 Task: Search one way flight ticket for 4 adults, 1 infant in seat and 1 infant on lap in premium economy from Minneapolis-st. Paul: Minneapolis-st. Paul International/wold-chamberlain Airport to Riverton: Central Wyoming Regional Airport (was Riverton Regional) on 5-4-2023. Choice of flights is Alaska. Number of bags: 3 checked bags. Price is upto 83000. Outbound departure time preference is 11:00.
Action: Mouse moved to (294, 112)
Screenshot: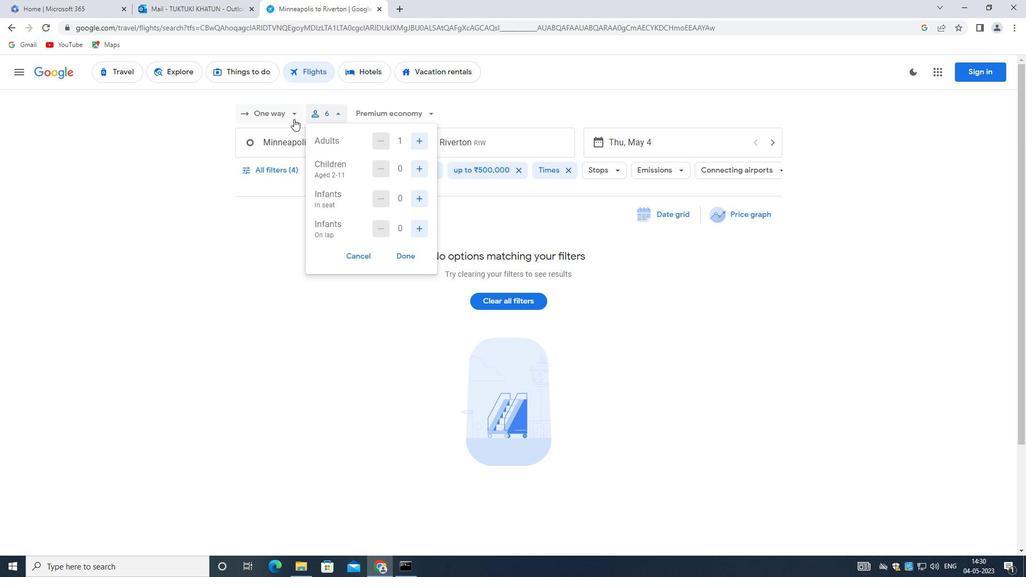 
Action: Mouse pressed left at (294, 112)
Screenshot: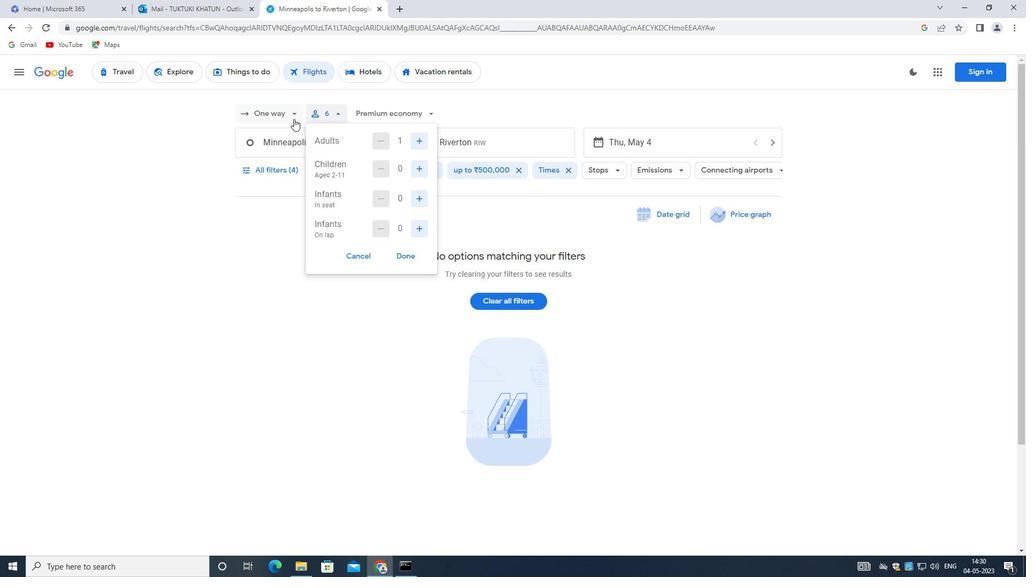 
Action: Mouse moved to (285, 161)
Screenshot: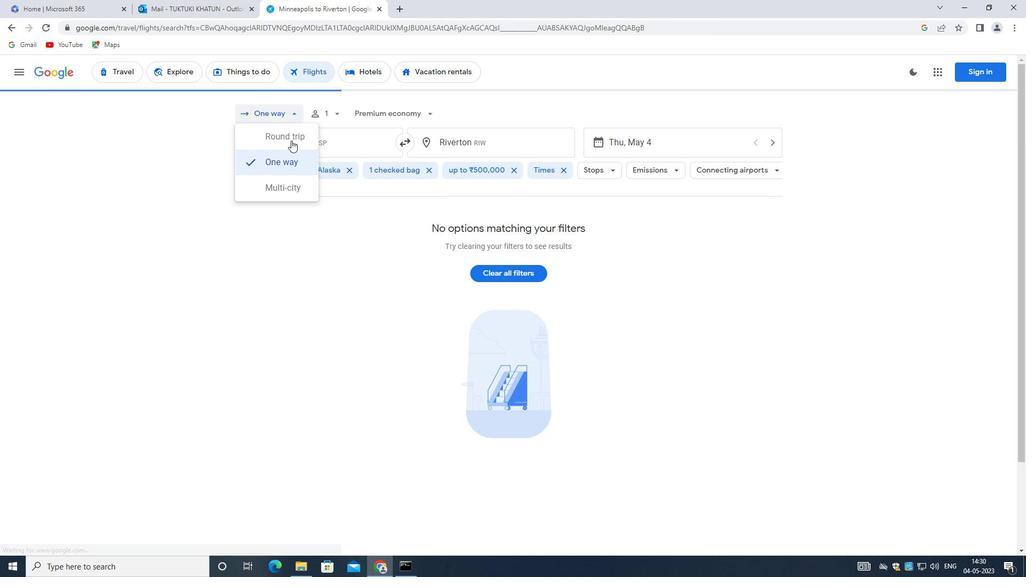 
Action: Mouse pressed left at (285, 161)
Screenshot: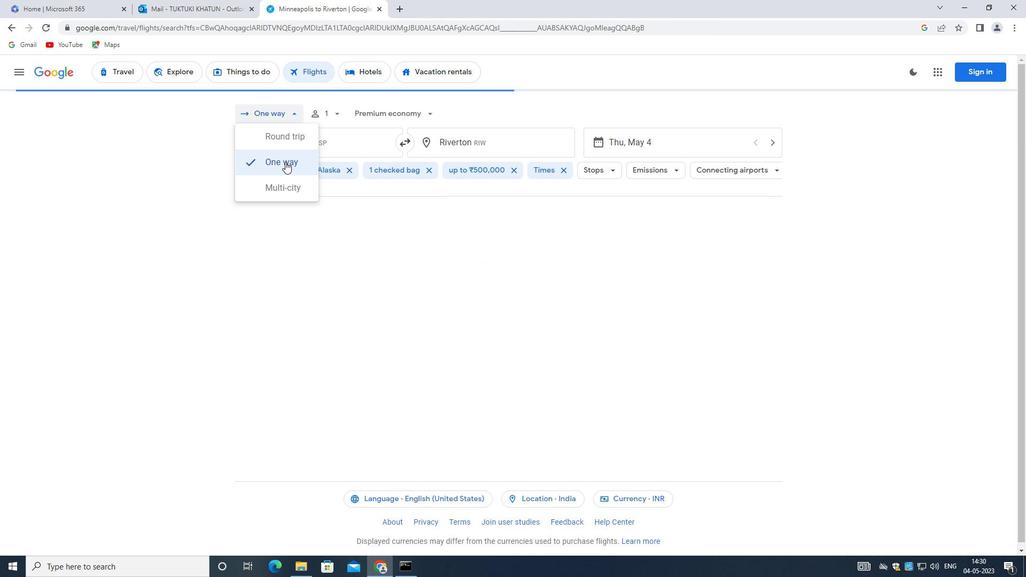 
Action: Mouse moved to (339, 115)
Screenshot: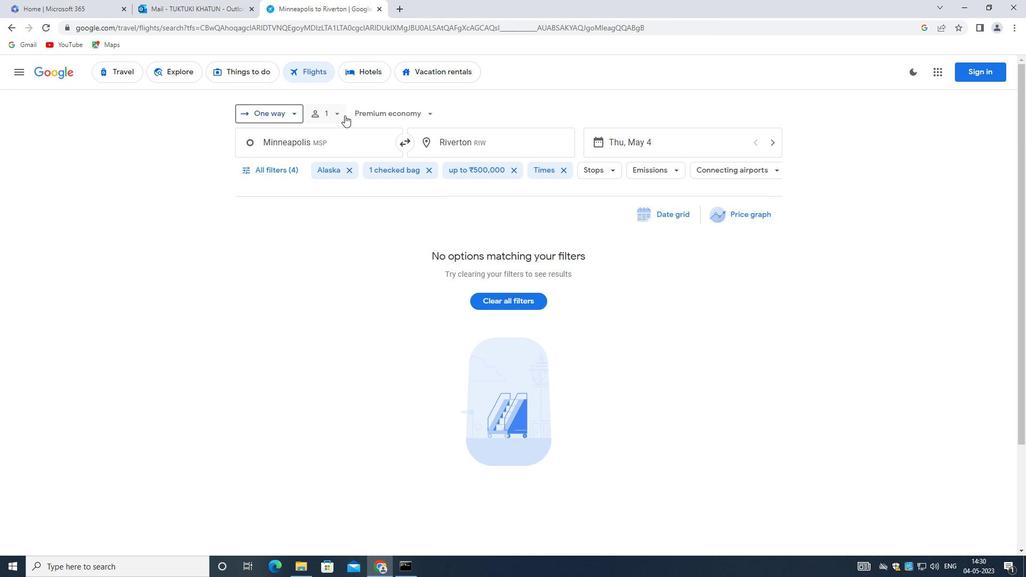 
Action: Mouse pressed left at (339, 115)
Screenshot: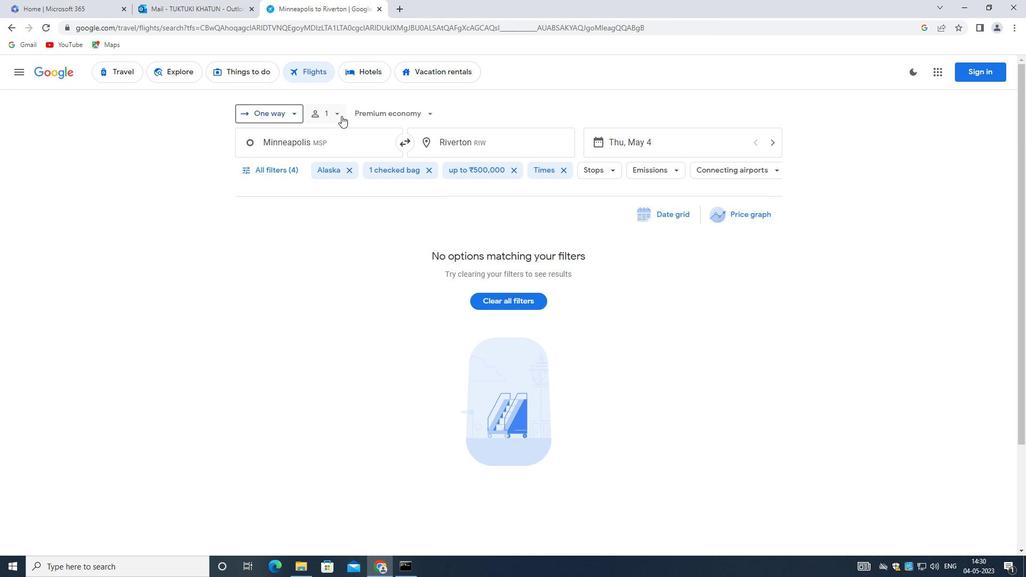 
Action: Mouse moved to (421, 141)
Screenshot: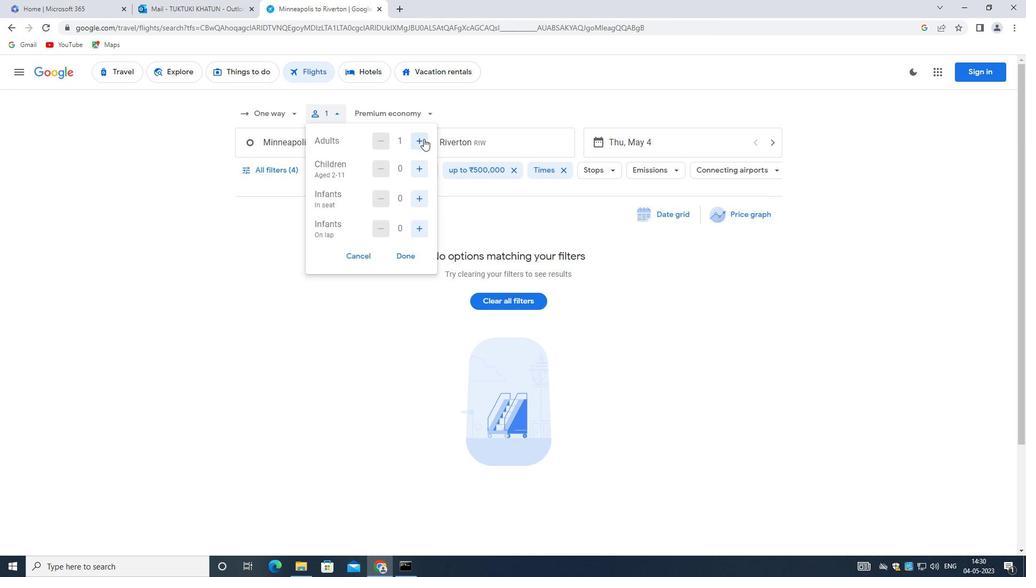 
Action: Mouse pressed left at (421, 141)
Screenshot: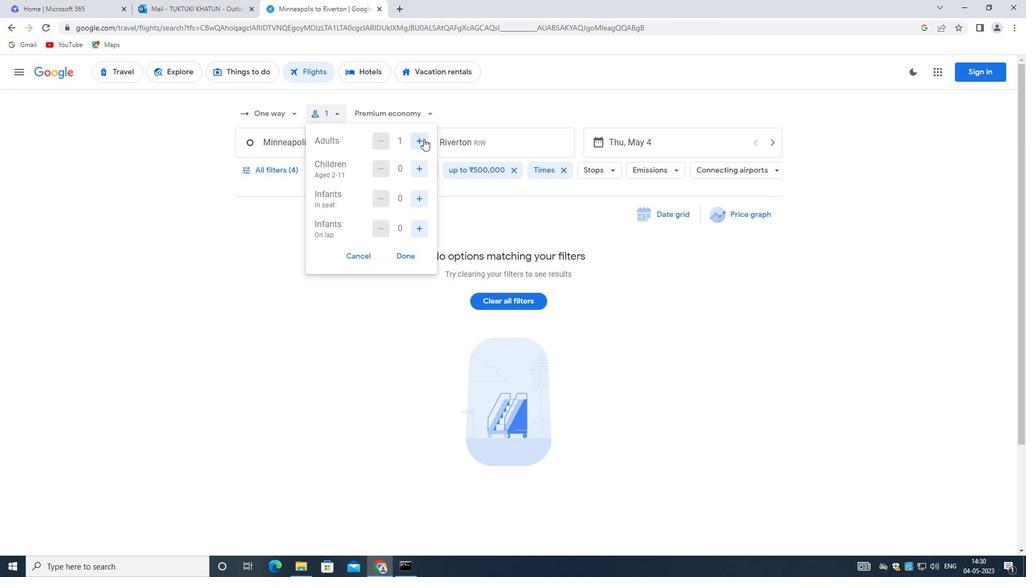 
Action: Mouse pressed left at (421, 141)
Screenshot: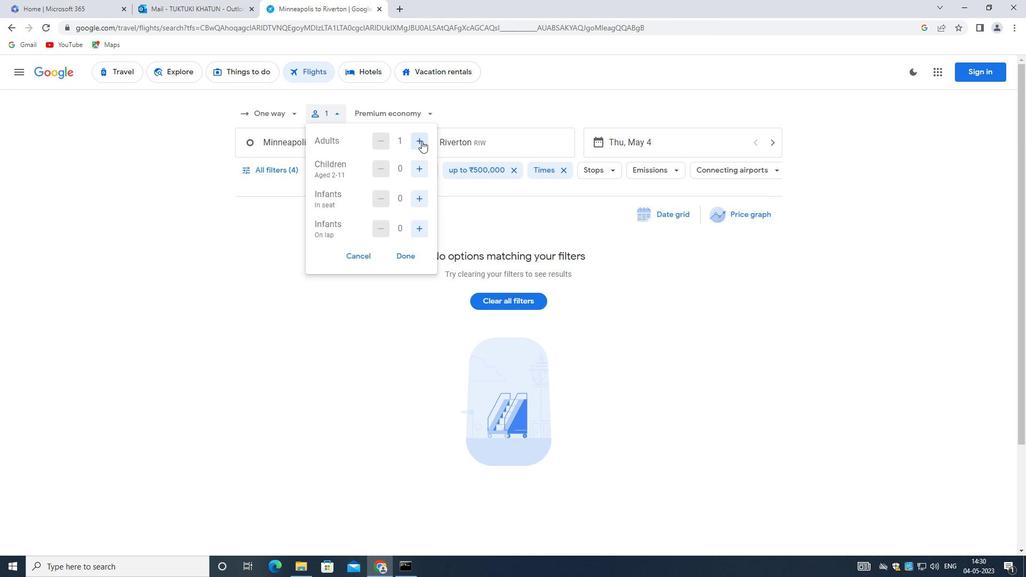 
Action: Mouse pressed left at (421, 141)
Screenshot: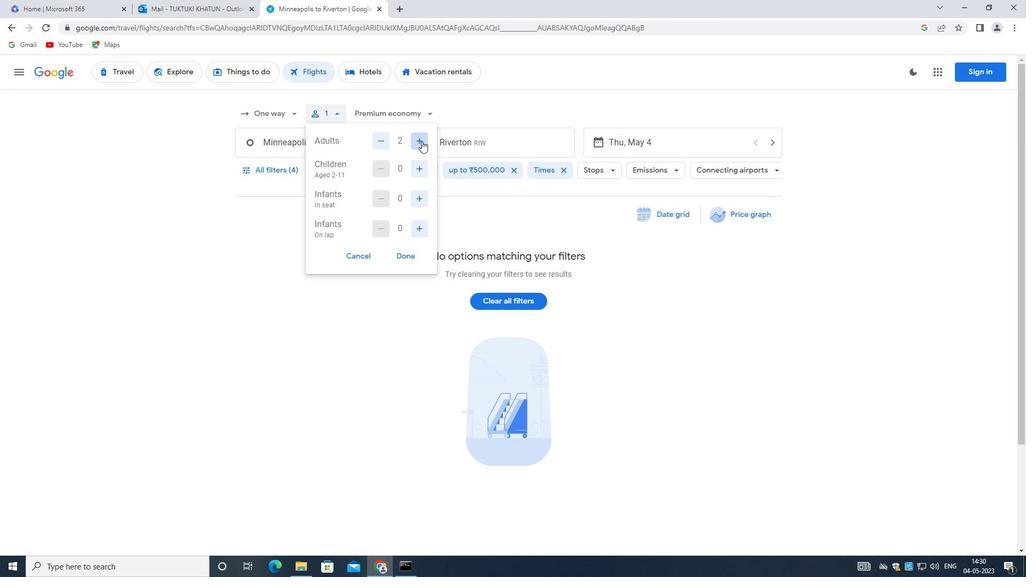 
Action: Mouse moved to (420, 197)
Screenshot: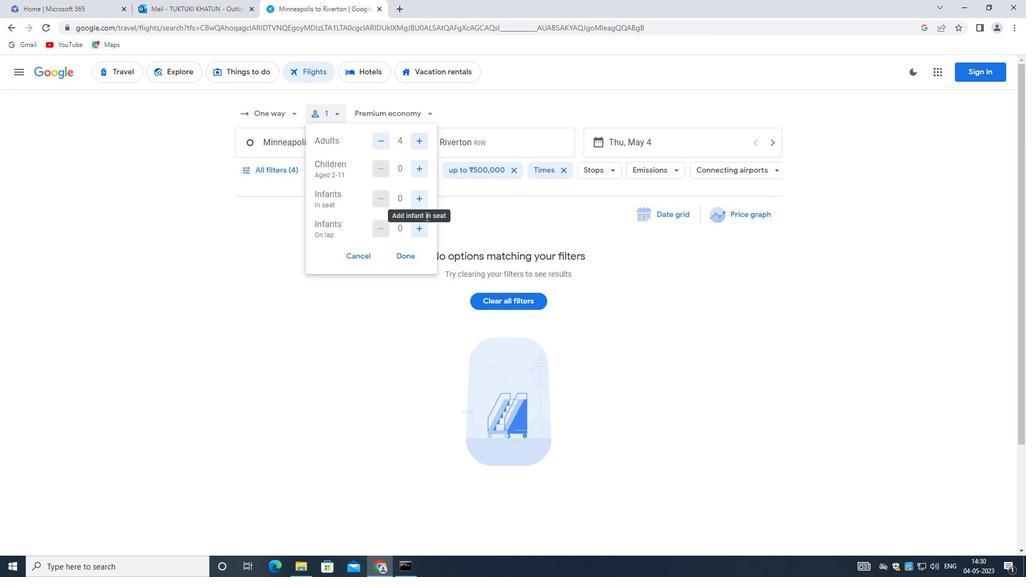 
Action: Mouse pressed left at (420, 197)
Screenshot: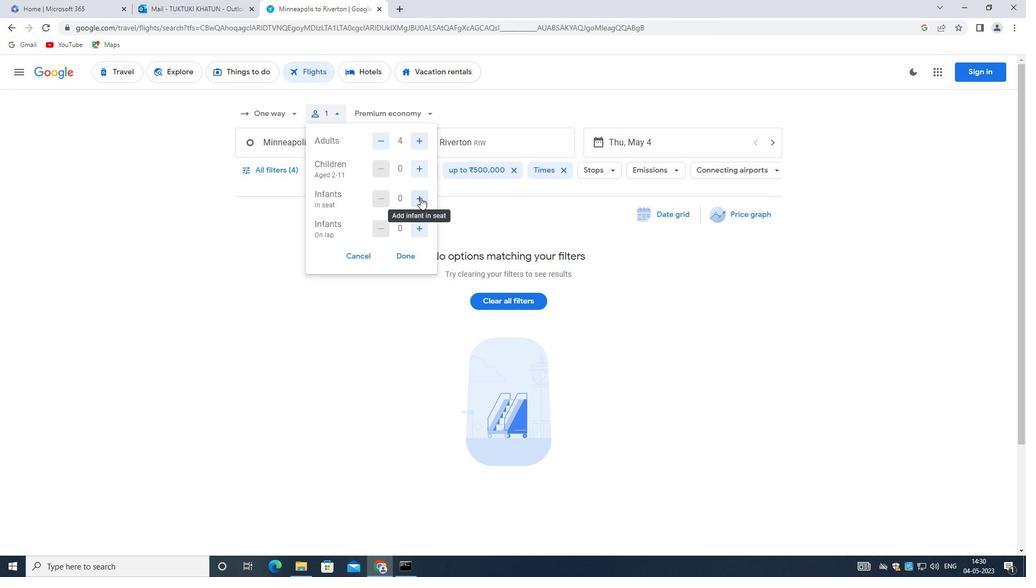 
Action: Mouse moved to (419, 231)
Screenshot: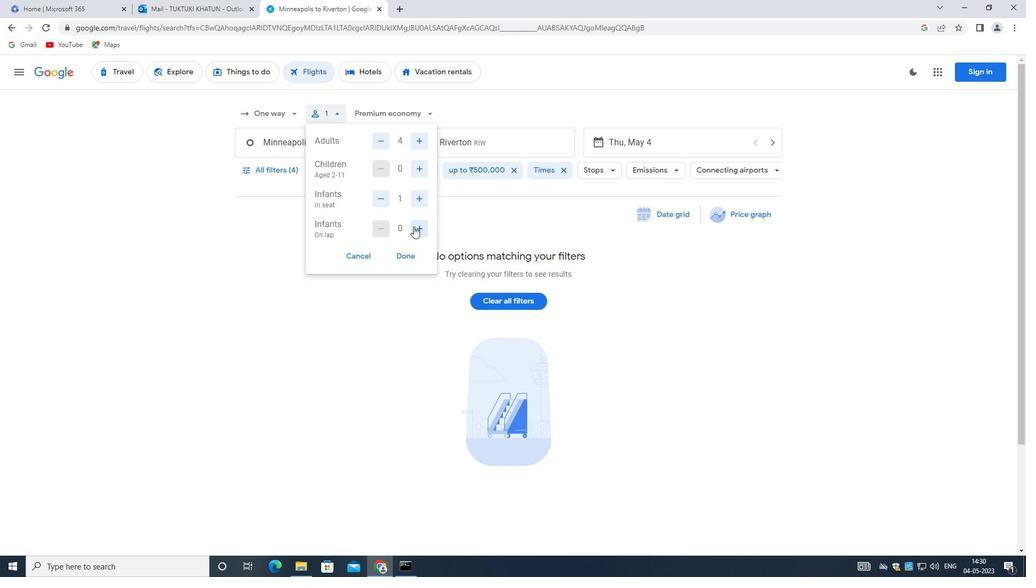 
Action: Mouse pressed left at (419, 231)
Screenshot: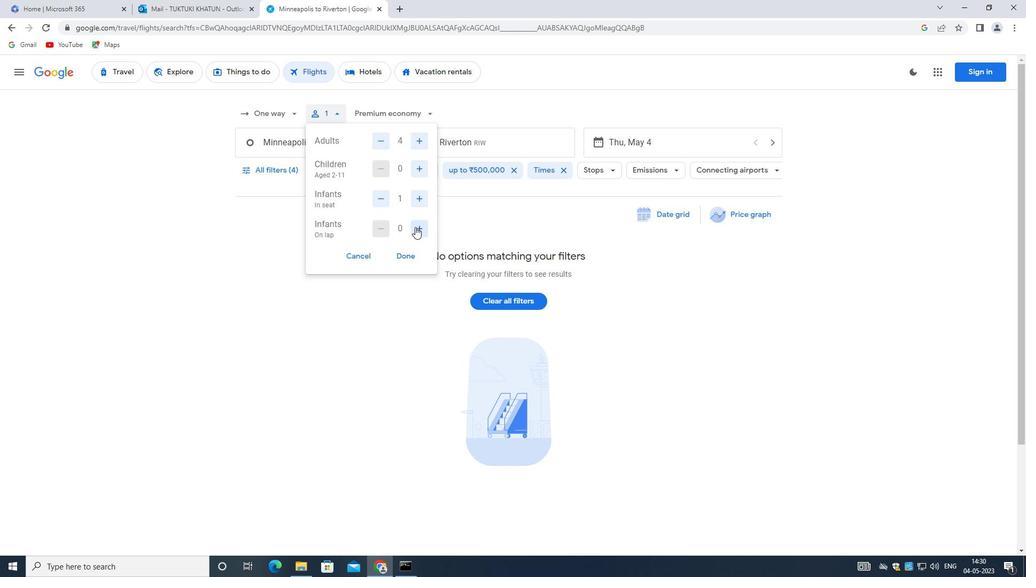 
Action: Mouse moved to (406, 257)
Screenshot: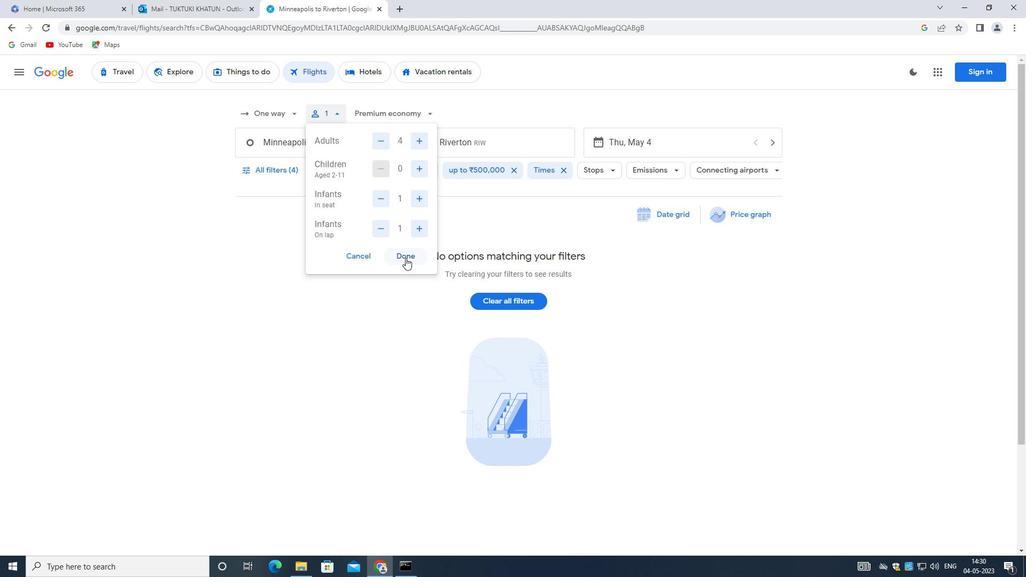 
Action: Mouse pressed left at (406, 257)
Screenshot: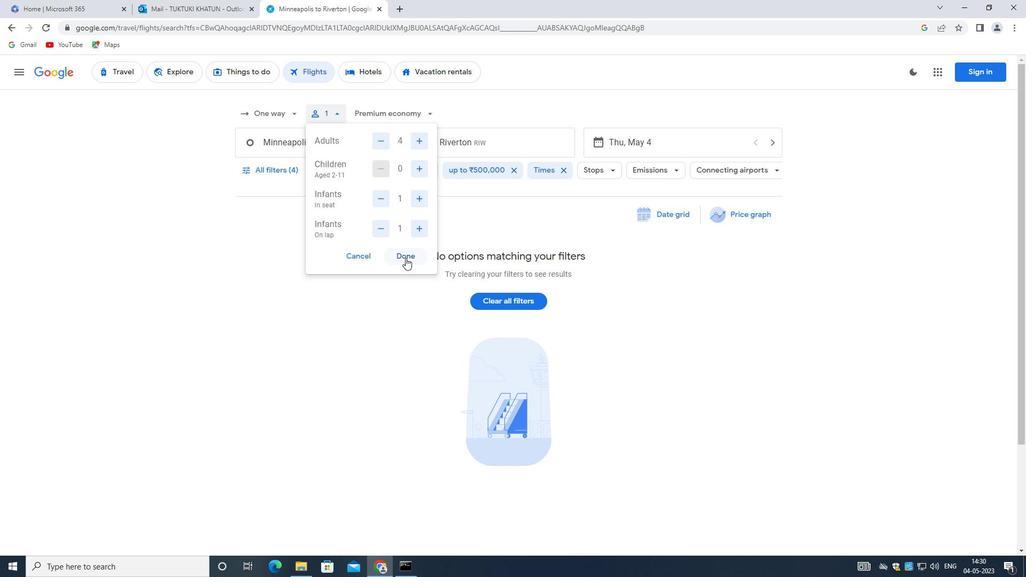 
Action: Mouse moved to (396, 115)
Screenshot: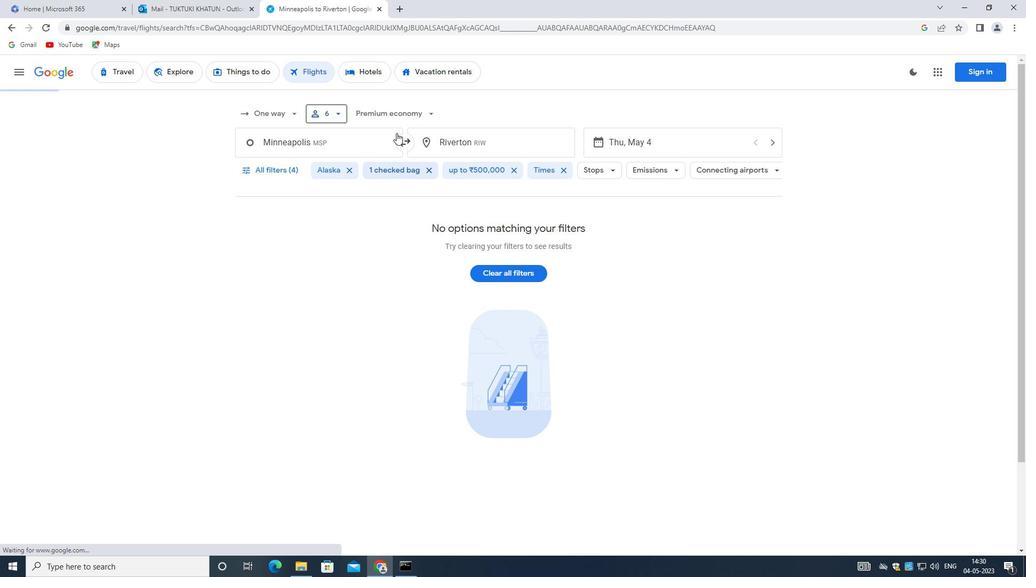 
Action: Mouse pressed left at (396, 115)
Screenshot: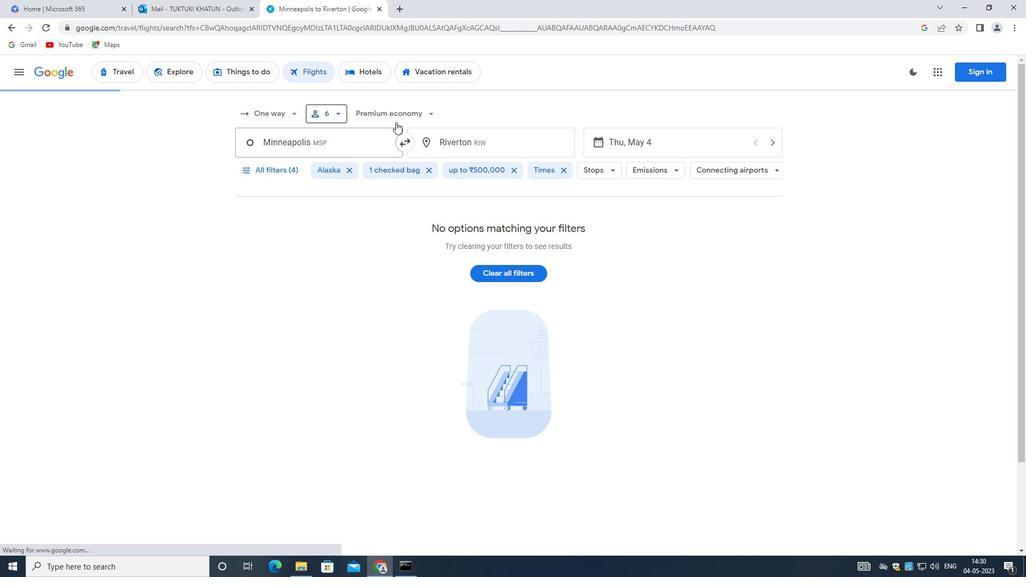 
Action: Mouse moved to (417, 164)
Screenshot: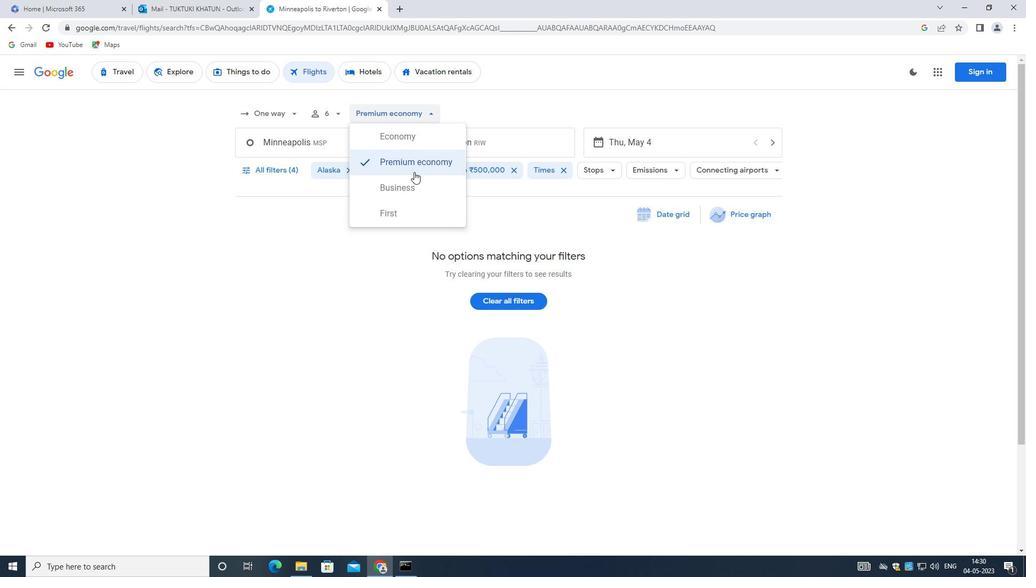 
Action: Mouse pressed left at (417, 164)
Screenshot: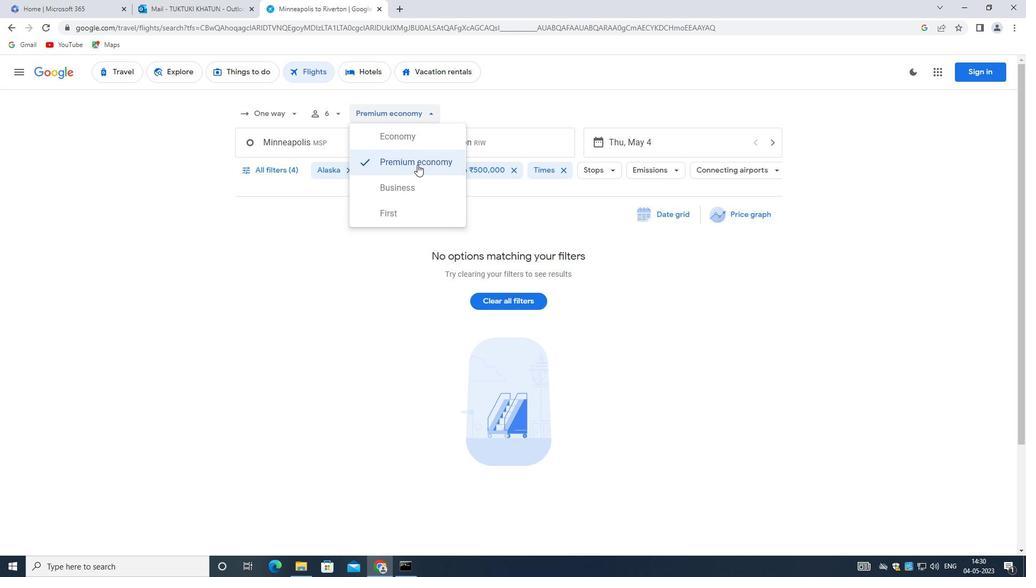 
Action: Mouse moved to (328, 138)
Screenshot: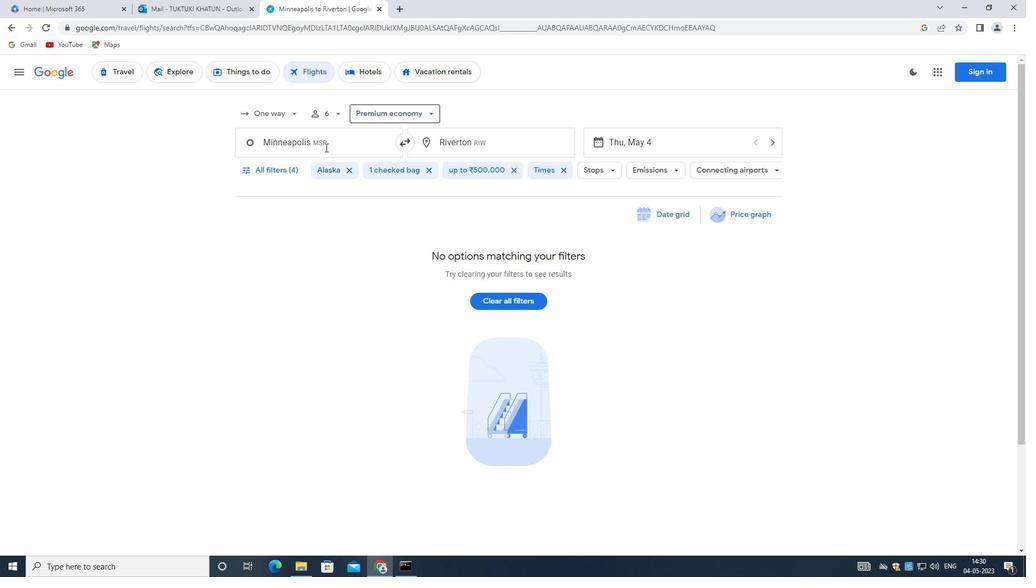 
Action: Mouse pressed left at (328, 138)
Screenshot: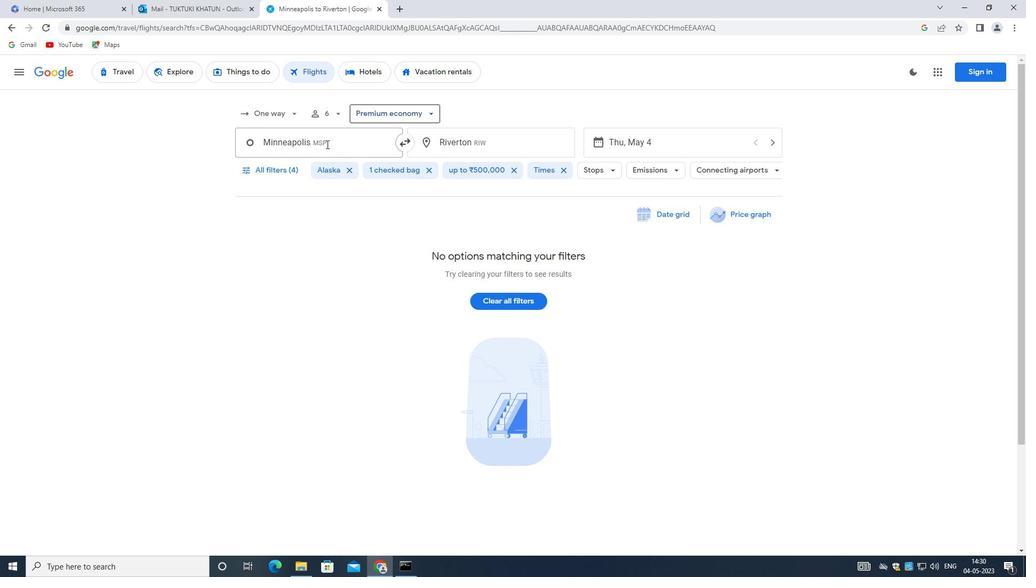 
Action: Mouse moved to (349, 201)
Screenshot: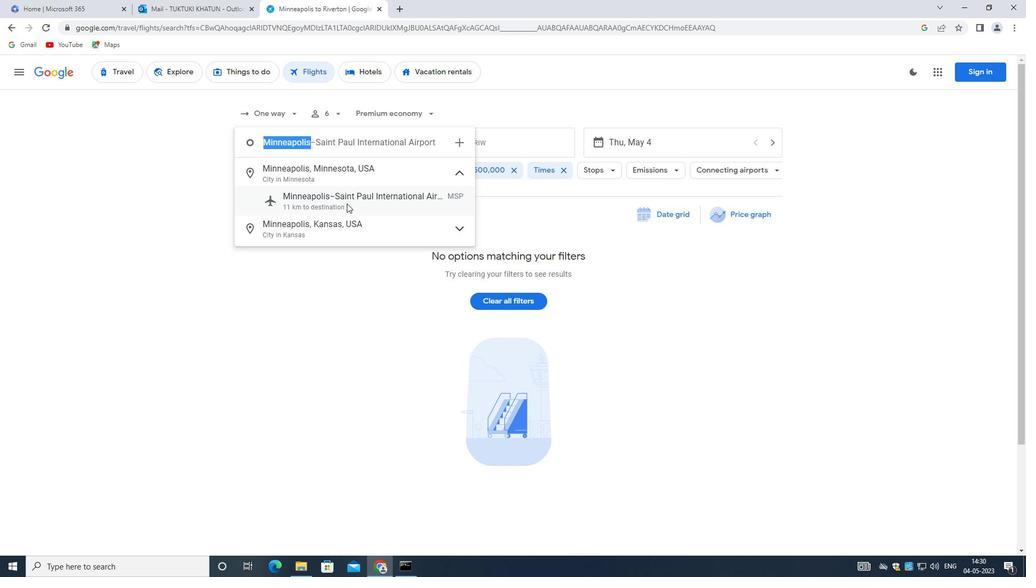 
Action: Mouse pressed left at (349, 201)
Screenshot: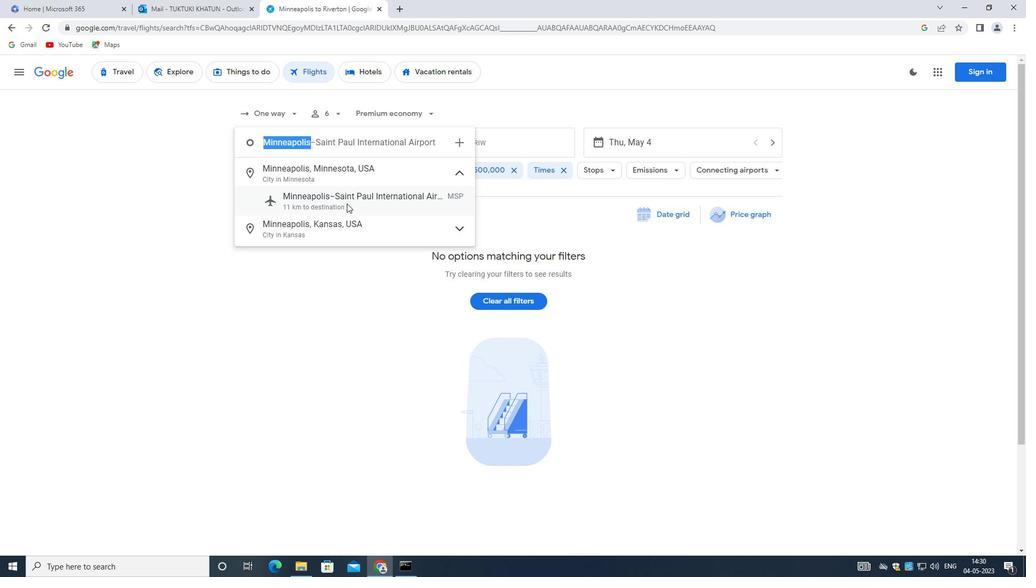 
Action: Mouse moved to (462, 154)
Screenshot: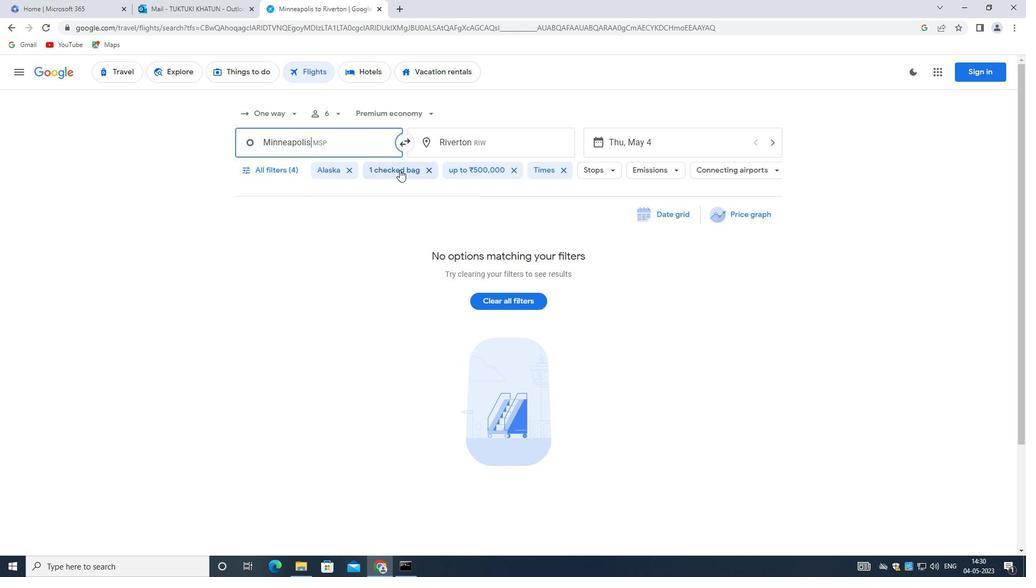 
Action: Mouse pressed left at (462, 154)
Screenshot: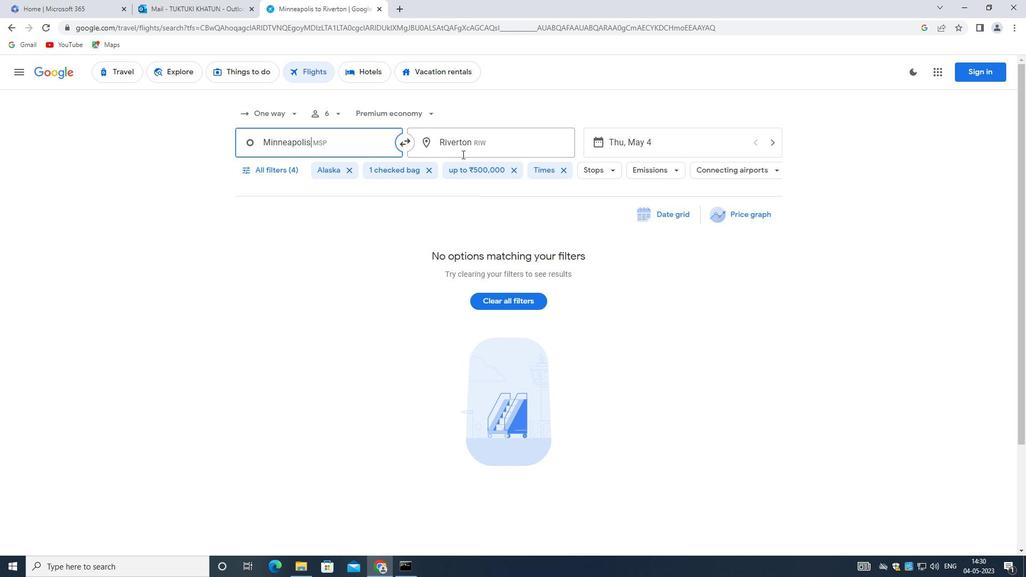 
Action: Mouse moved to (518, 200)
Screenshot: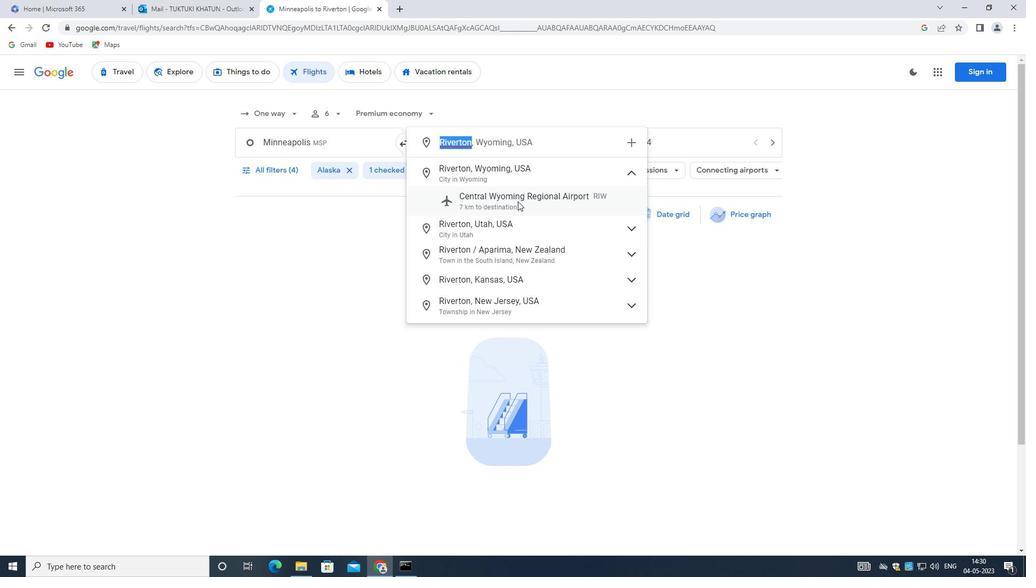 
Action: Mouse pressed left at (518, 200)
Screenshot: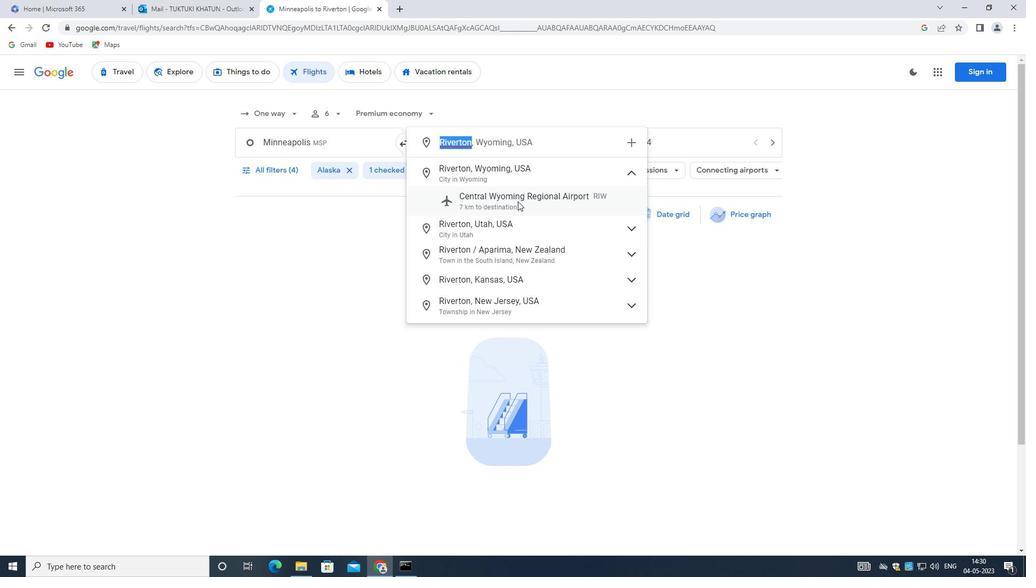 
Action: Mouse moved to (636, 143)
Screenshot: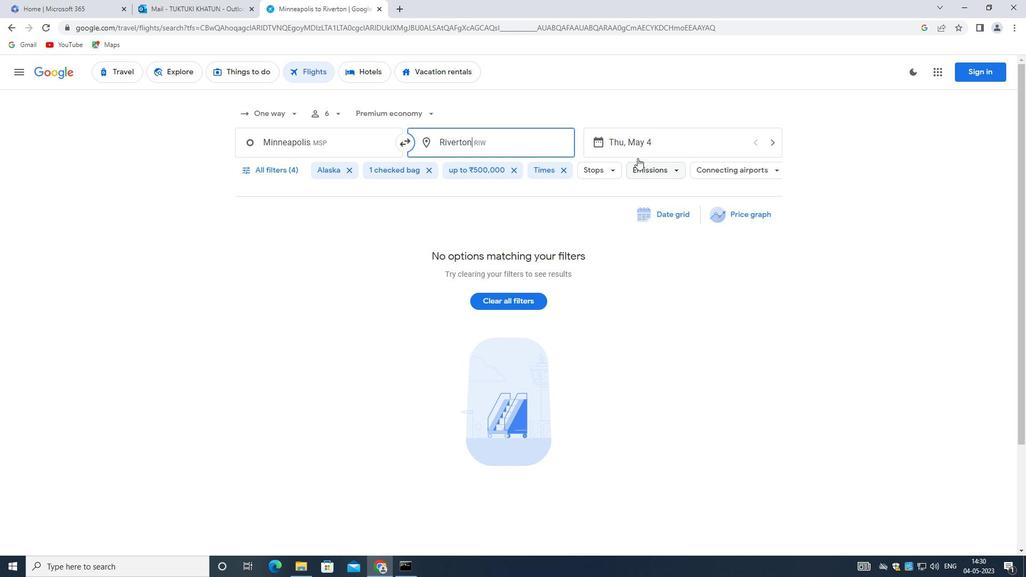 
Action: Mouse pressed left at (636, 143)
Screenshot: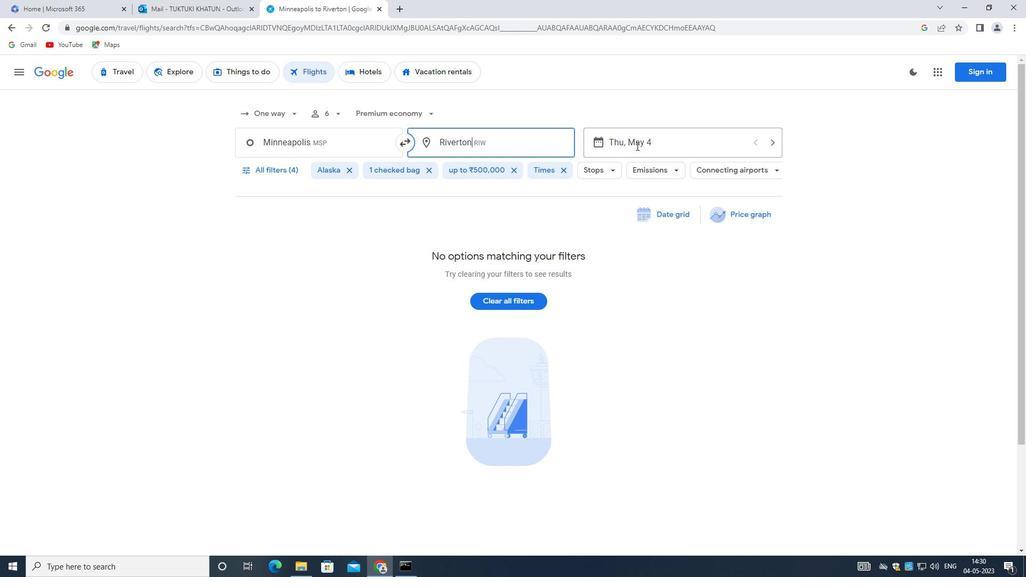 
Action: Mouse moved to (765, 406)
Screenshot: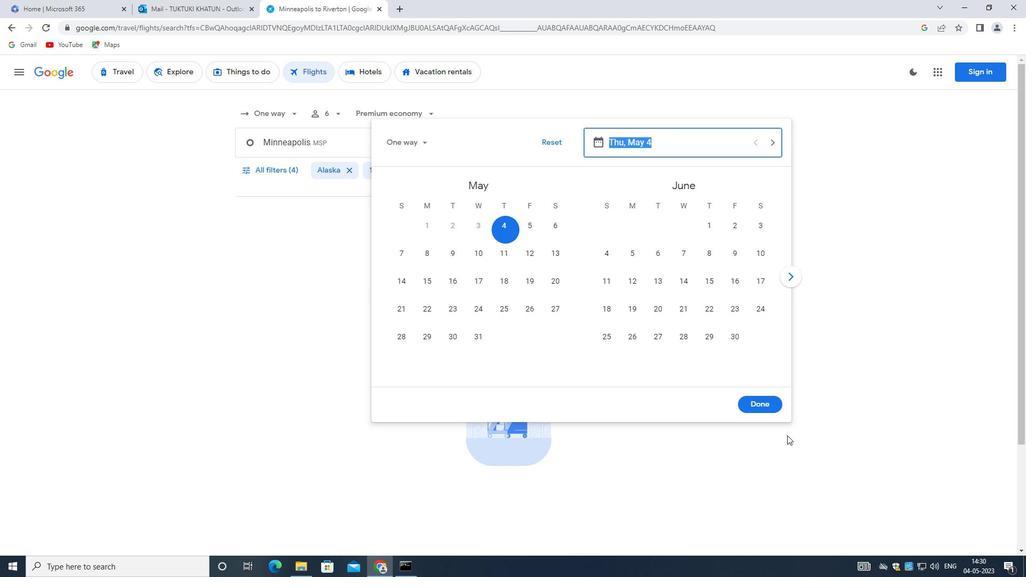 
Action: Mouse pressed left at (765, 406)
Screenshot: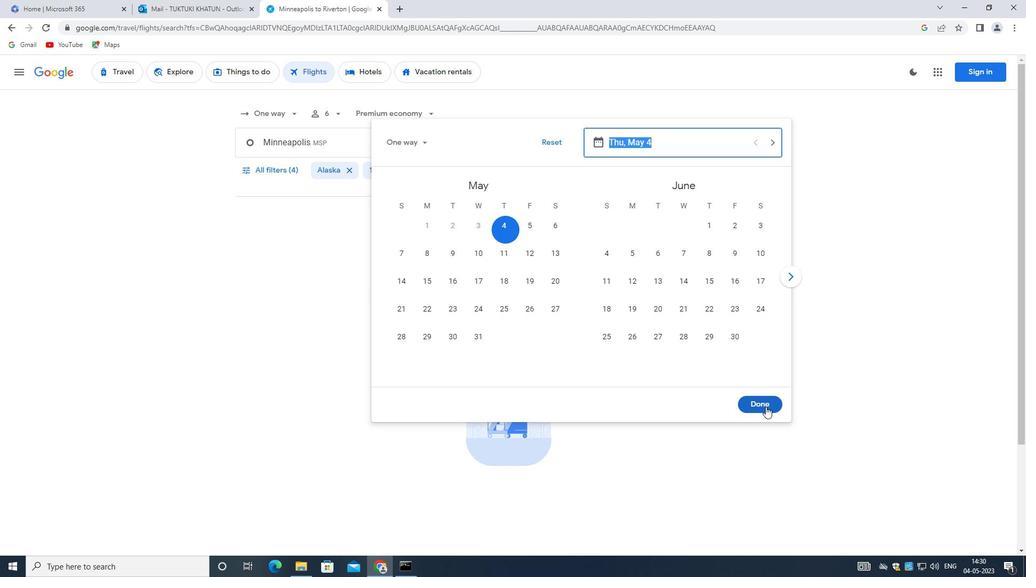 
Action: Mouse moved to (328, 301)
Screenshot: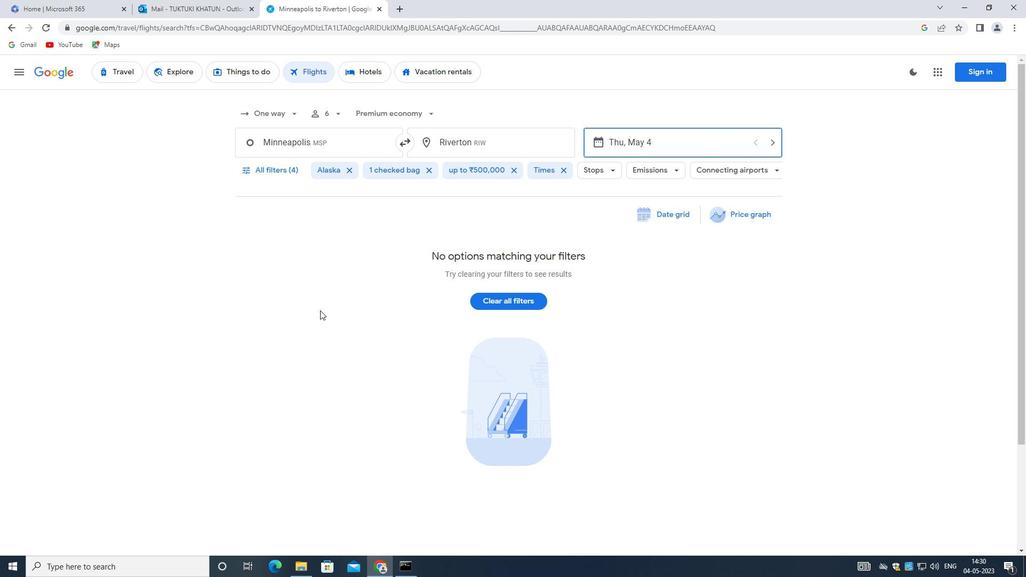 
Action: Mouse scrolled (328, 300) with delta (0, 0)
Screenshot: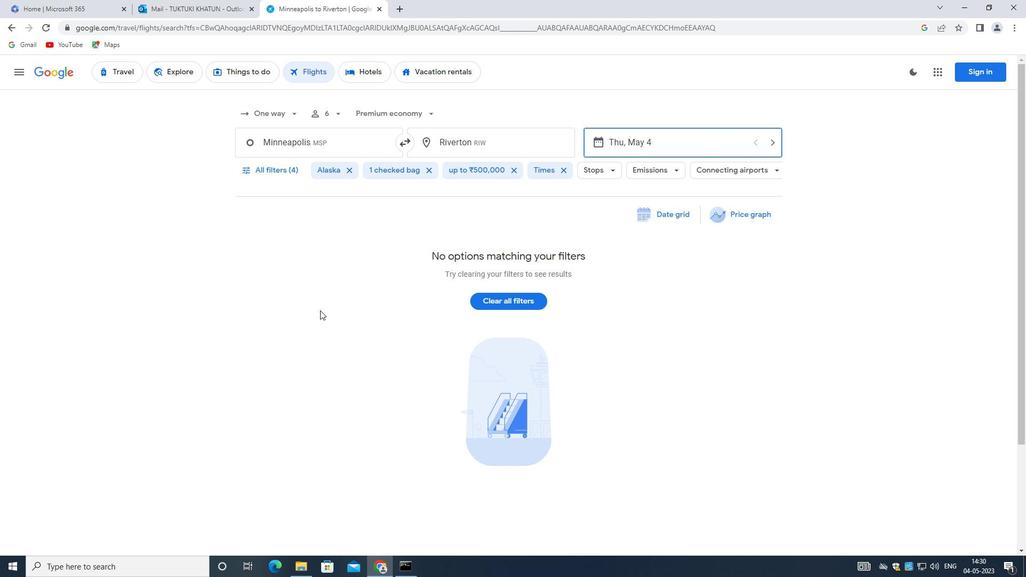 
Action: Mouse moved to (349, 414)
Screenshot: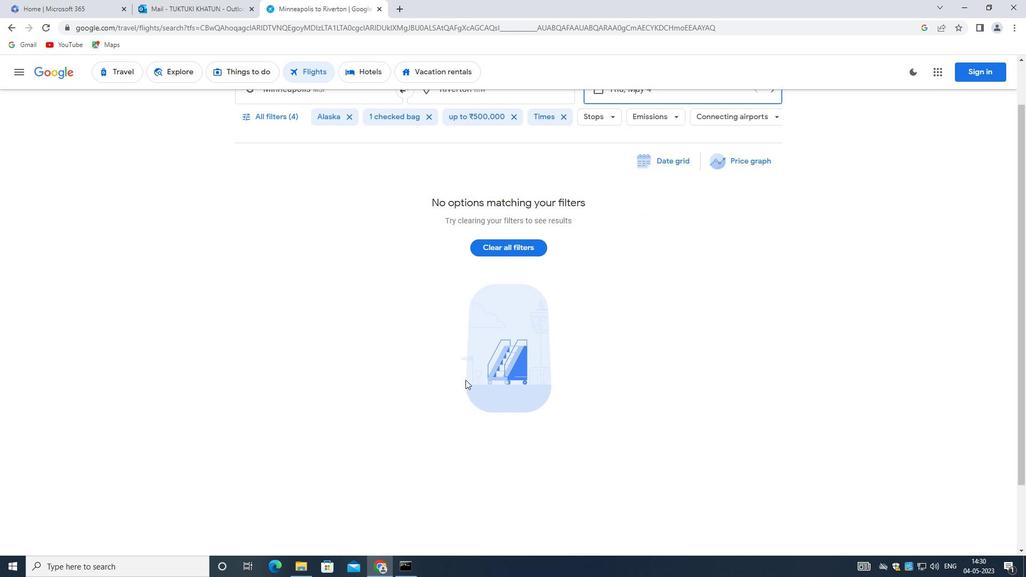 
Action: Mouse scrolled (349, 414) with delta (0, 0)
Screenshot: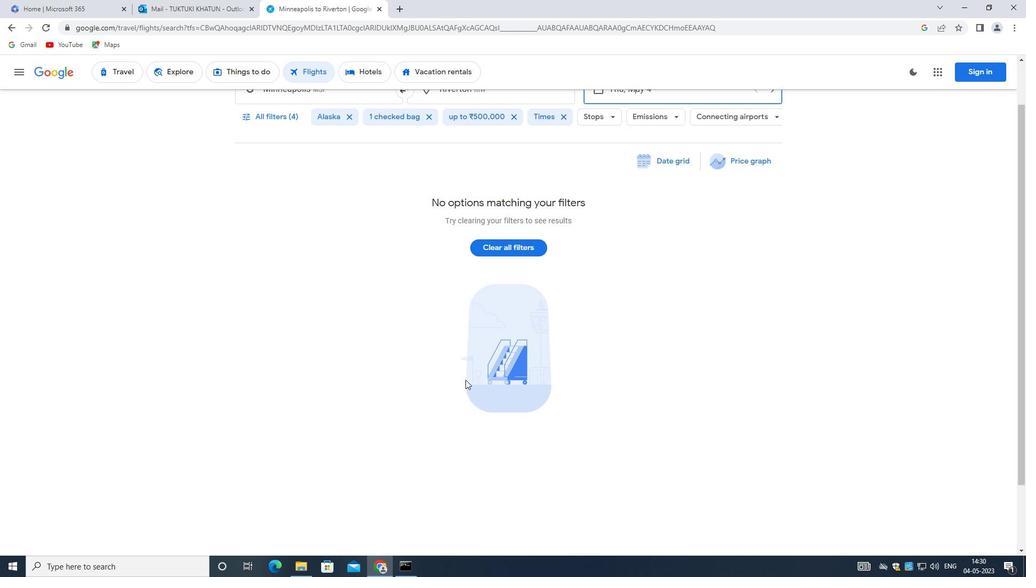 
Action: Mouse scrolled (349, 414) with delta (0, 0)
Screenshot: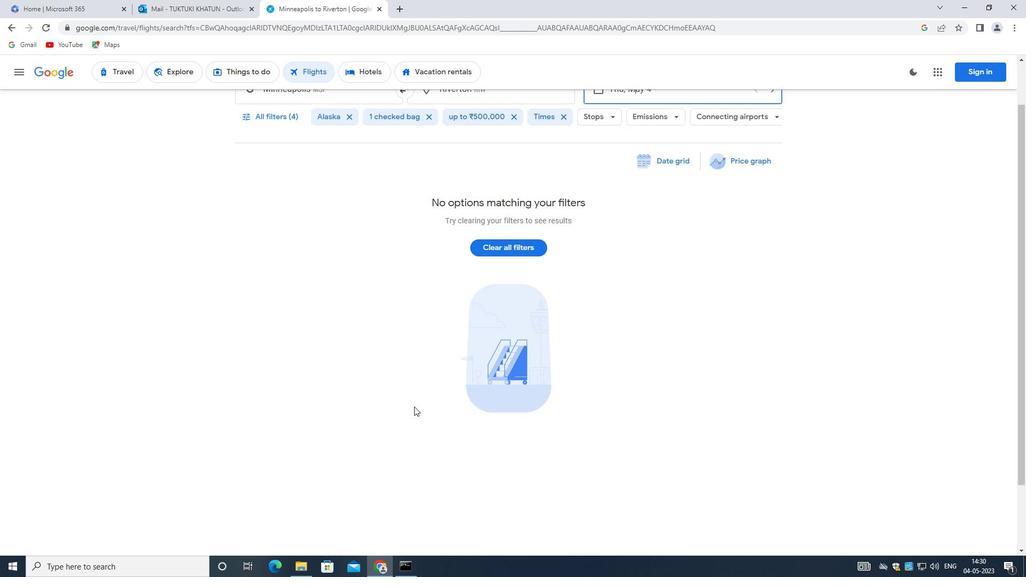 
Action: Mouse scrolled (349, 414) with delta (0, 0)
Screenshot: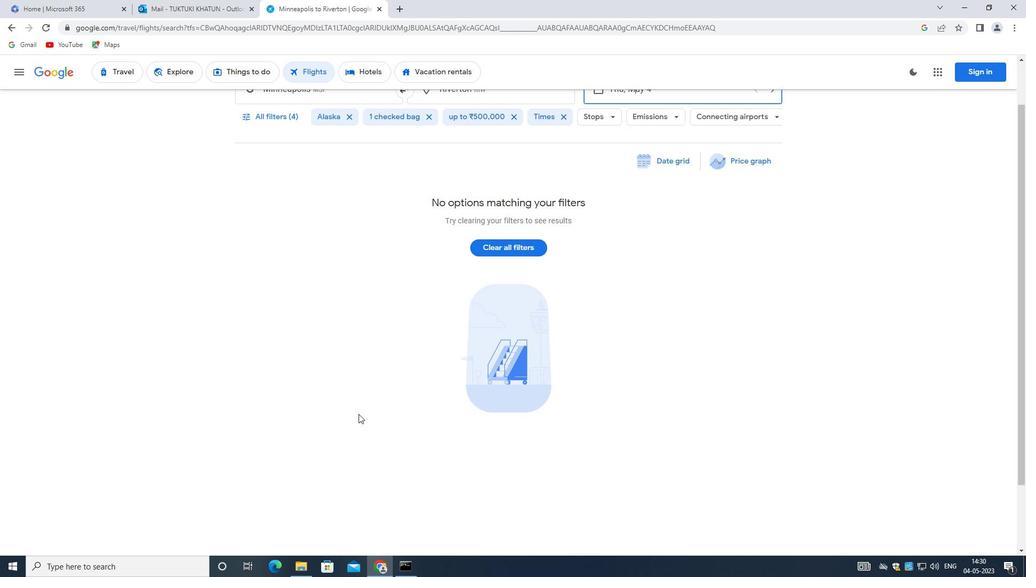 
Action: Mouse moved to (346, 411)
Screenshot: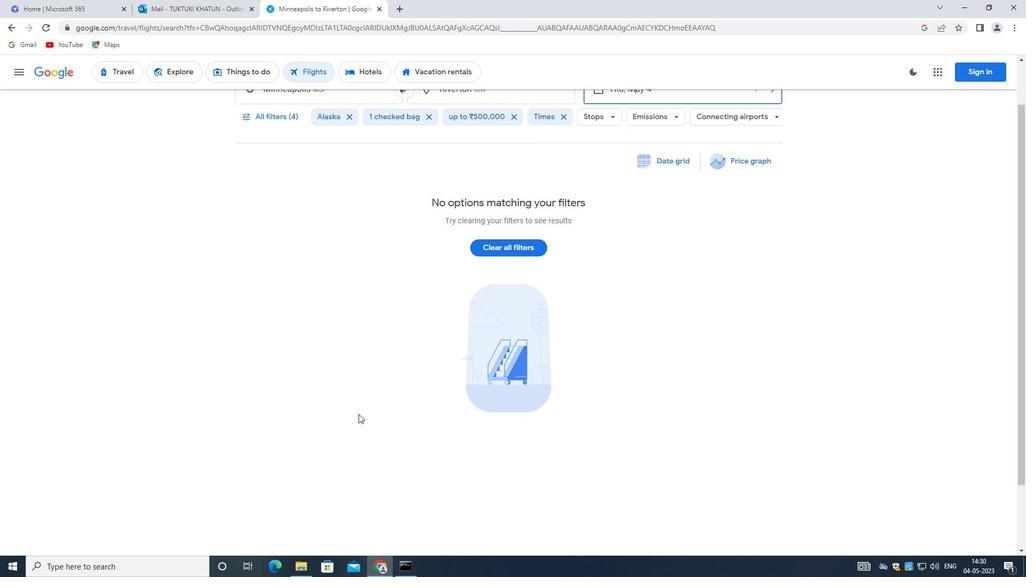 
Action: Mouse scrolled (346, 412) with delta (0, 0)
Screenshot: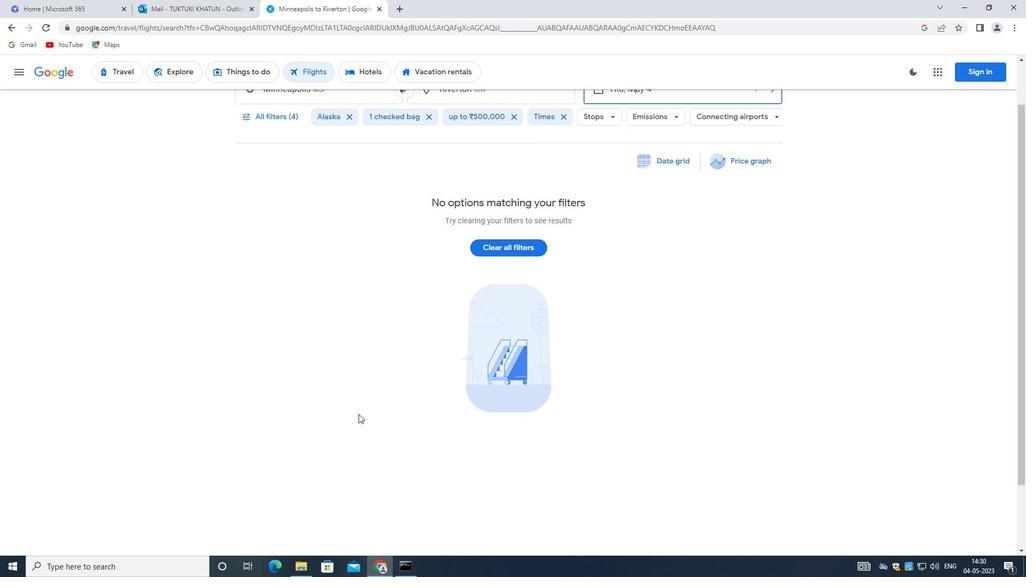 
Action: Mouse moved to (265, 166)
Screenshot: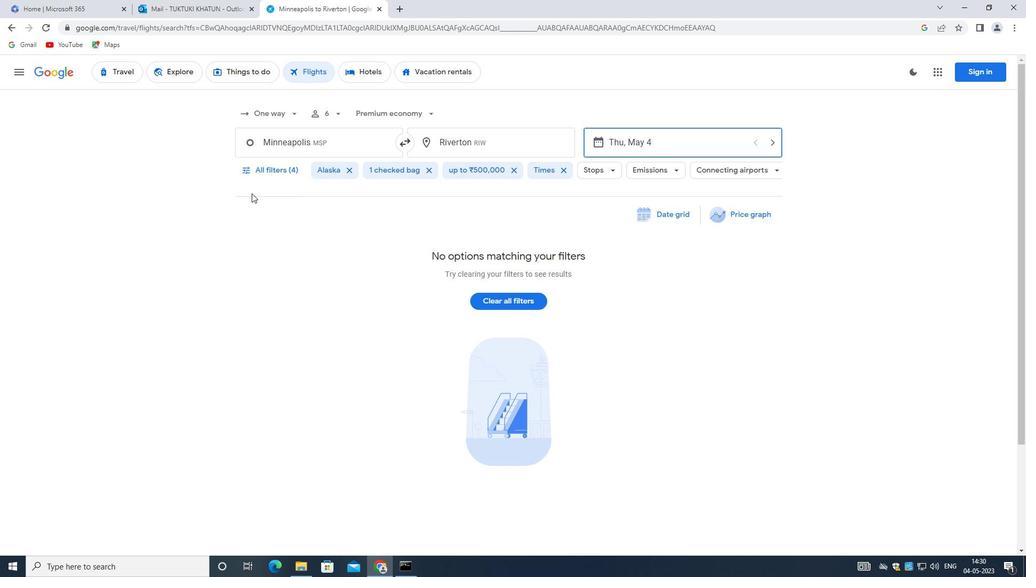 
Action: Mouse pressed left at (265, 166)
Screenshot: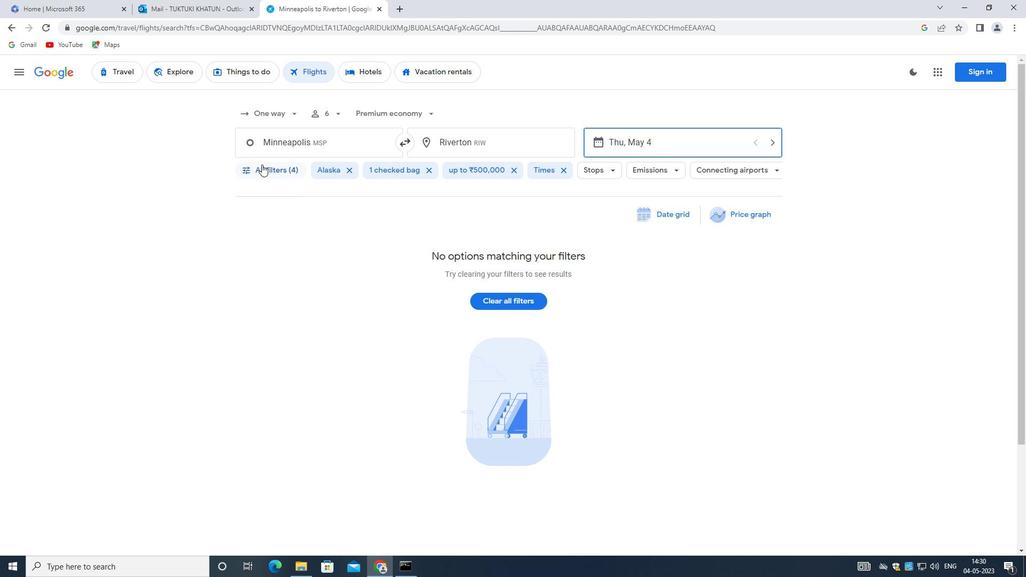 
Action: Mouse moved to (430, 380)
Screenshot: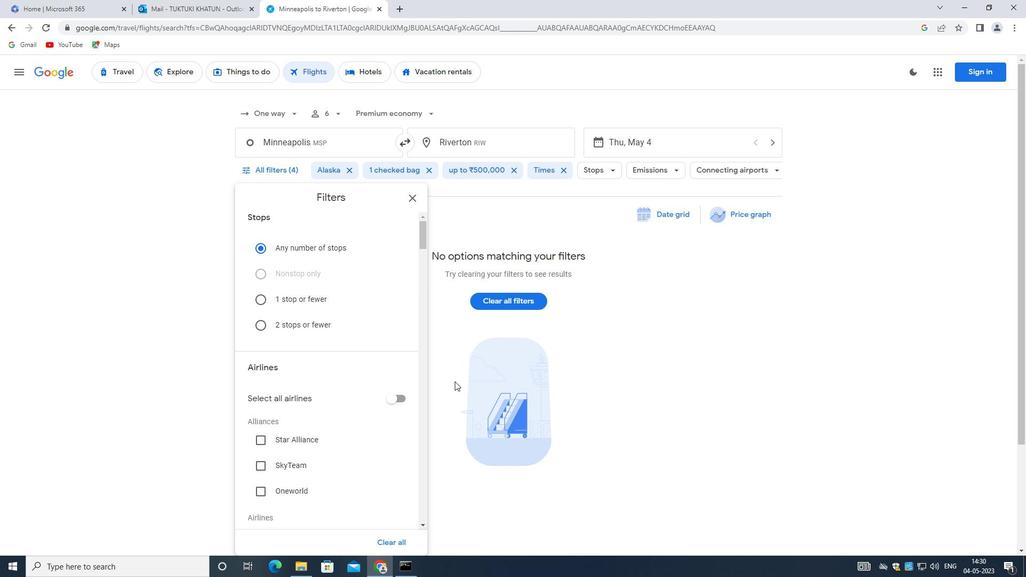 
Action: Mouse scrolled (430, 380) with delta (0, 0)
Screenshot: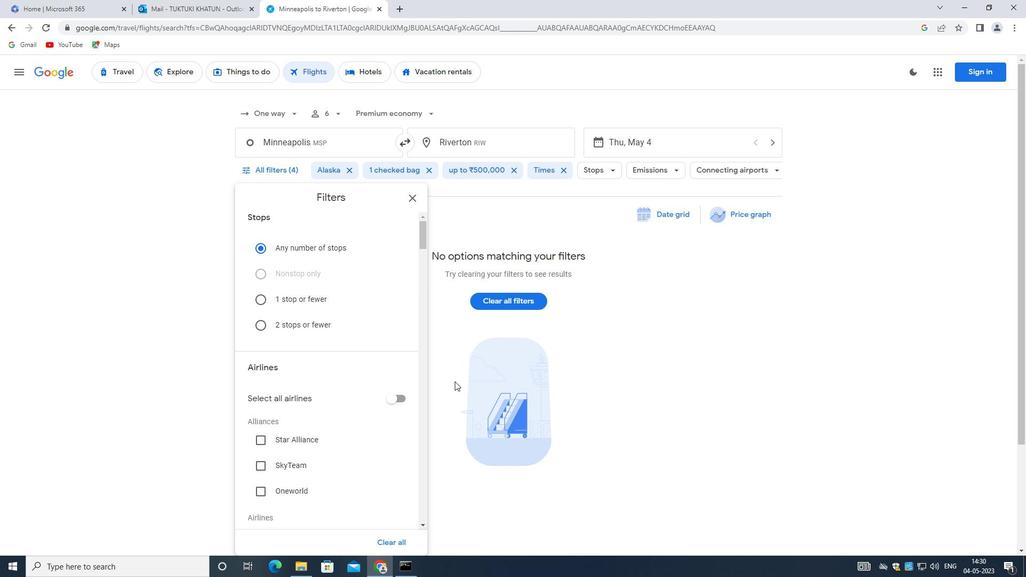 
Action: Mouse moved to (428, 382)
Screenshot: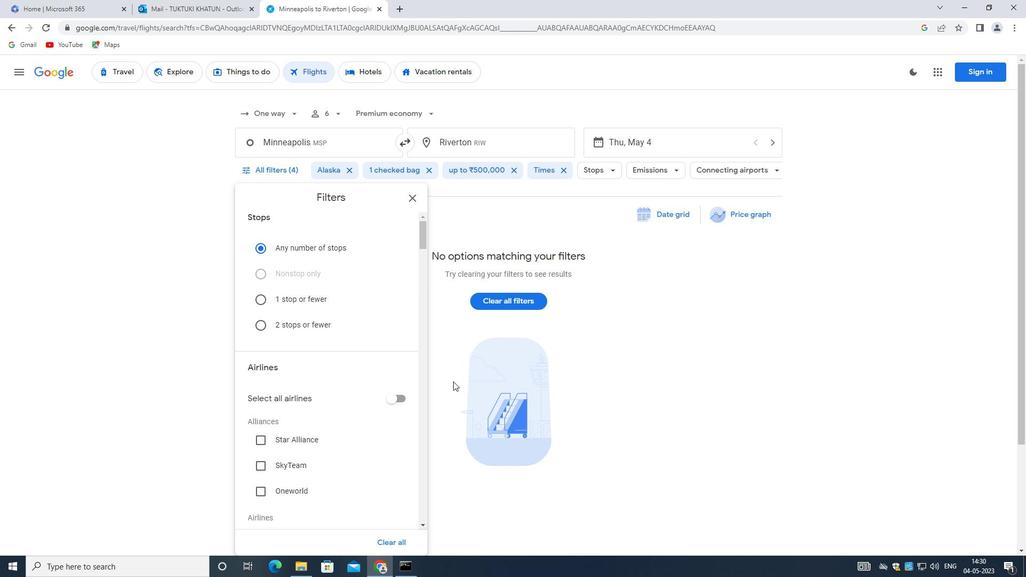 
Action: Mouse scrolled (428, 382) with delta (0, 0)
Screenshot: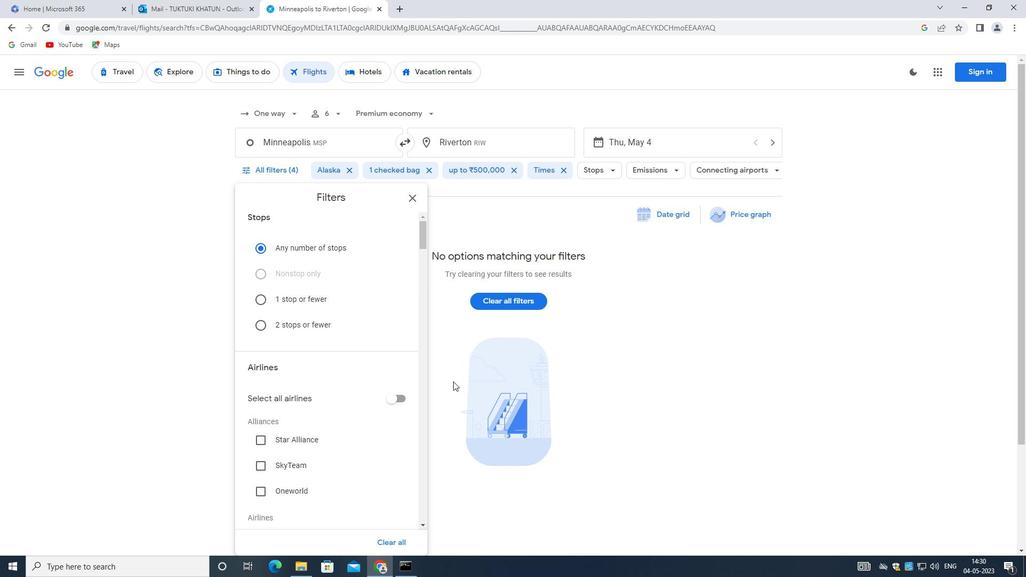 
Action: Mouse moved to (426, 383)
Screenshot: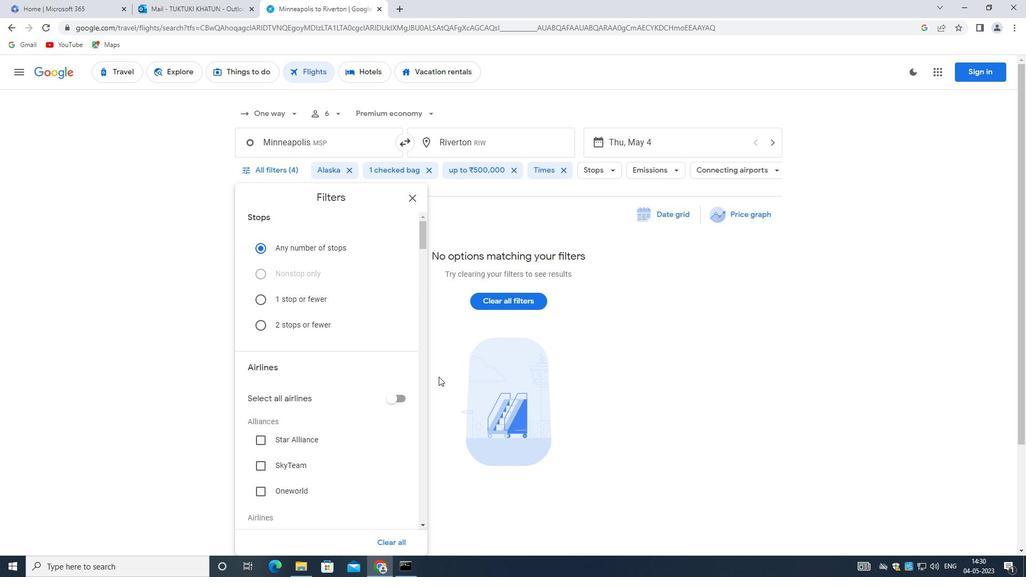 
Action: Mouse scrolled (426, 382) with delta (0, 0)
Screenshot: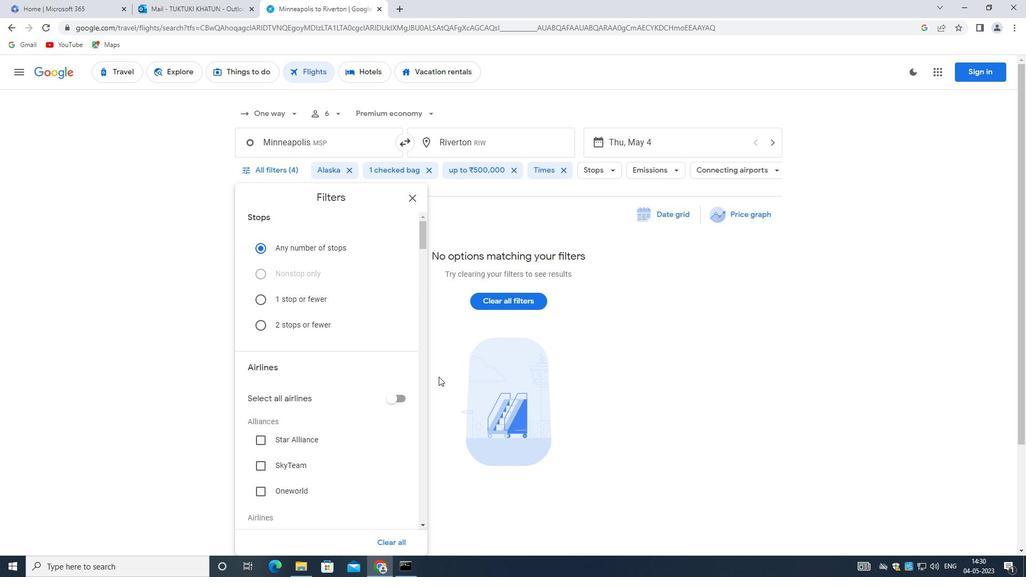
Action: Mouse moved to (323, 327)
Screenshot: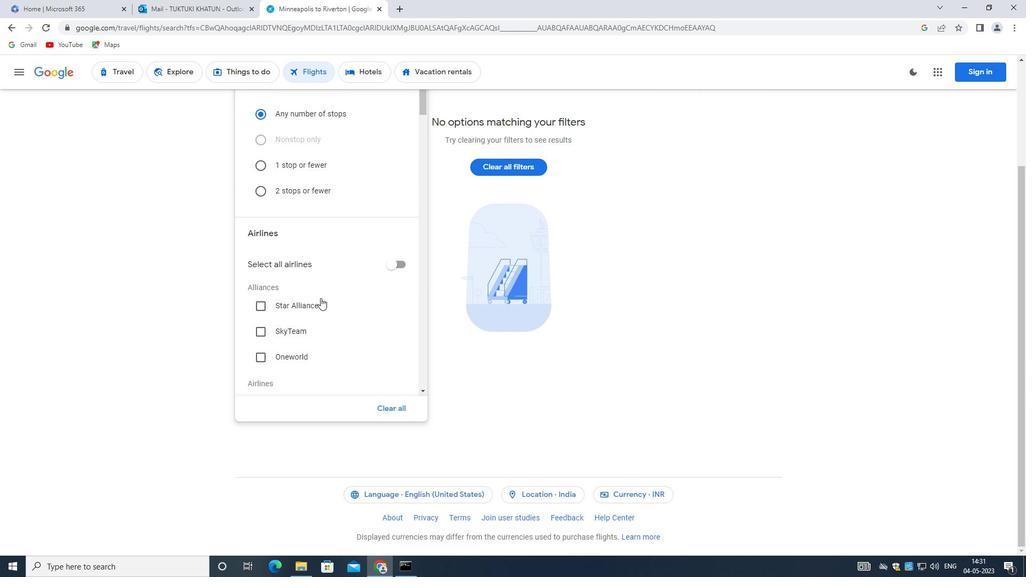 
Action: Mouse scrolled (323, 326) with delta (0, 0)
Screenshot: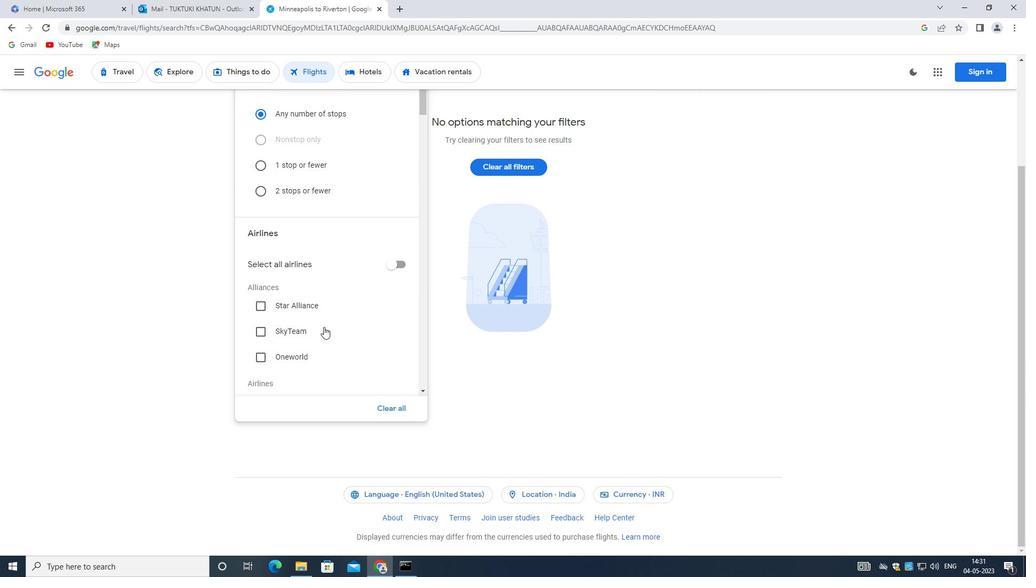 
Action: Mouse moved to (323, 327)
Screenshot: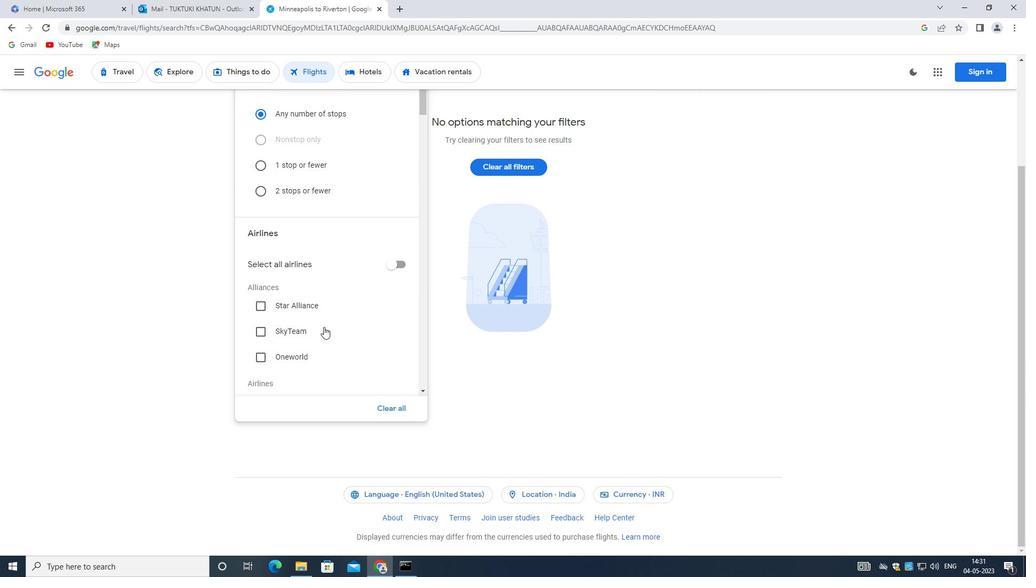 
Action: Mouse scrolled (323, 327) with delta (0, 0)
Screenshot: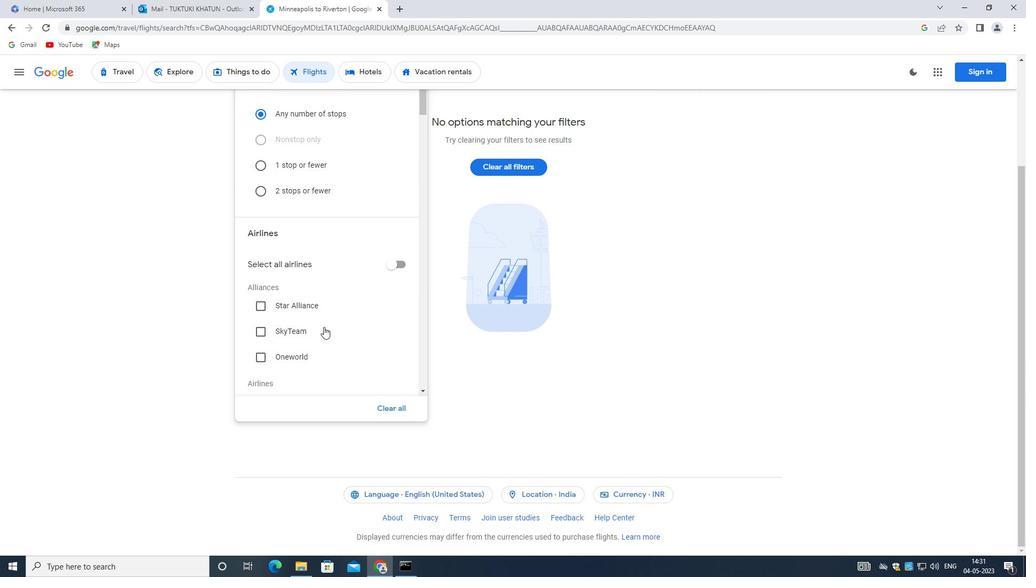 
Action: Mouse moved to (291, 293)
Screenshot: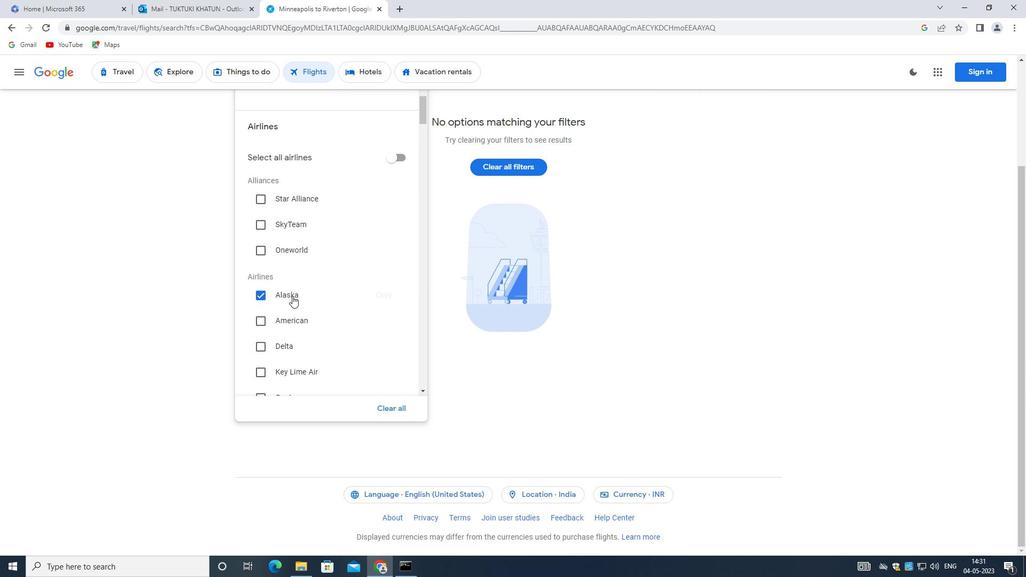 
Action: Mouse pressed left at (291, 293)
Screenshot: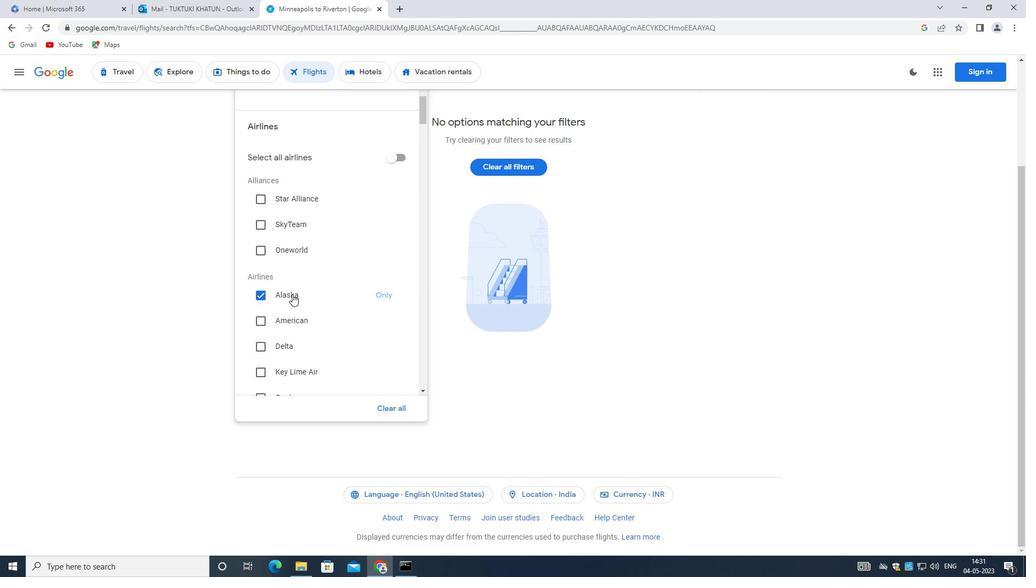 
Action: Mouse moved to (292, 321)
Screenshot: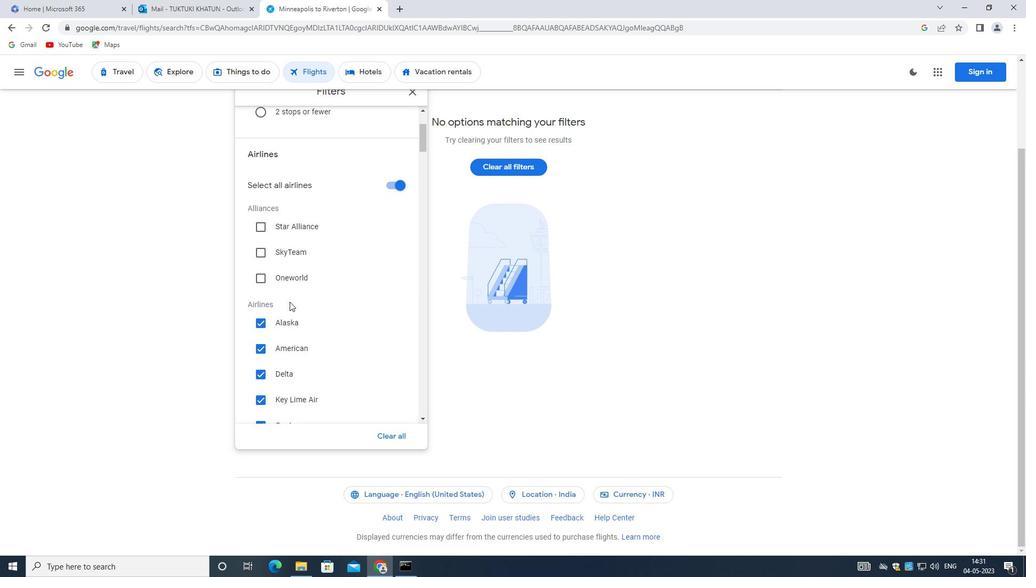 
Action: Mouse pressed left at (292, 321)
Screenshot: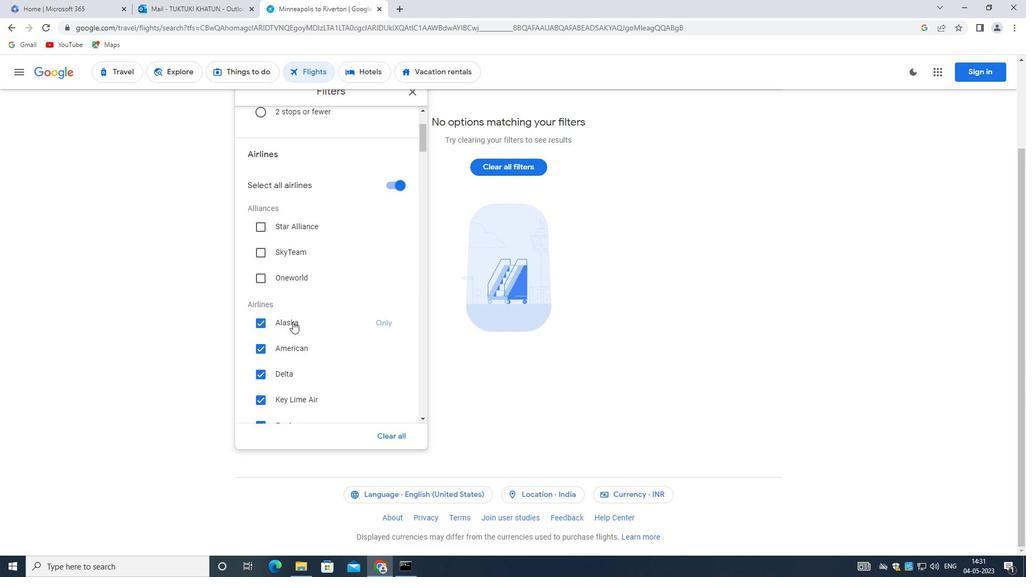 
Action: Mouse moved to (383, 292)
Screenshot: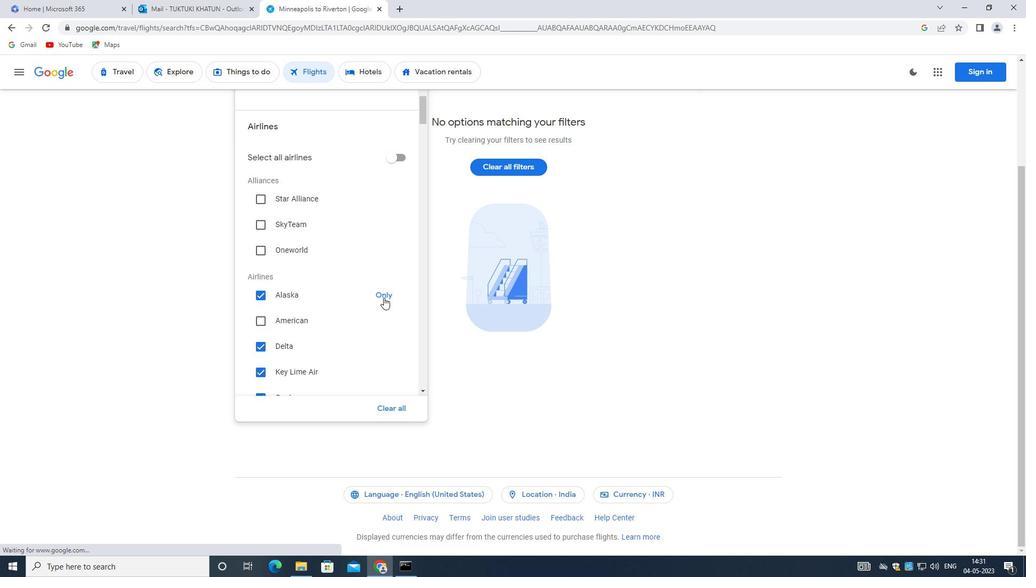 
Action: Mouse pressed left at (383, 292)
Screenshot: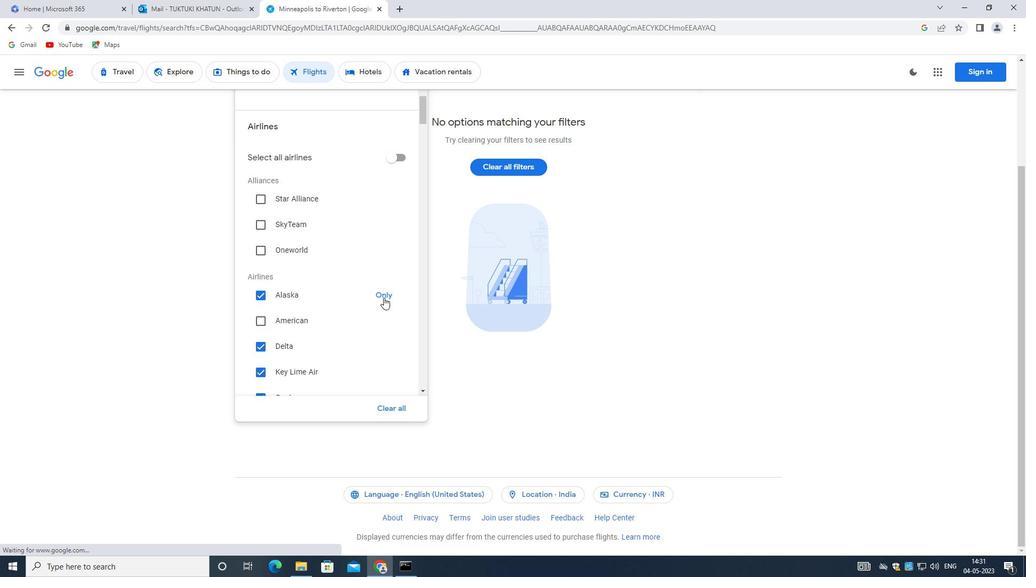 
Action: Mouse moved to (386, 294)
Screenshot: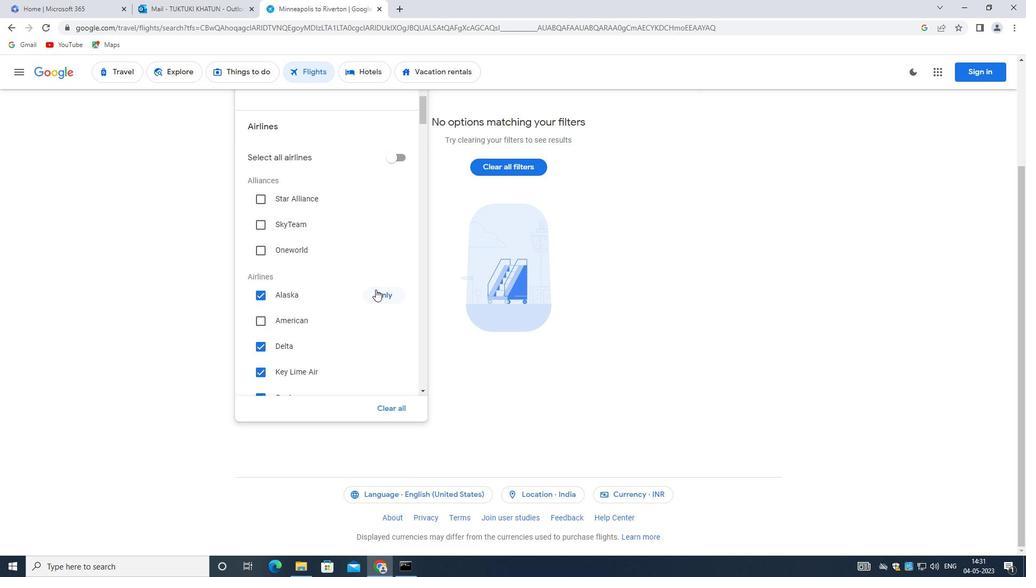 
Action: Mouse pressed left at (386, 294)
Screenshot: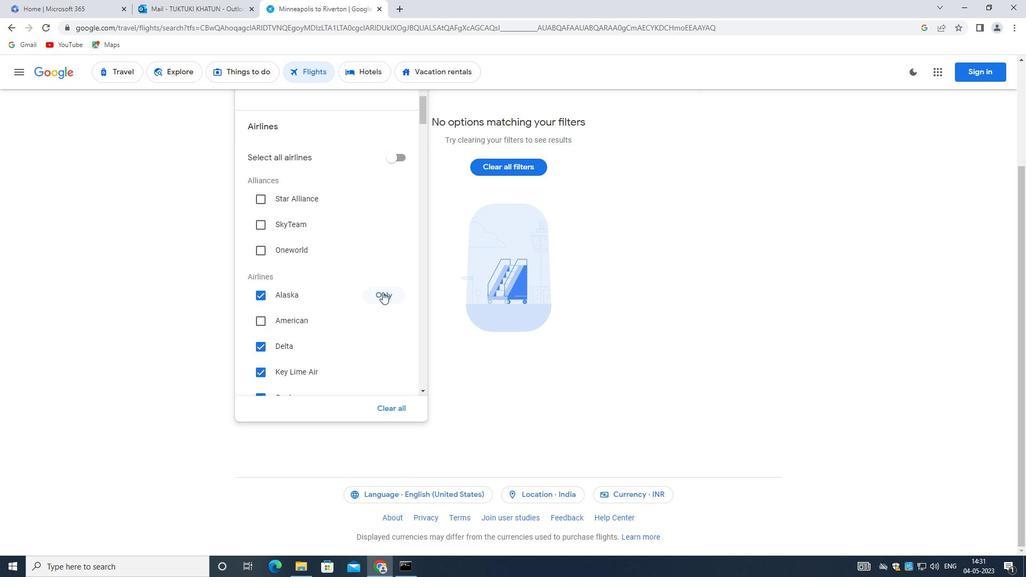 
Action: Mouse moved to (319, 351)
Screenshot: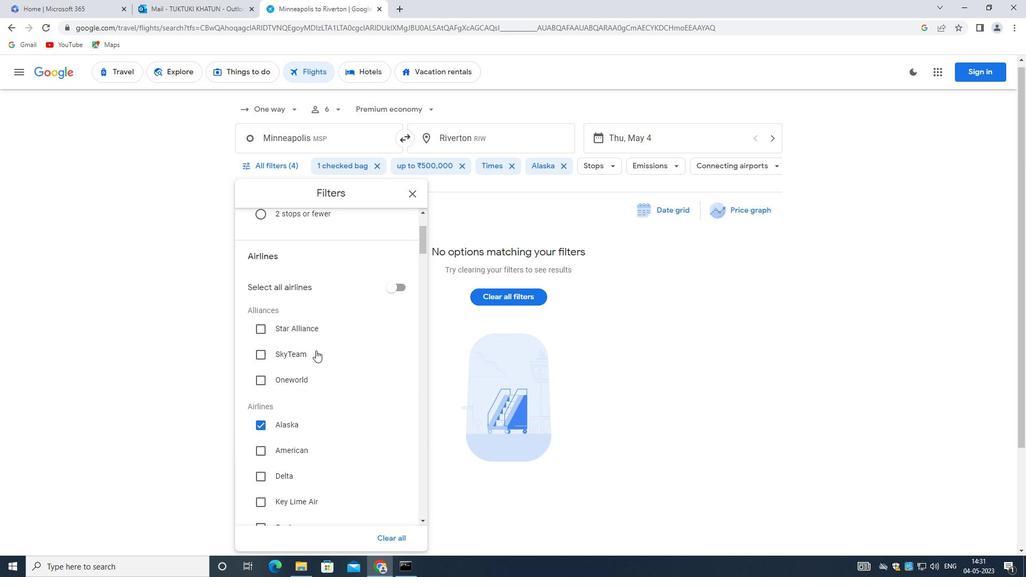 
Action: Mouse scrolled (319, 351) with delta (0, 0)
Screenshot: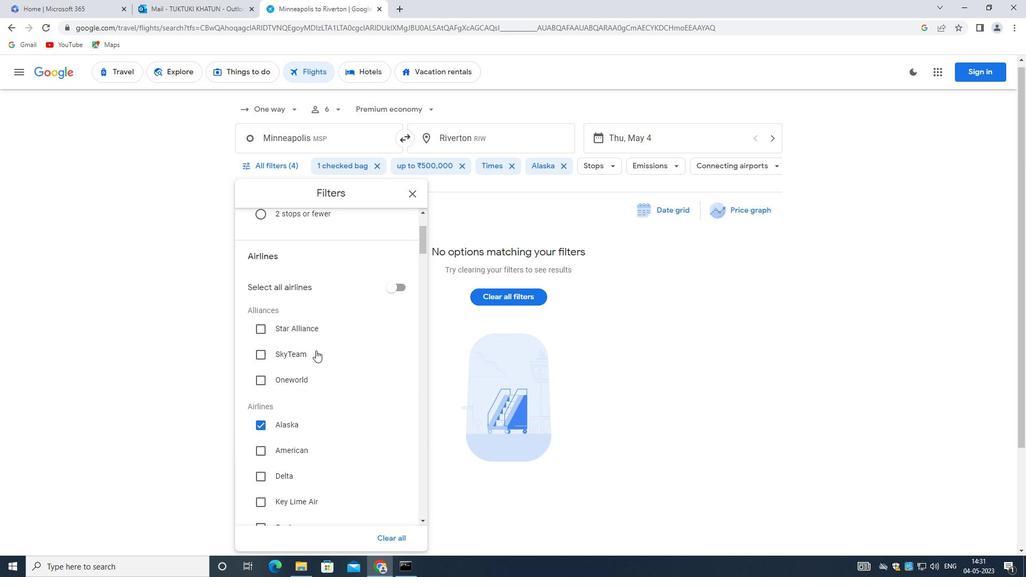 
Action: Mouse moved to (319, 352)
Screenshot: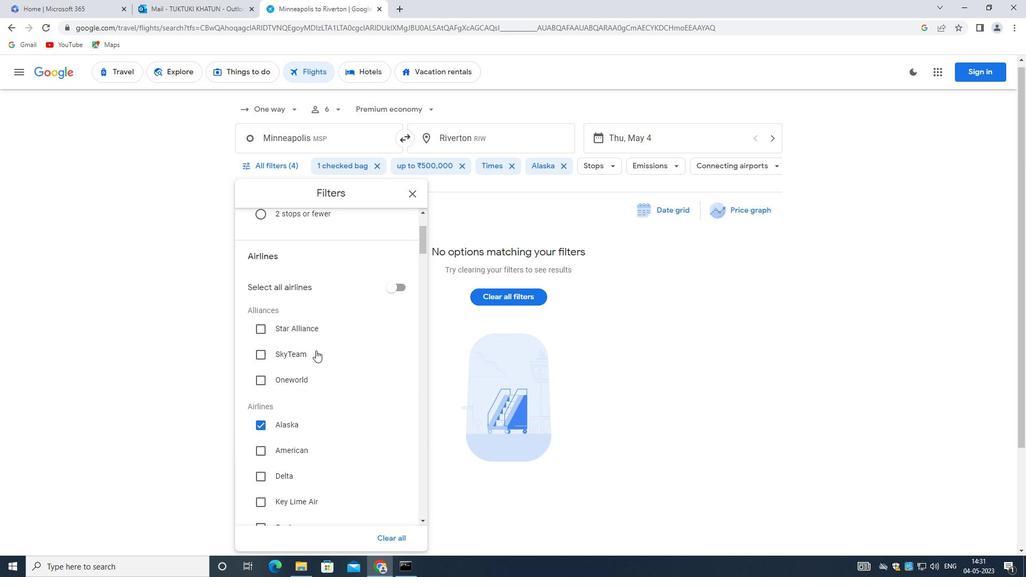 
Action: Mouse scrolled (319, 351) with delta (0, 0)
Screenshot: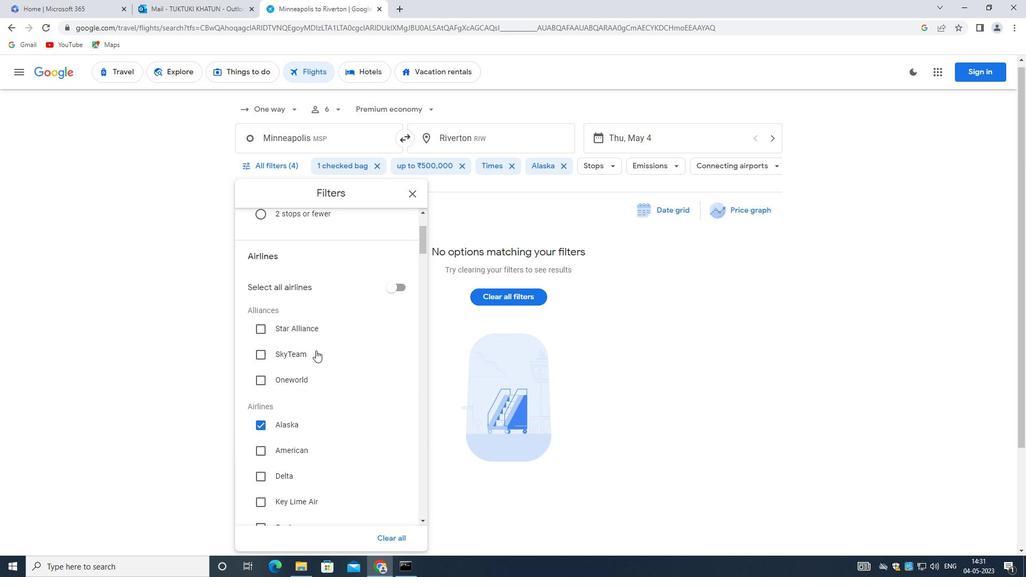 
Action: Mouse scrolled (319, 351) with delta (0, 0)
Screenshot: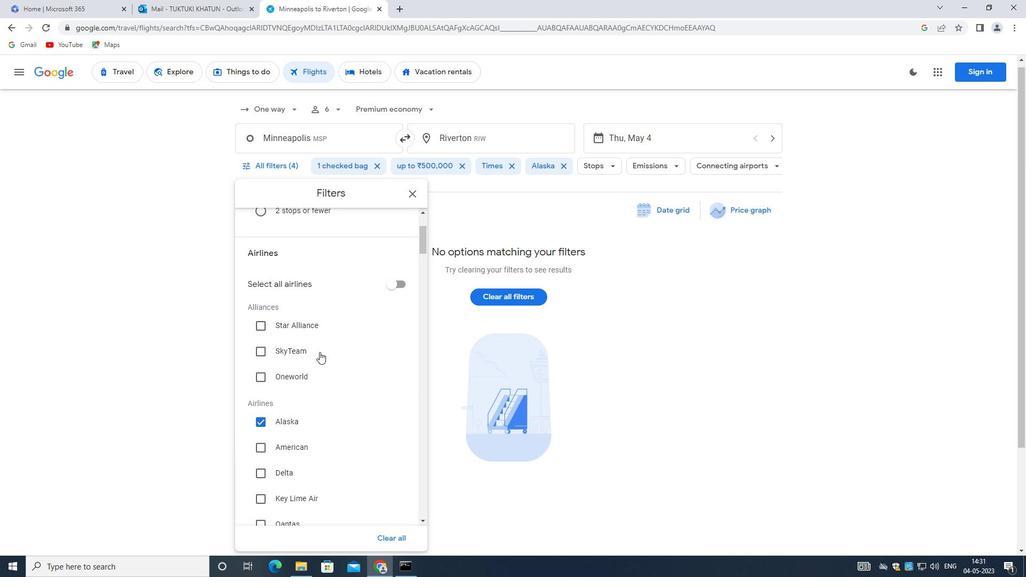 
Action: Mouse scrolled (319, 351) with delta (0, 0)
Screenshot: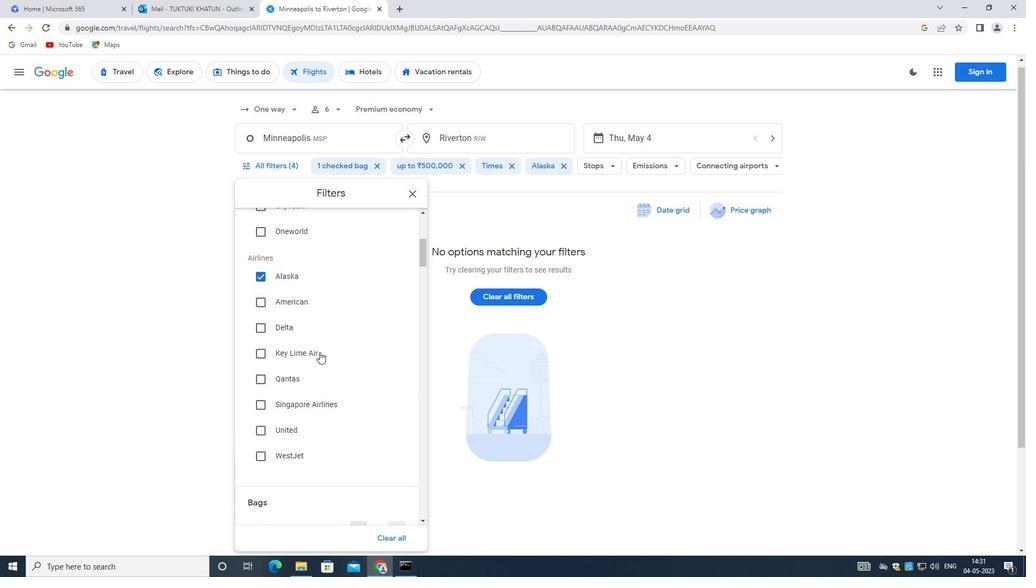 
Action: Mouse scrolled (319, 351) with delta (0, 0)
Screenshot: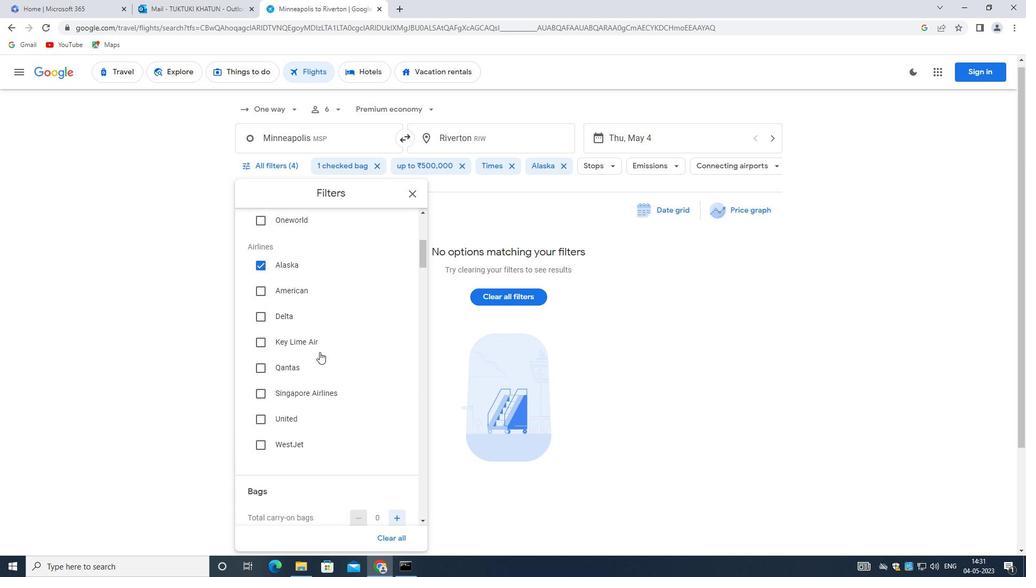 
Action: Mouse moved to (398, 436)
Screenshot: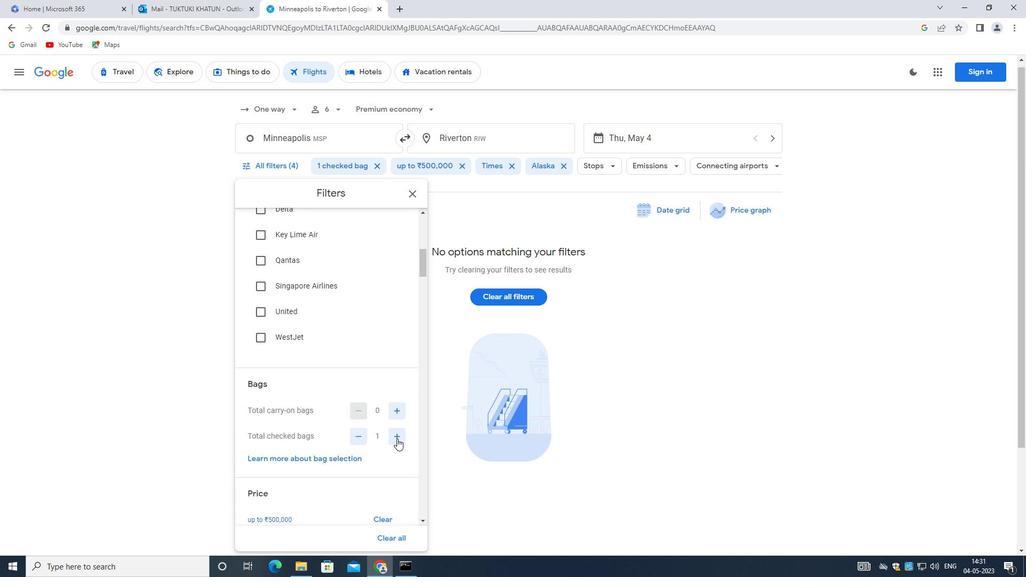 
Action: Mouse pressed left at (398, 436)
Screenshot: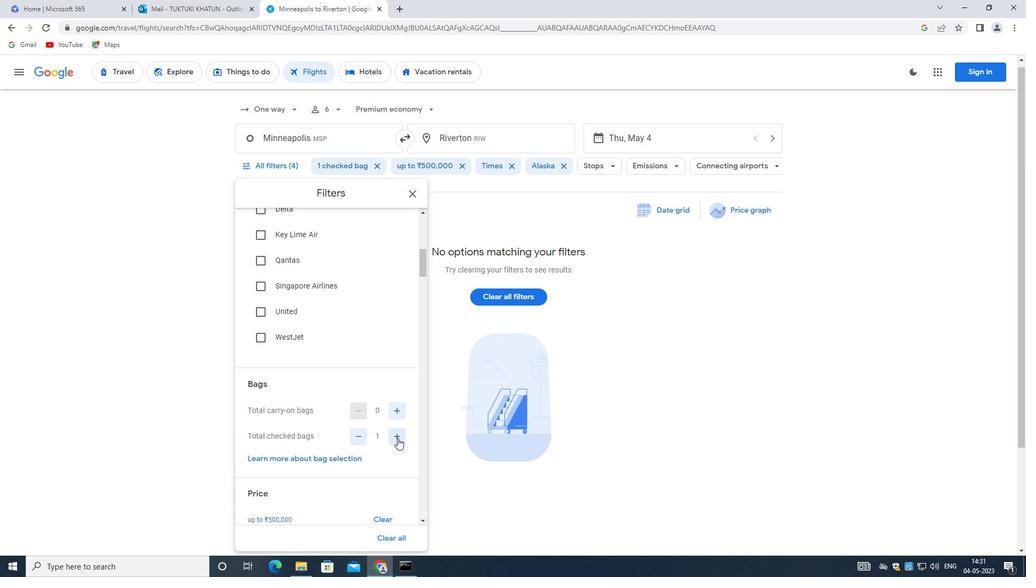 
Action: Mouse pressed left at (398, 436)
Screenshot: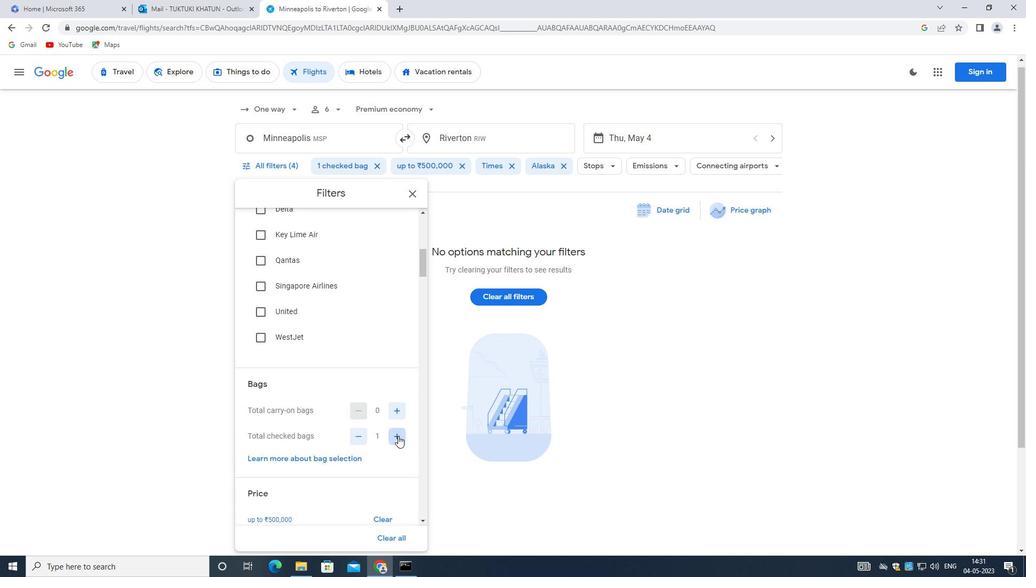 
Action: Mouse moved to (335, 430)
Screenshot: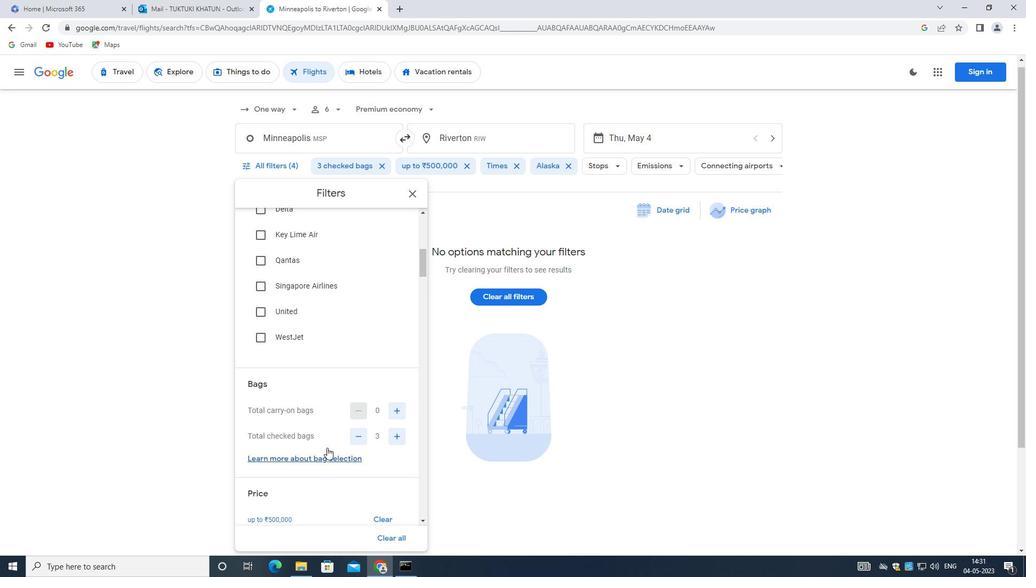 
Action: Mouse scrolled (335, 430) with delta (0, 0)
Screenshot: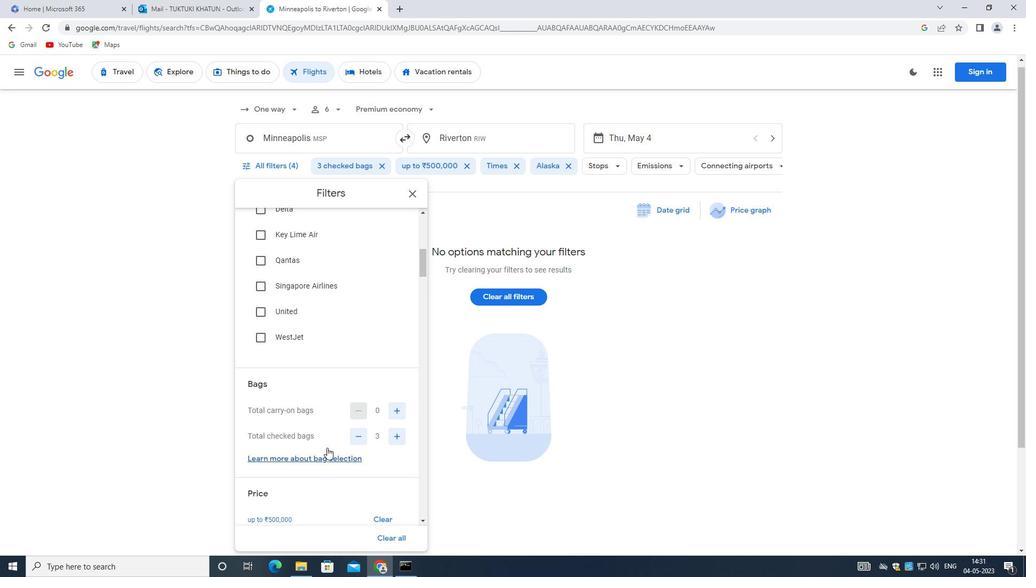 
Action: Mouse moved to (335, 429)
Screenshot: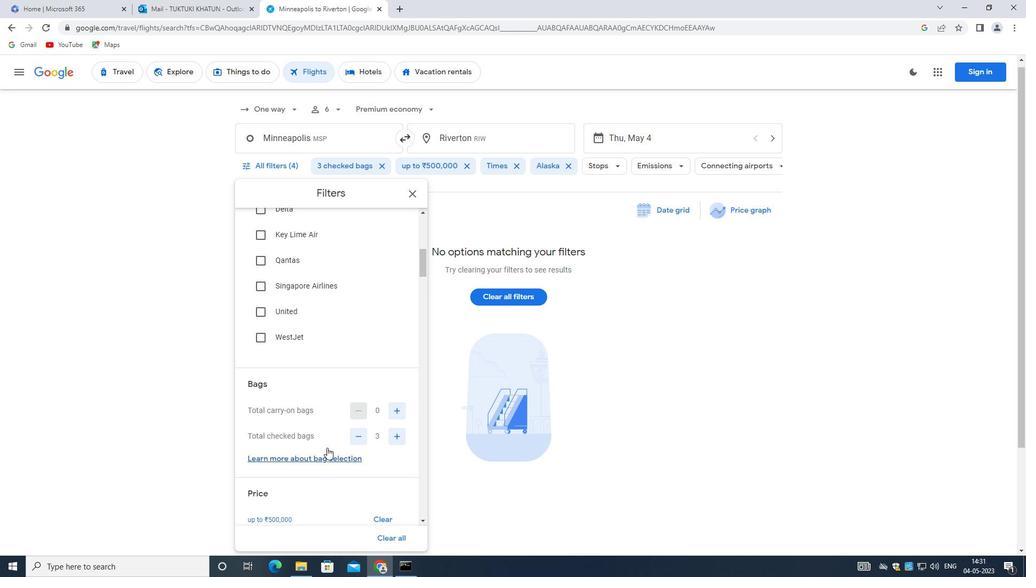 
Action: Mouse scrolled (335, 429) with delta (0, 0)
Screenshot: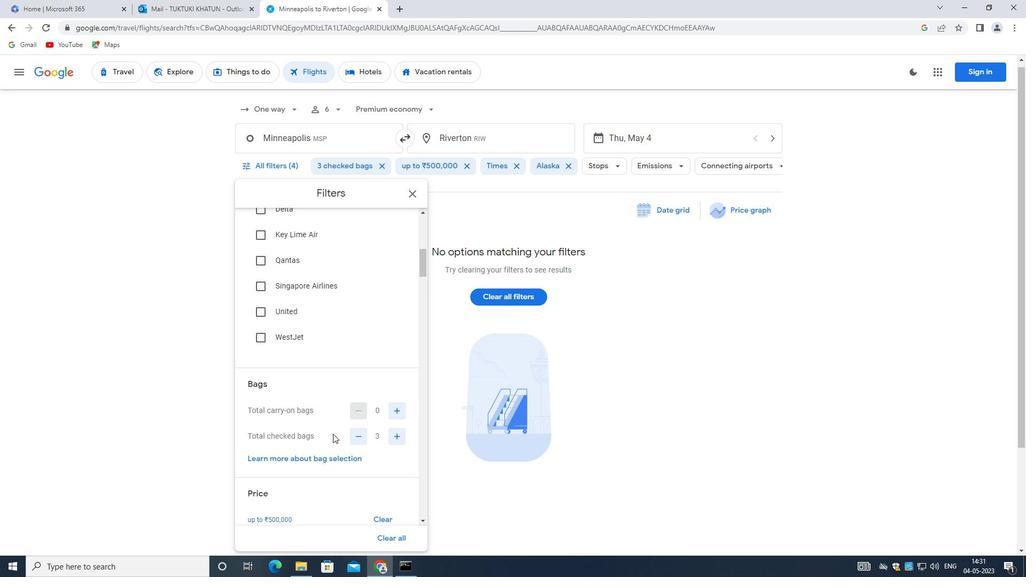 
Action: Mouse moved to (396, 432)
Screenshot: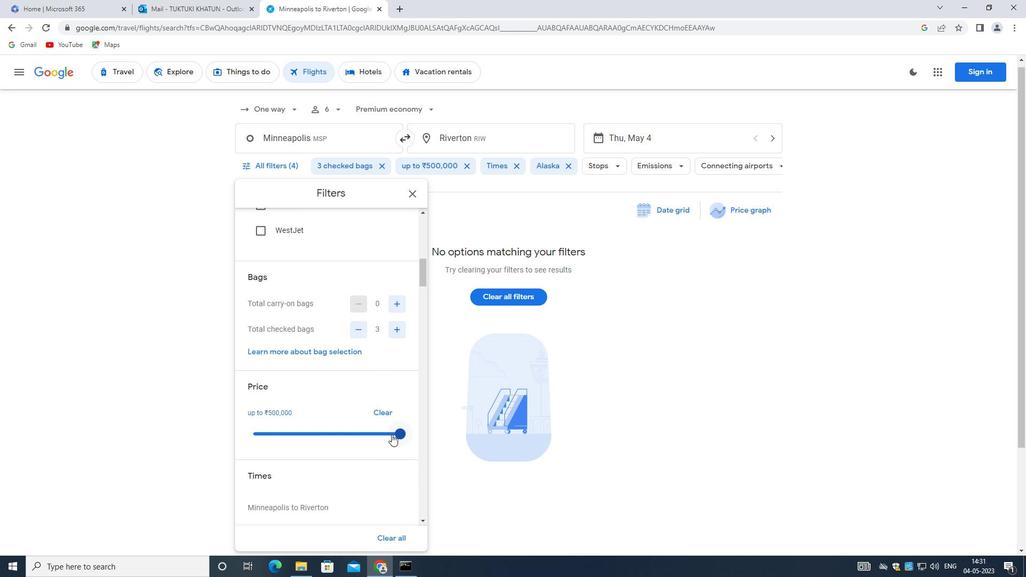 
Action: Mouse pressed left at (396, 432)
Screenshot: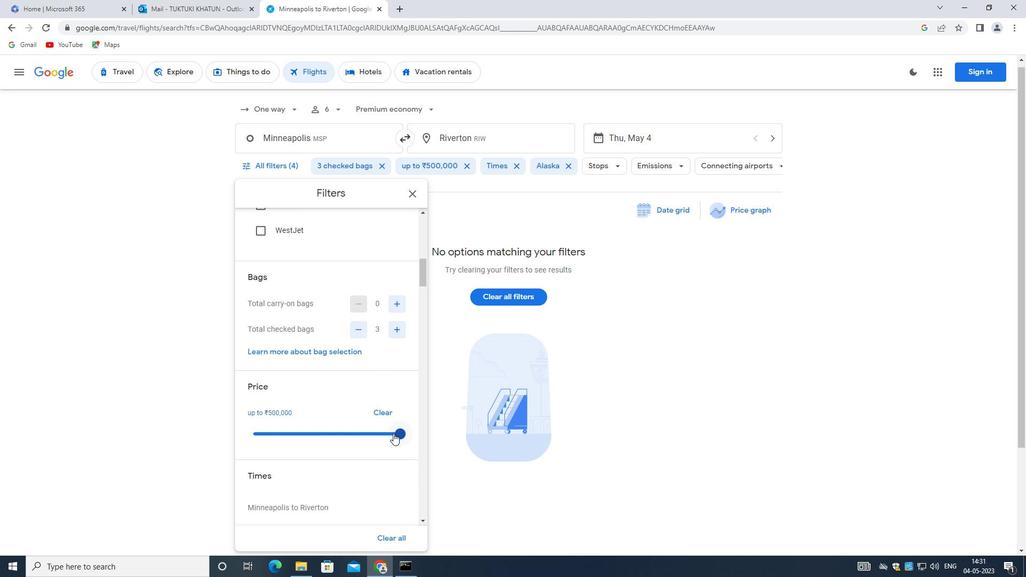 
Action: Mouse moved to (396, 431)
Screenshot: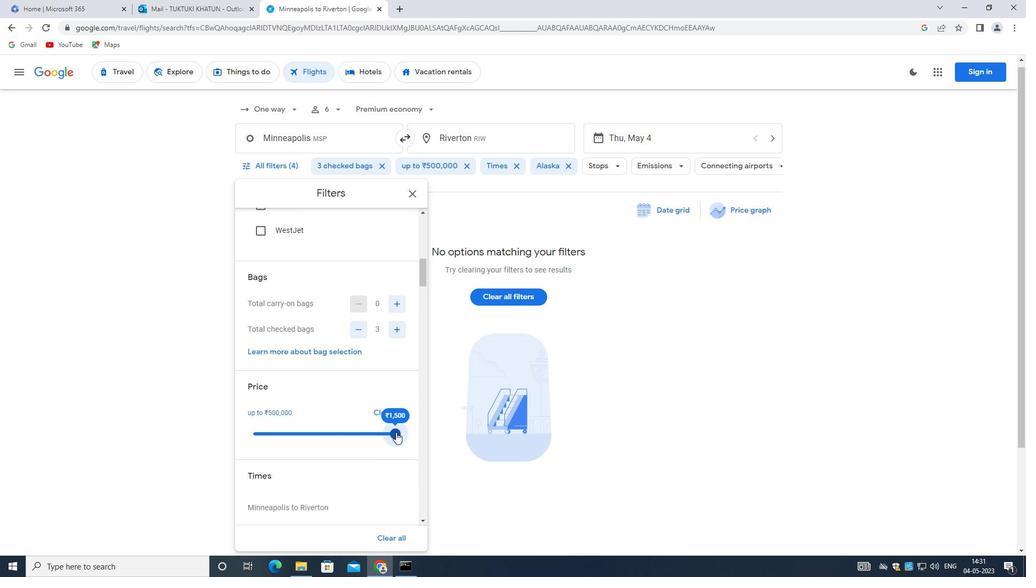 
Action: Mouse pressed left at (396, 431)
Screenshot: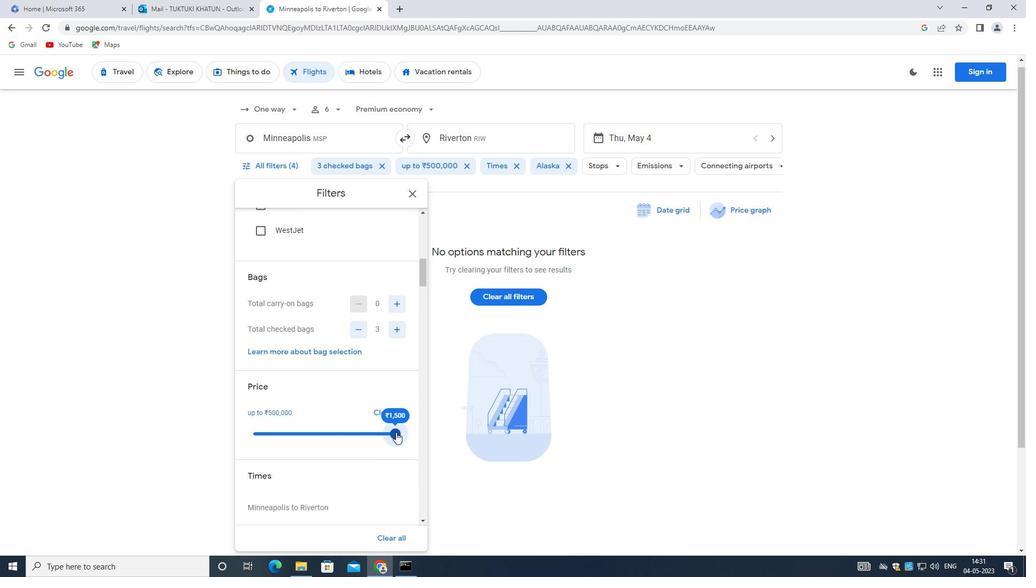
Action: Mouse moved to (393, 431)
Screenshot: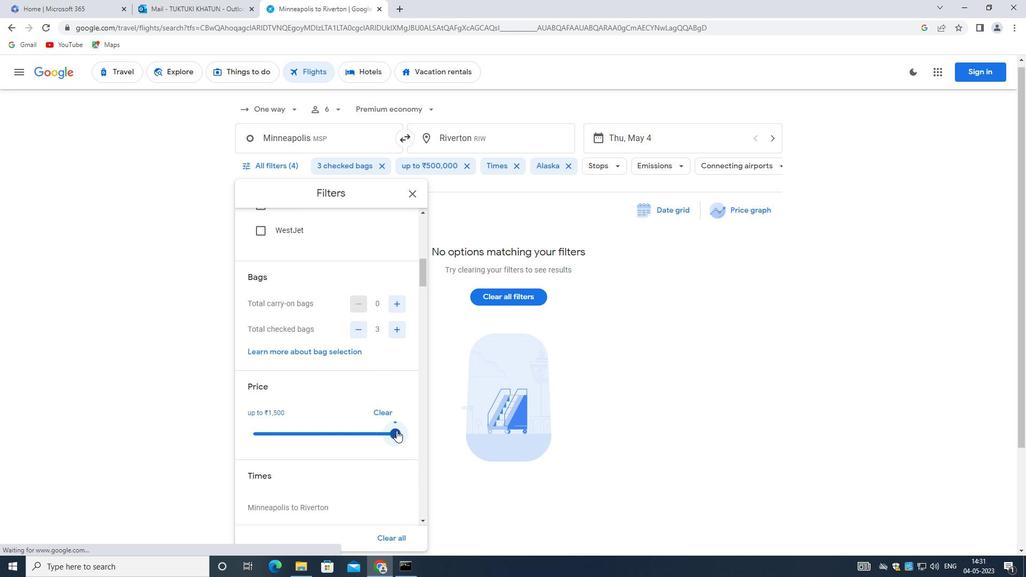 
Action: Mouse scrolled (393, 431) with delta (0, 0)
Screenshot: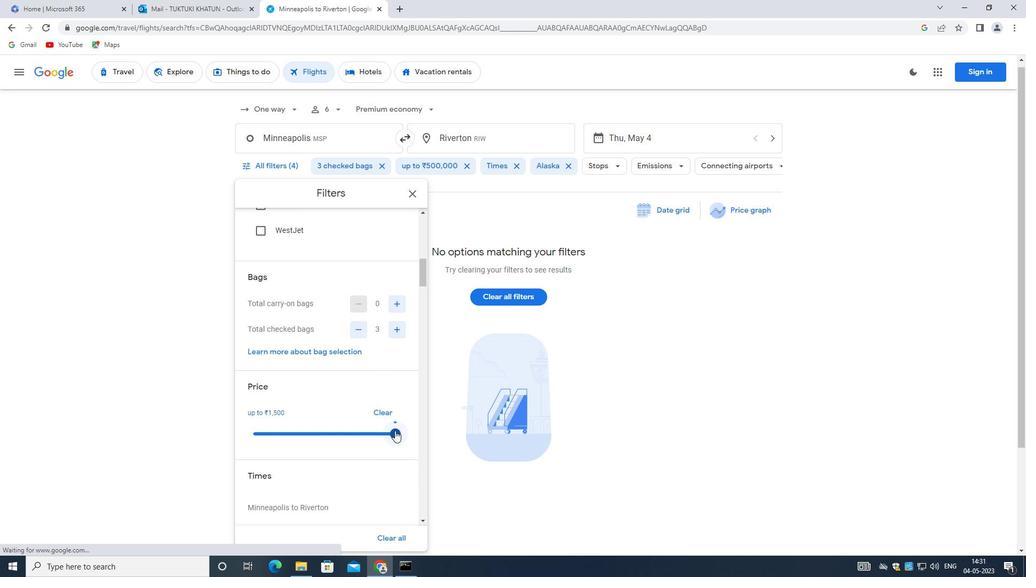 
Action: Mouse moved to (393, 432)
Screenshot: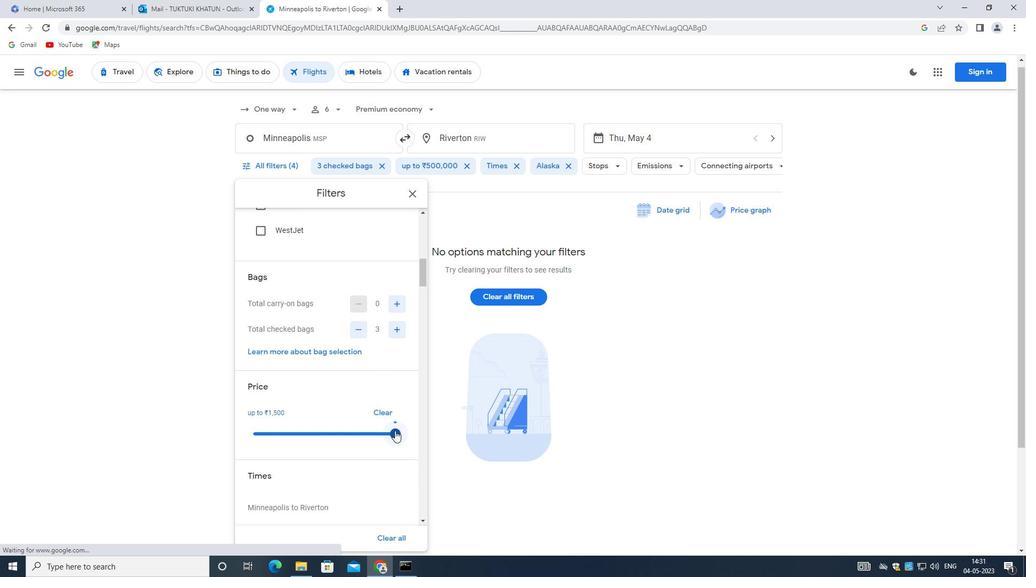
Action: Mouse scrolled (393, 431) with delta (0, 0)
Screenshot: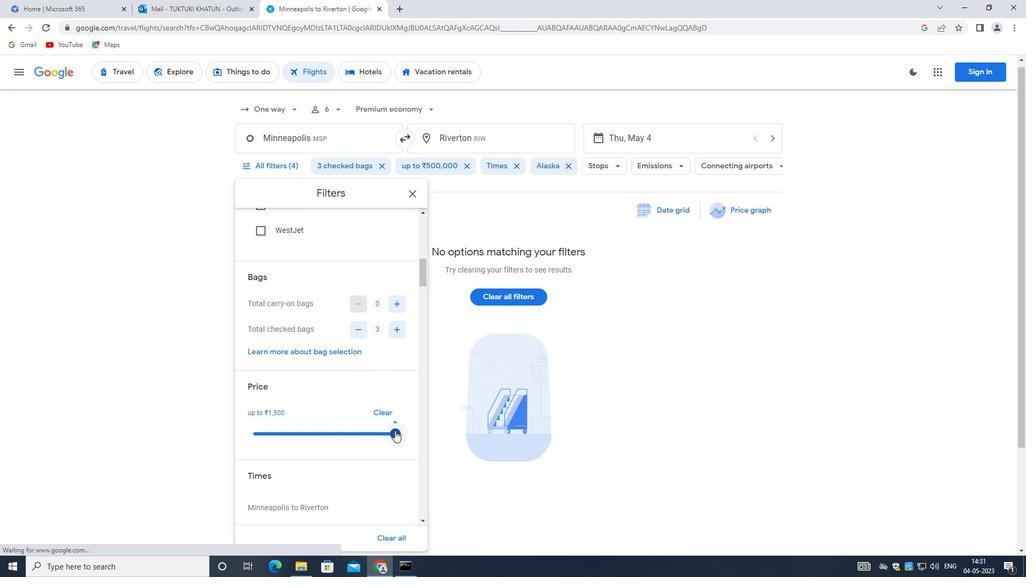 
Action: Mouse scrolled (393, 431) with delta (0, 0)
Screenshot: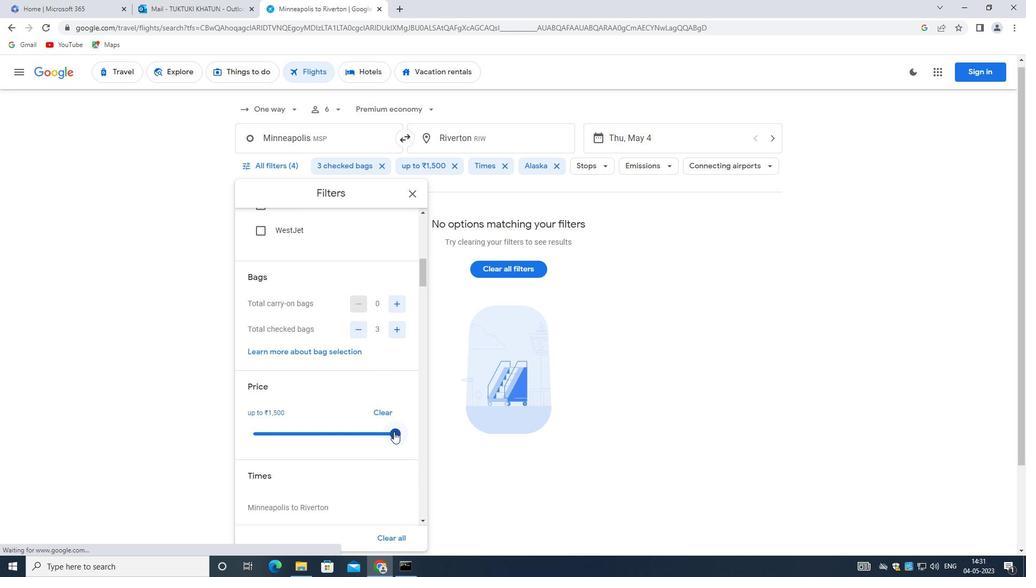 
Action: Mouse moved to (379, 440)
Screenshot: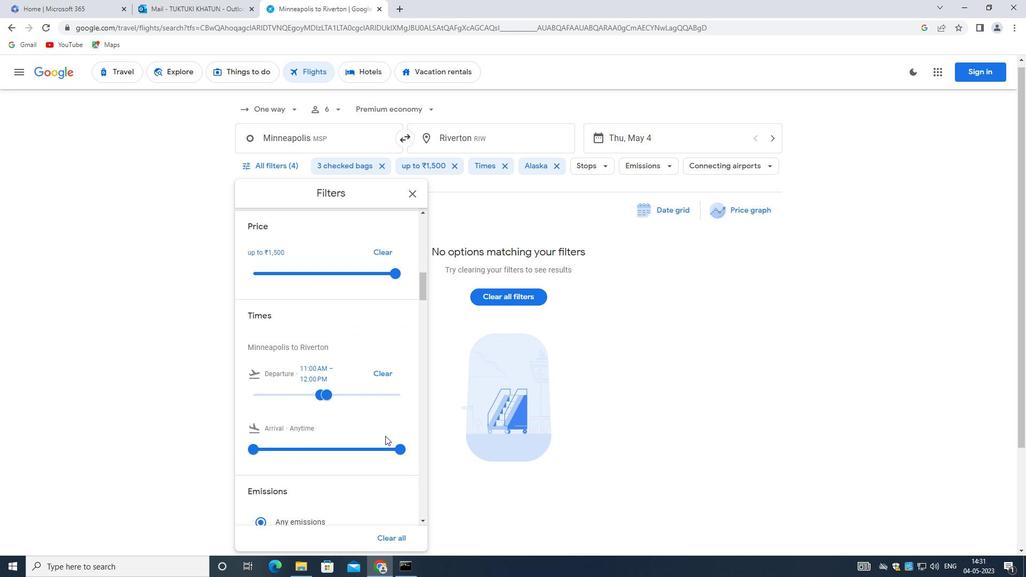 
Action: Mouse scrolled (379, 440) with delta (0, 0)
Screenshot: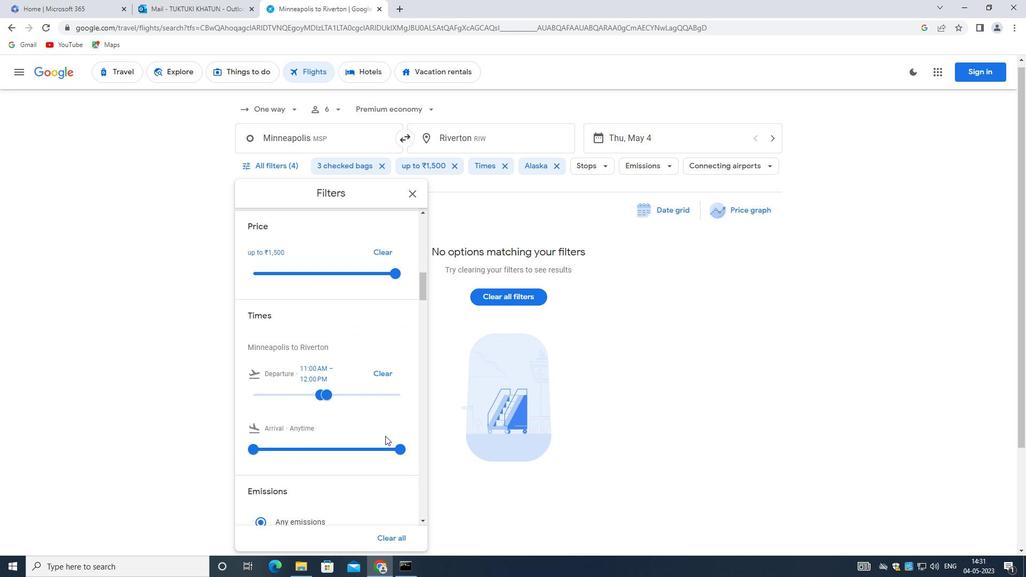 
Action: Mouse moved to (362, 336)
Screenshot: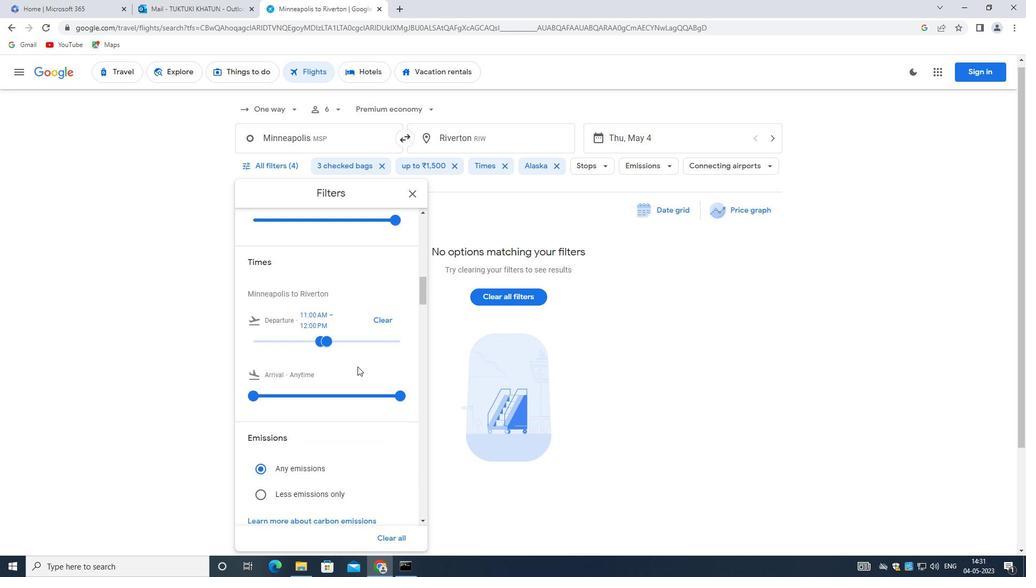 
Action: Mouse pressed left at (362, 336)
Screenshot: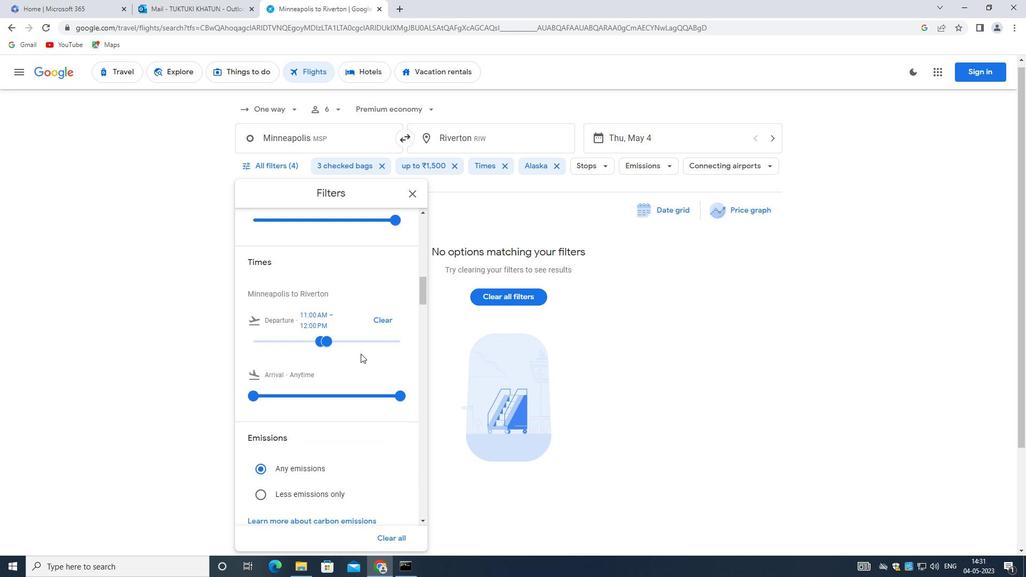 
Action: Mouse moved to (323, 339)
Screenshot: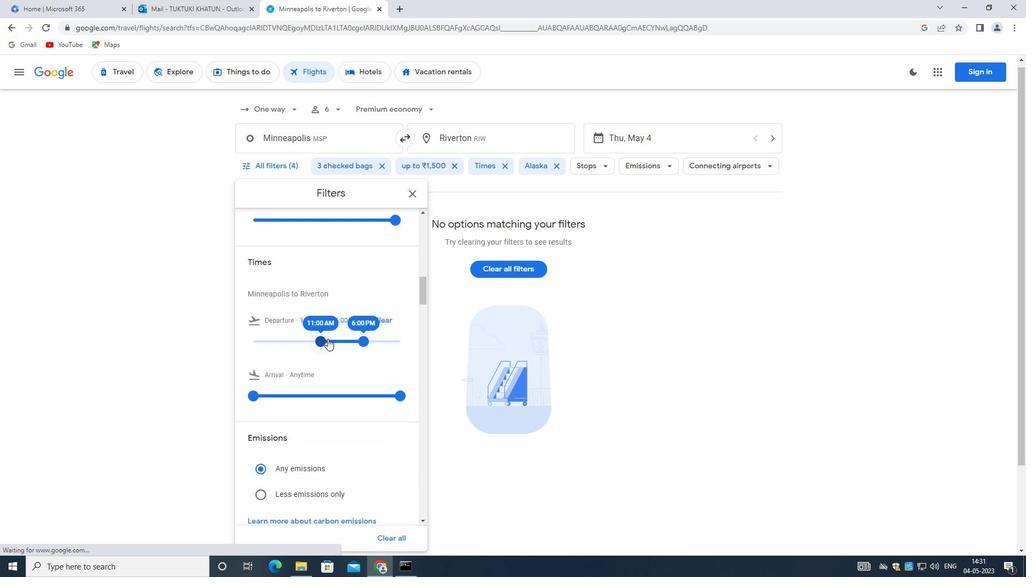 
Action: Mouse pressed left at (323, 339)
Screenshot: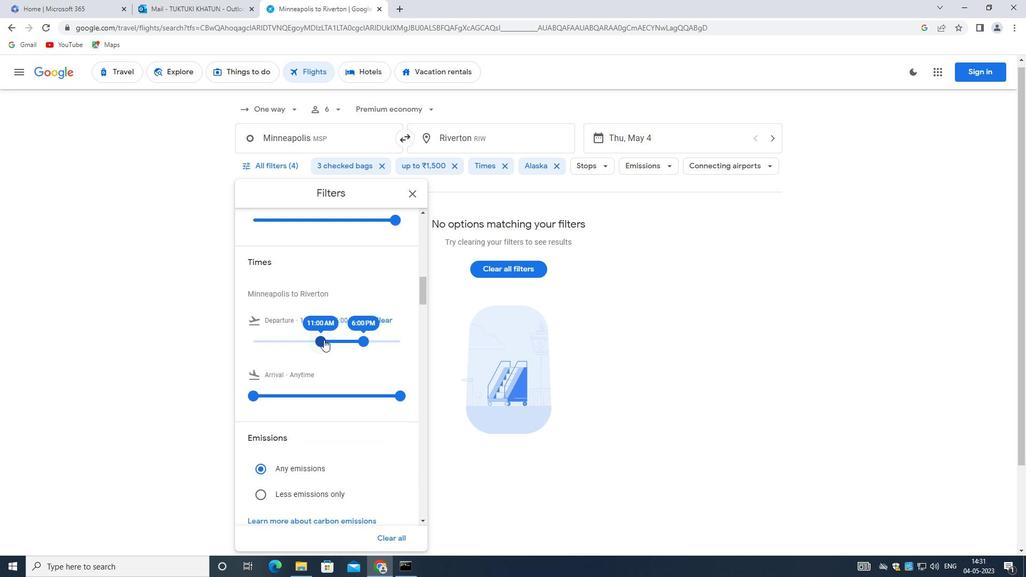 
Action: Mouse moved to (320, 340)
Screenshot: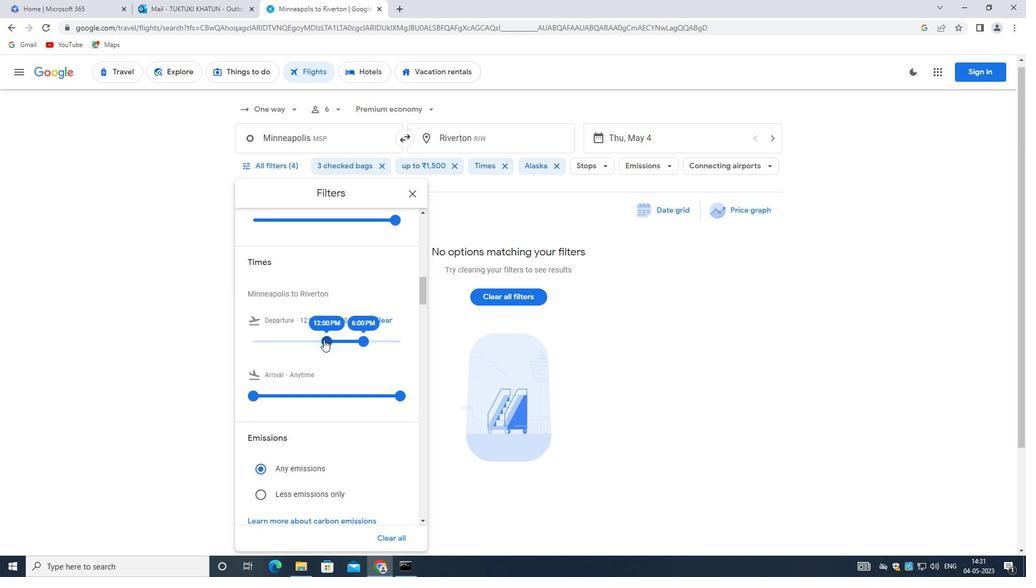 
Action: Mouse pressed left at (320, 340)
Screenshot: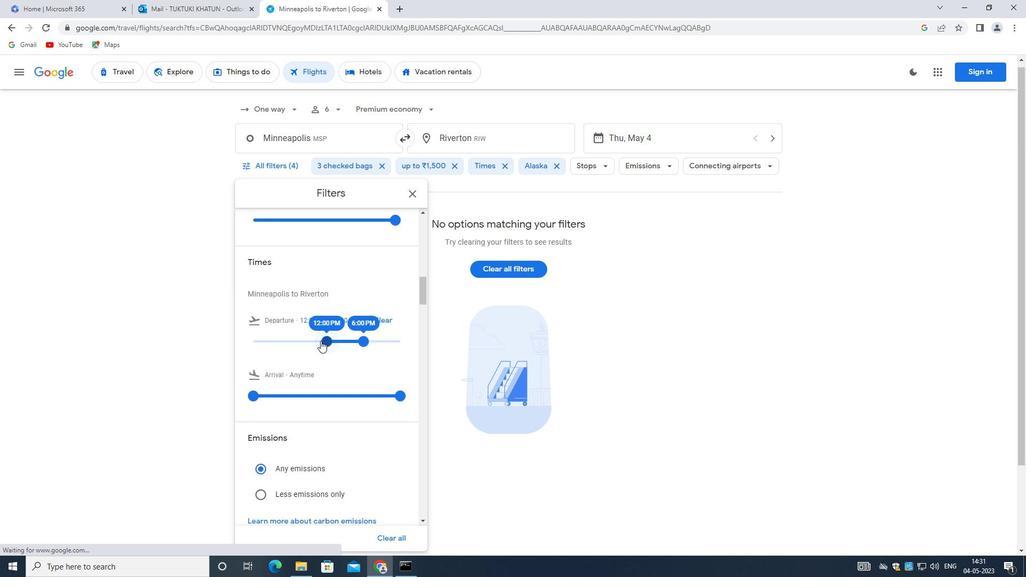 
Action: Mouse moved to (365, 341)
Screenshot: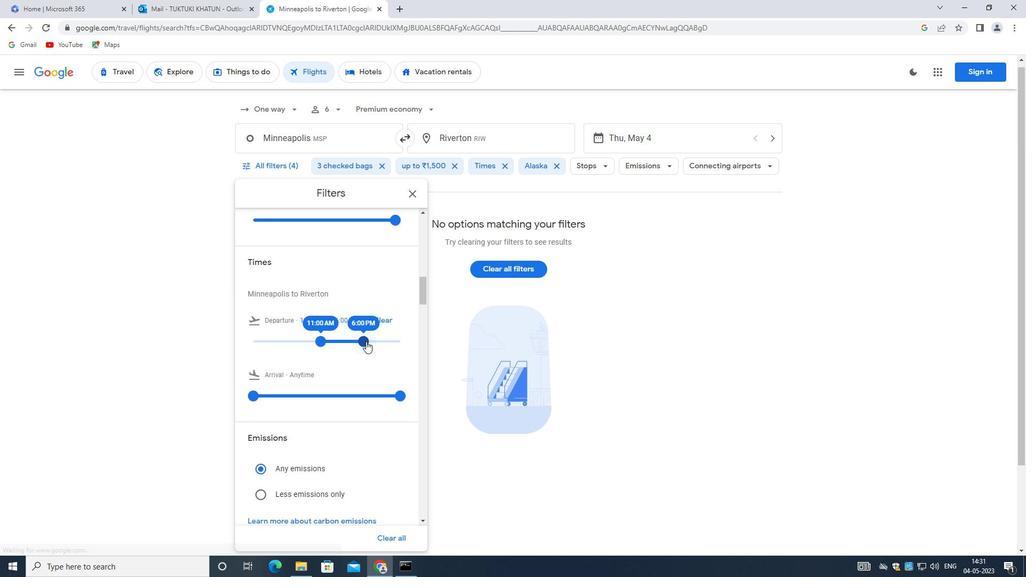 
Action: Mouse pressed left at (365, 341)
Screenshot: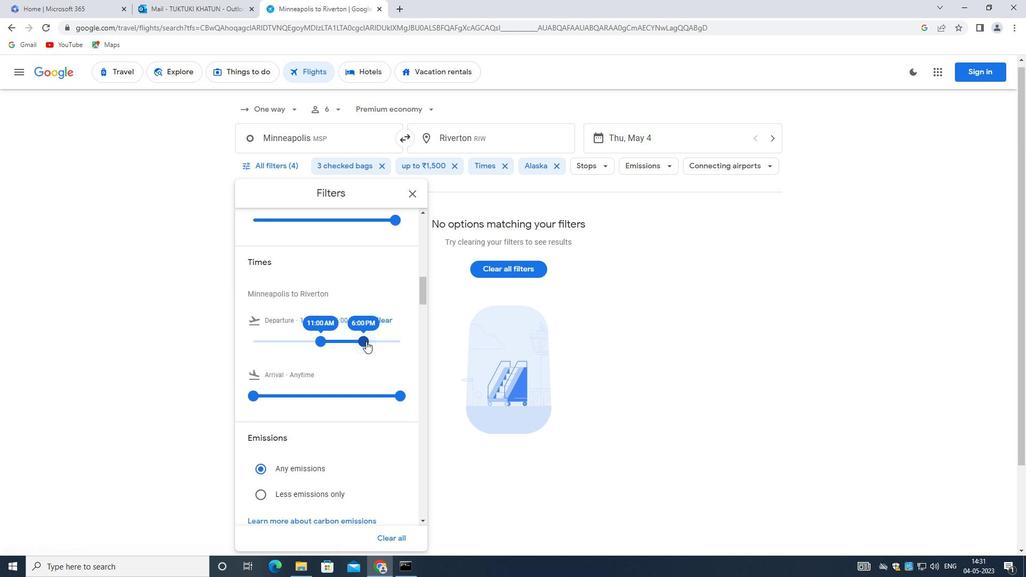 
Action: Mouse moved to (323, 370)
Screenshot: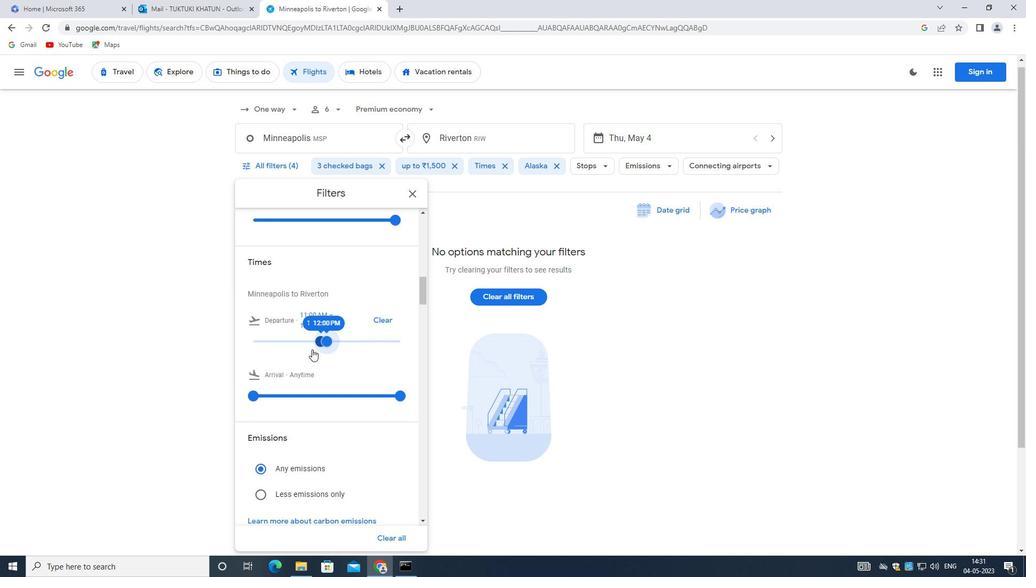 
Action: Mouse scrolled (323, 370) with delta (0, 0)
Screenshot: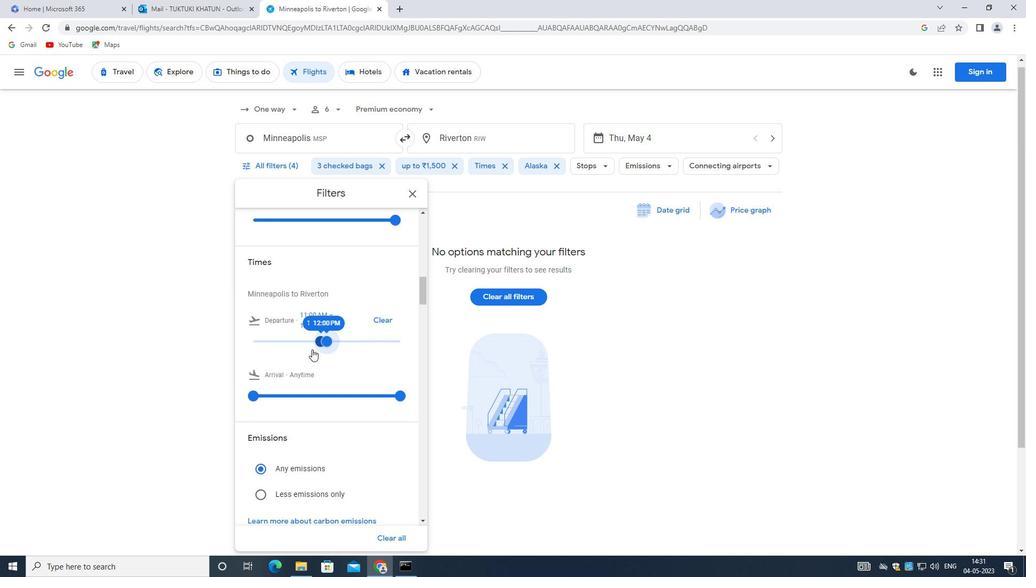 
Action: Mouse moved to (323, 371)
Screenshot: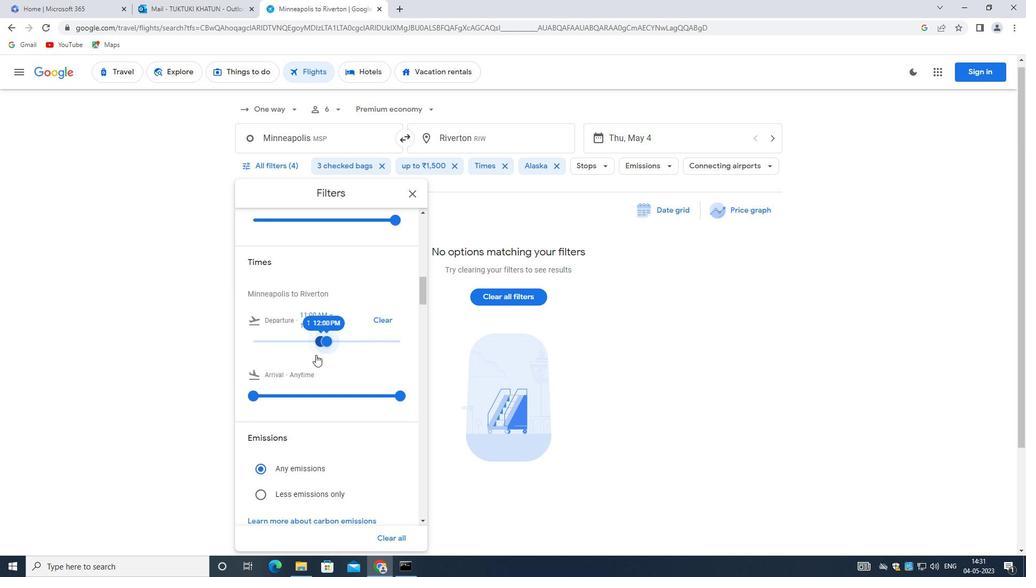 
Action: Mouse scrolled (323, 371) with delta (0, 0)
Screenshot: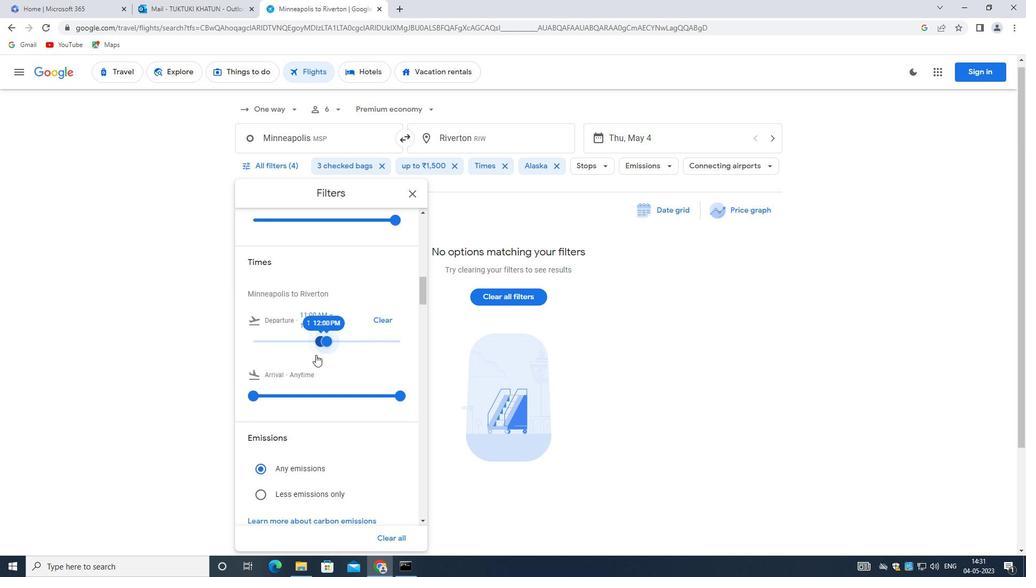 
Action: Mouse moved to (323, 374)
Screenshot: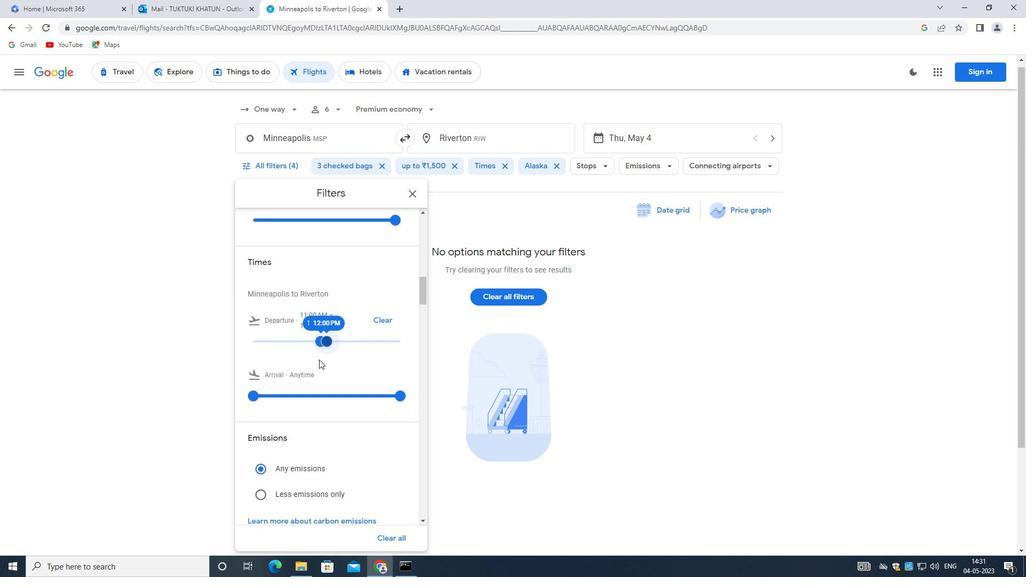 
Action: Mouse scrolled (323, 374) with delta (0, 0)
Screenshot: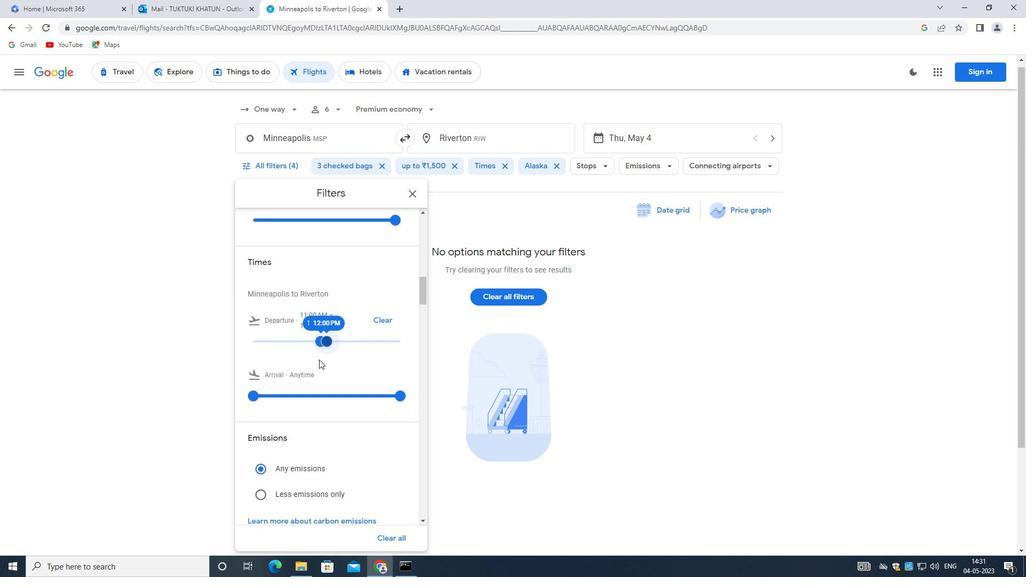 
Action: Mouse moved to (329, 395)
Screenshot: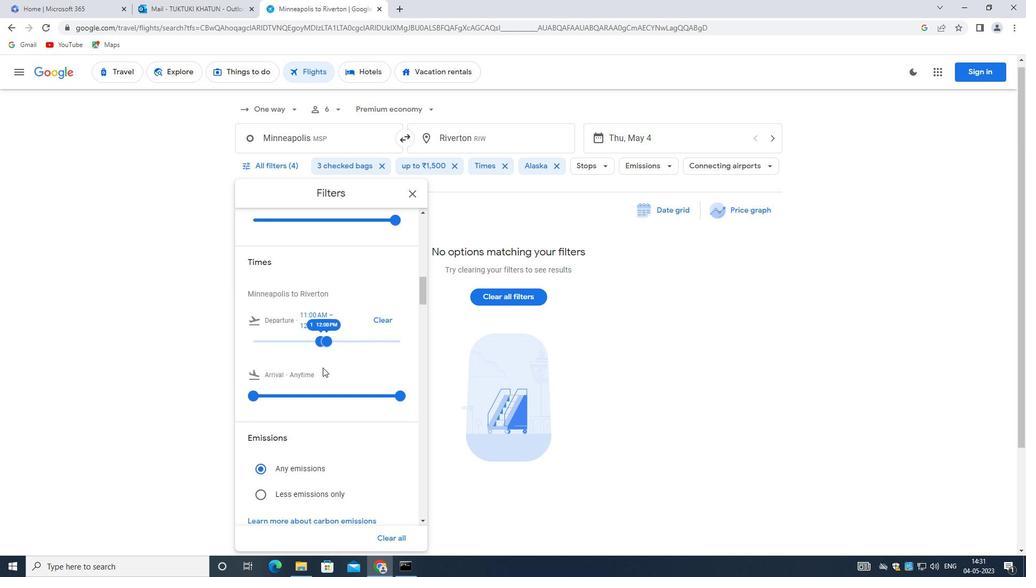 
Action: Mouse scrolled (329, 394) with delta (0, 0)
Screenshot: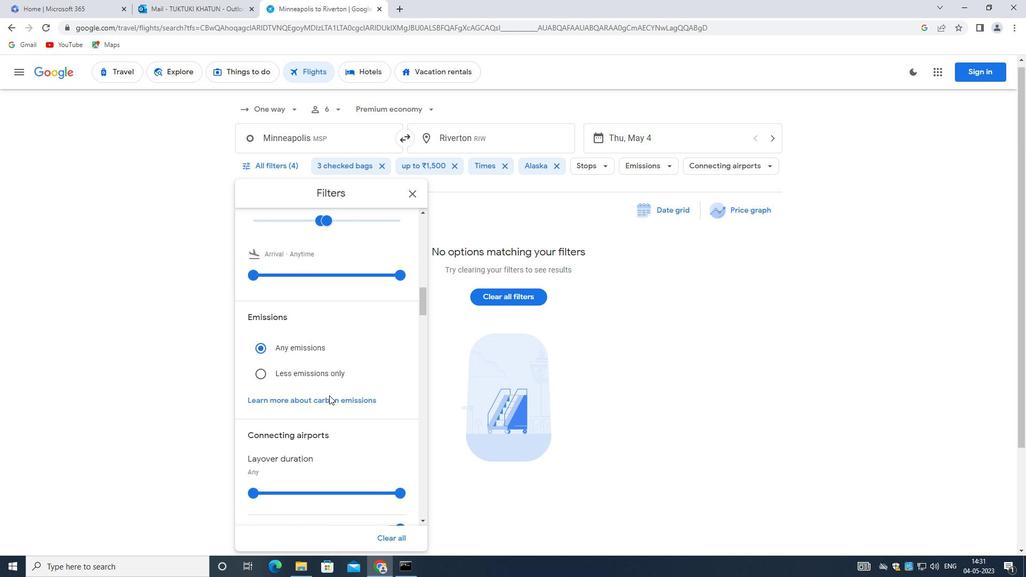 
Action: Mouse scrolled (329, 394) with delta (0, 0)
Screenshot: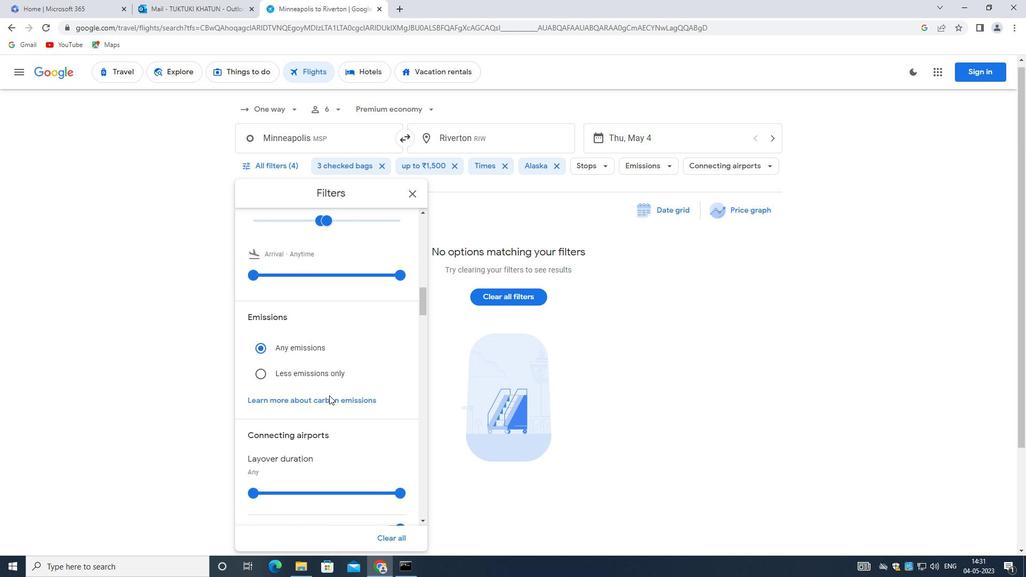 
Action: Mouse scrolled (329, 394) with delta (0, 0)
Screenshot: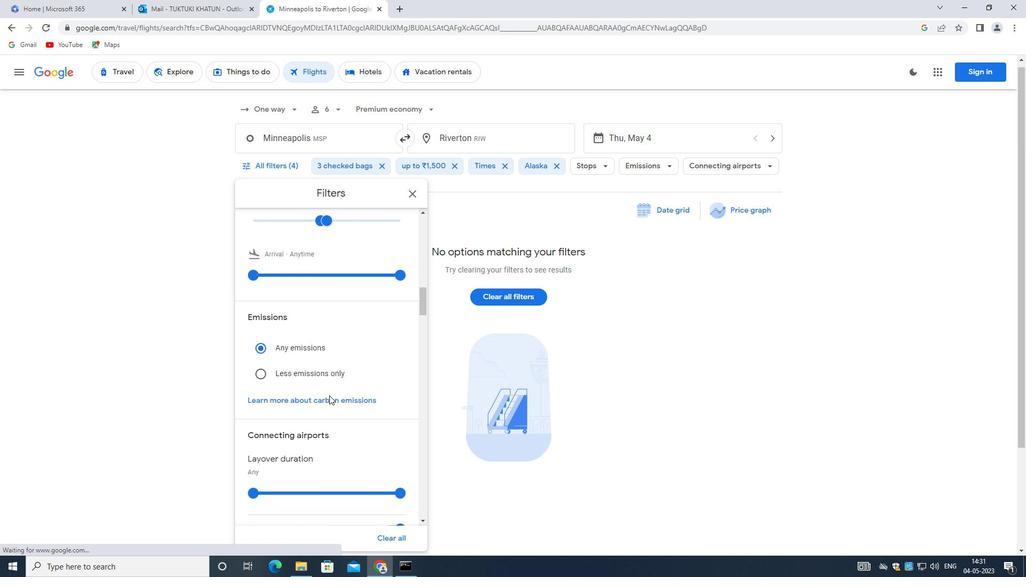 
Action: Mouse scrolled (329, 394) with delta (0, 0)
Screenshot: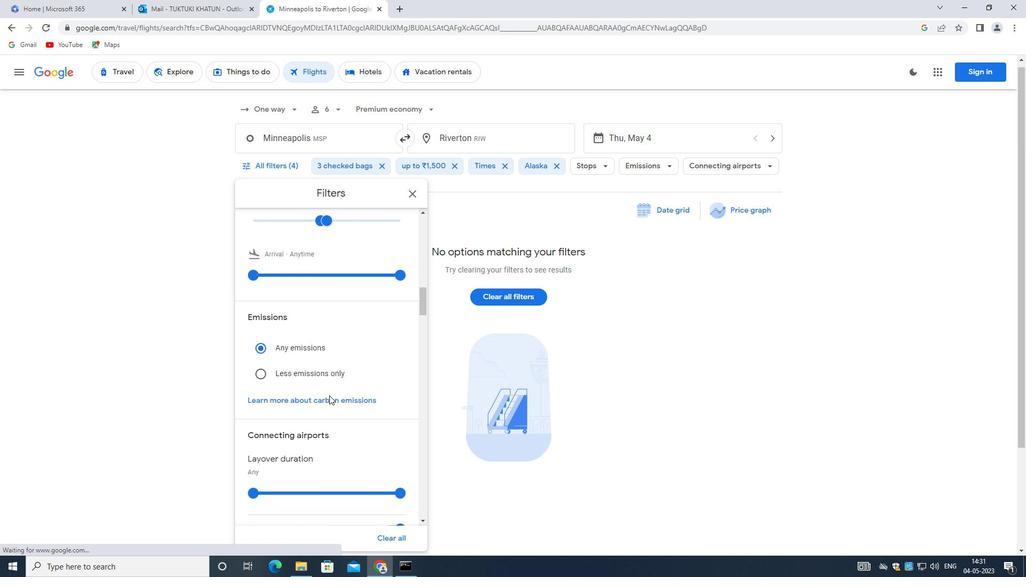 
Action: Mouse moved to (329, 396)
Screenshot: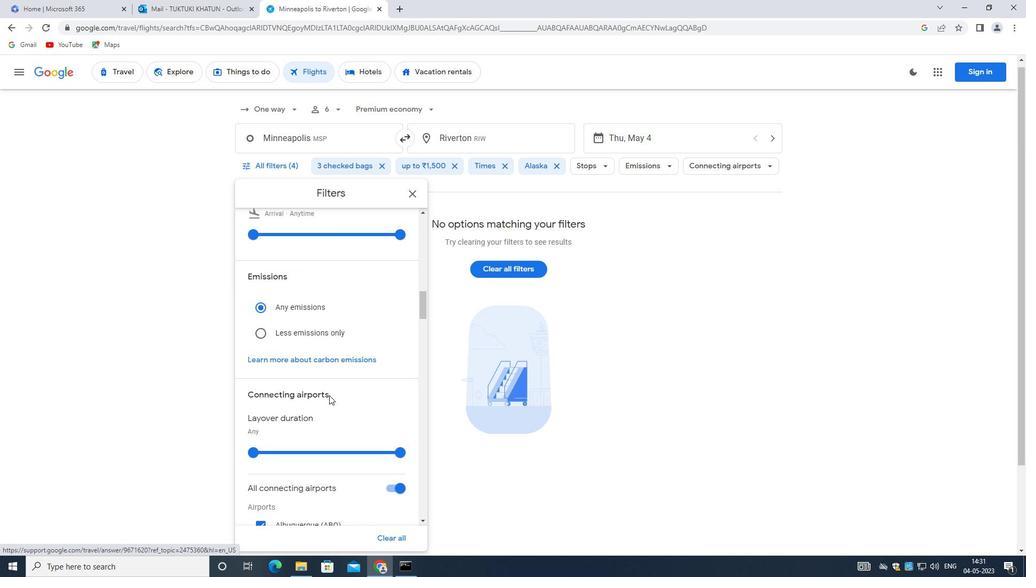 
Action: Mouse scrolled (329, 395) with delta (0, 0)
Screenshot: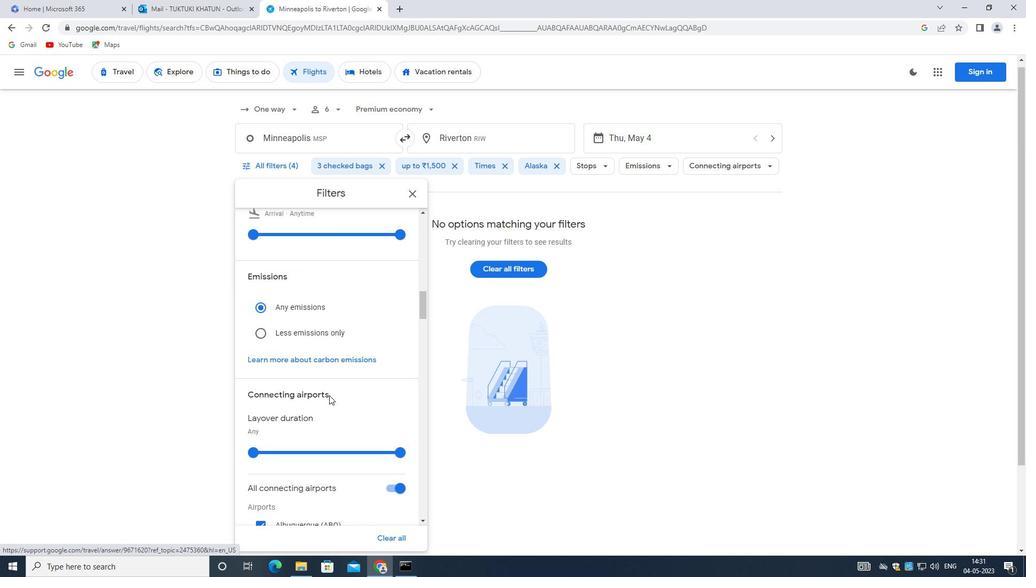 
Action: Mouse moved to (329, 397)
Screenshot: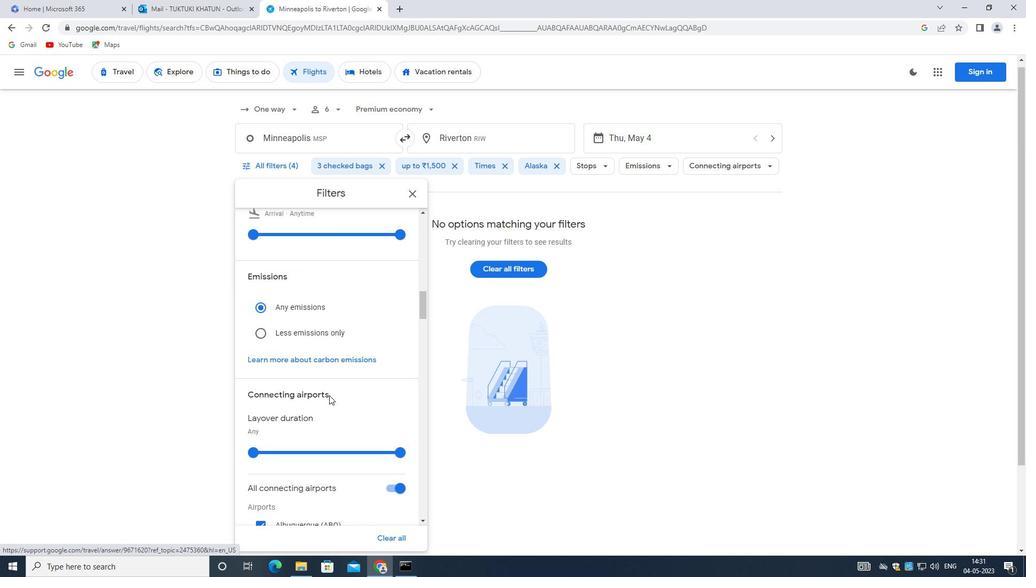 
Action: Mouse scrolled (329, 396) with delta (0, 0)
Screenshot: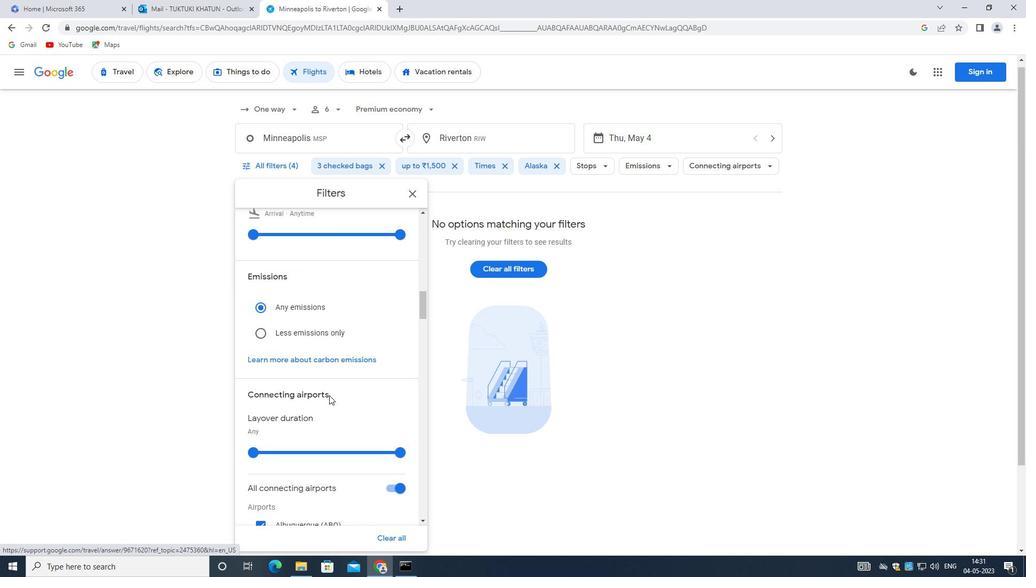 
Action: Mouse scrolled (329, 396) with delta (0, 0)
Screenshot: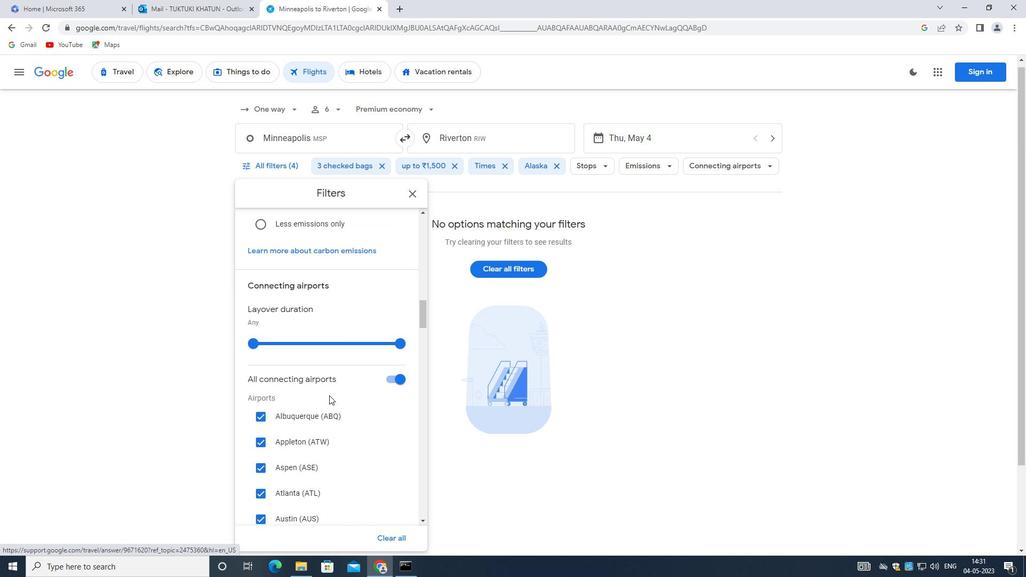 
Action: Mouse scrolled (329, 396) with delta (0, 0)
Screenshot: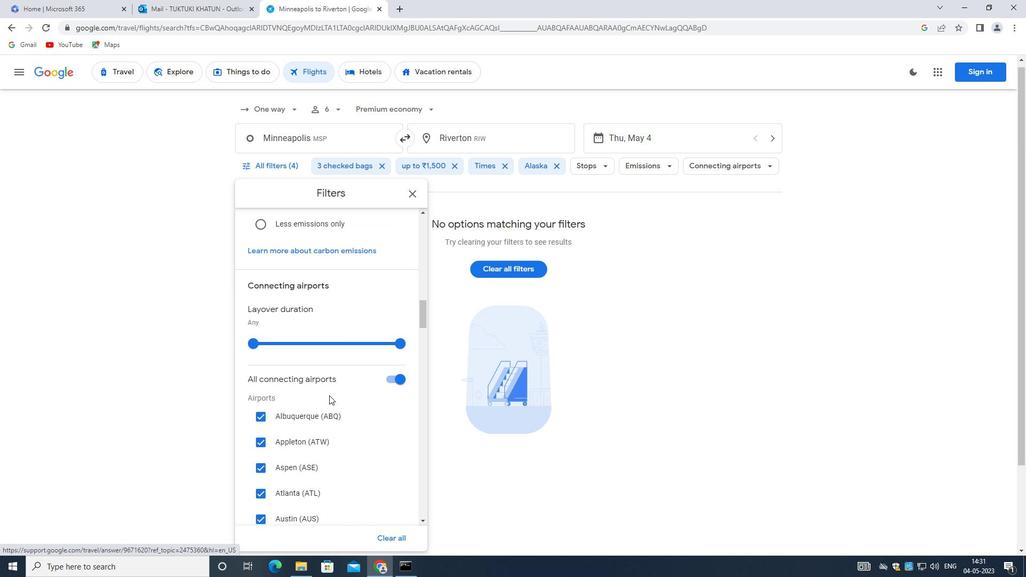 
Action: Mouse scrolled (329, 396) with delta (0, 0)
Screenshot: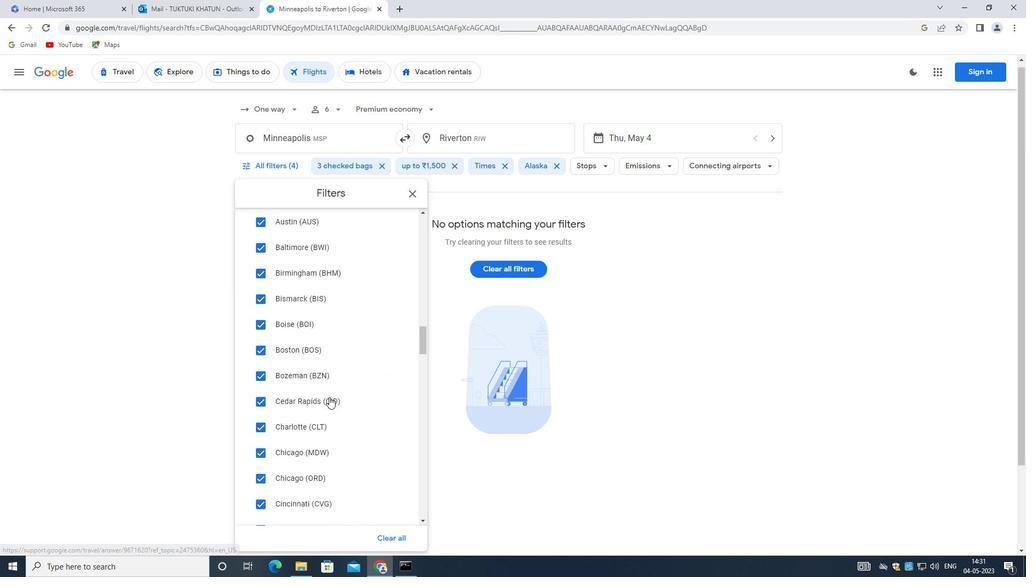 
Action: Mouse scrolled (329, 396) with delta (0, 0)
Screenshot: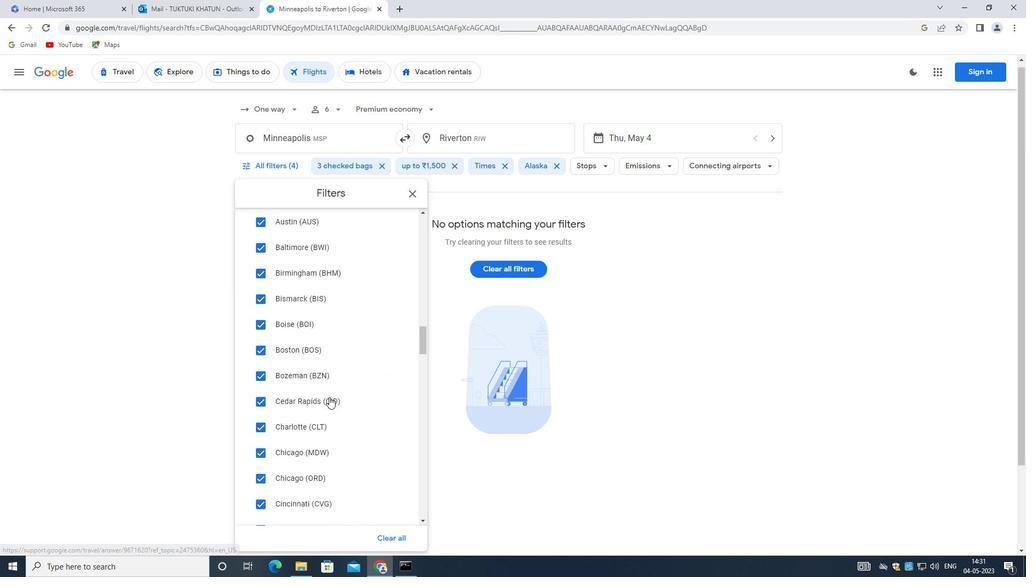 
Action: Mouse scrolled (329, 396) with delta (0, 0)
Screenshot: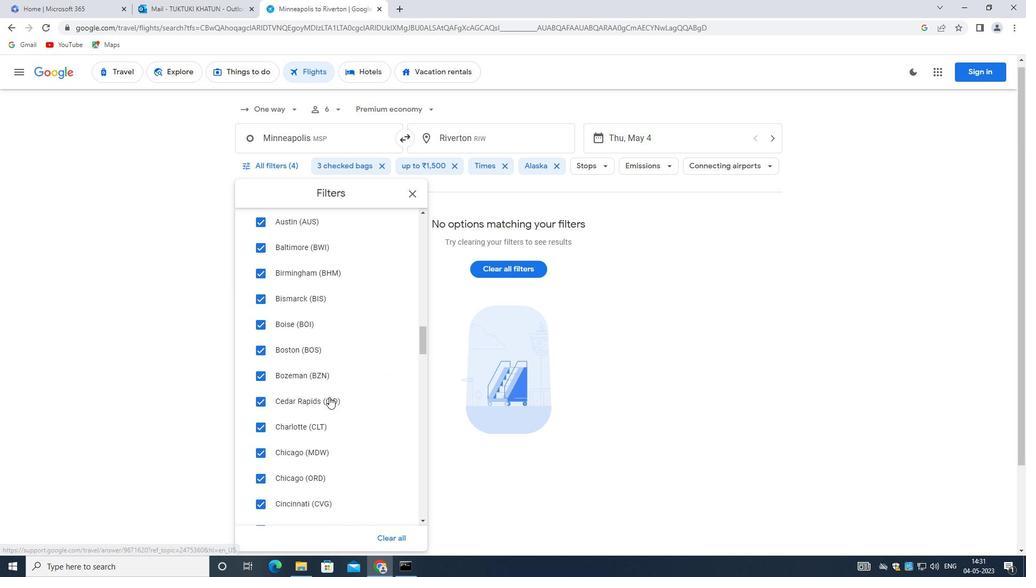 
Action: Mouse scrolled (329, 396) with delta (0, 0)
Screenshot: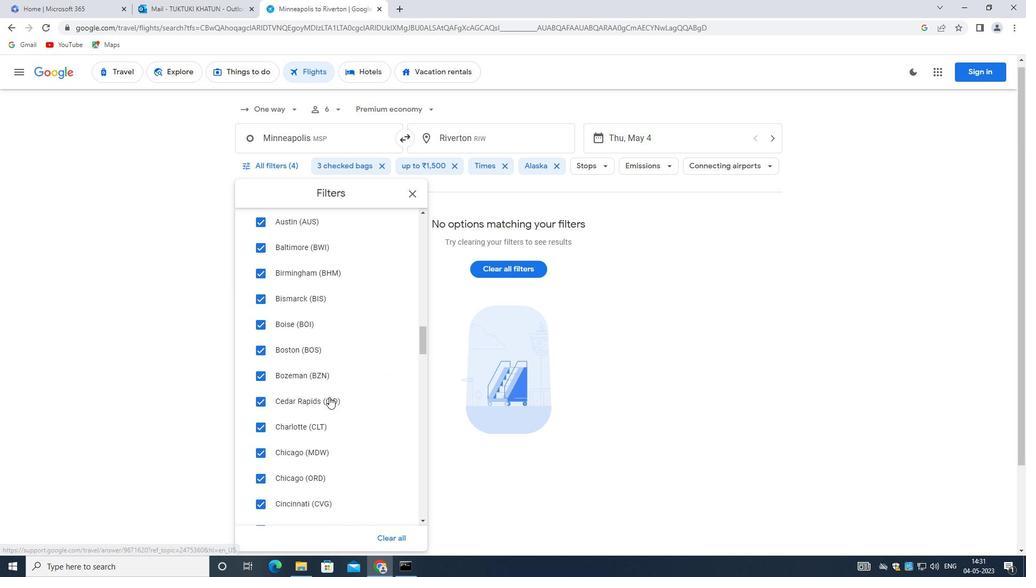 
Action: Mouse scrolled (329, 396) with delta (0, 0)
Screenshot: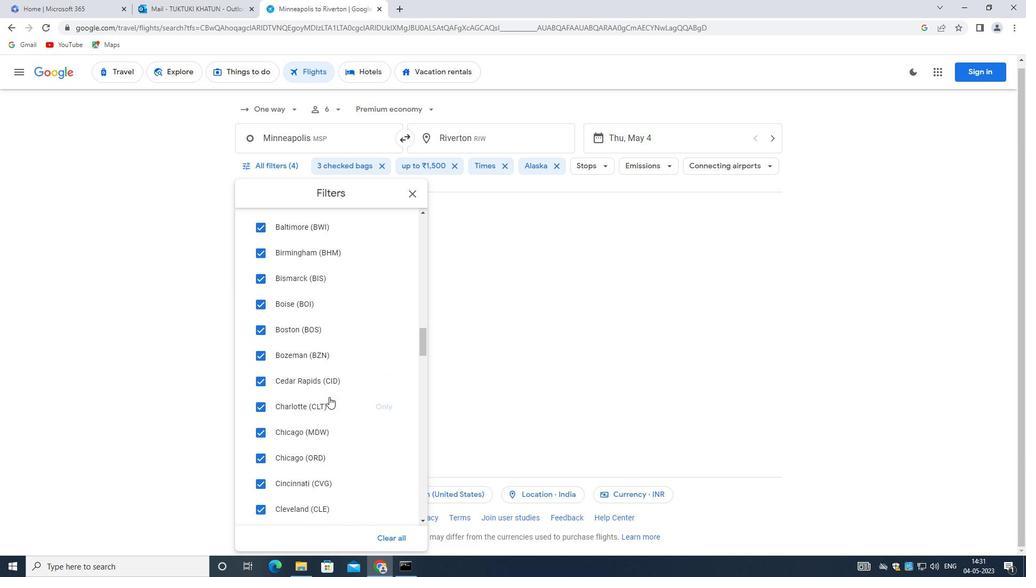 
Action: Mouse scrolled (329, 396) with delta (0, 0)
Screenshot: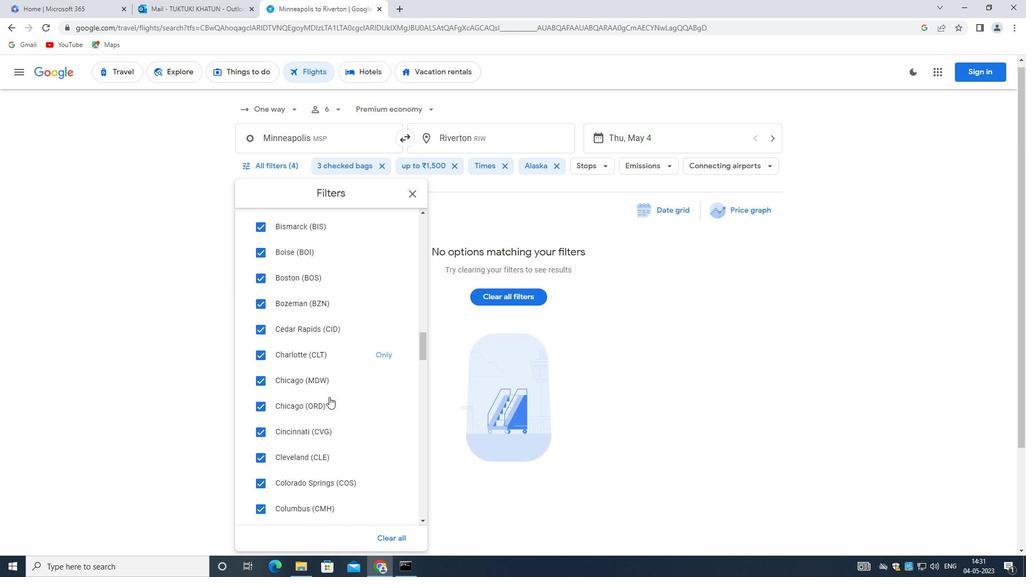 
Action: Mouse scrolled (329, 396) with delta (0, 0)
Screenshot: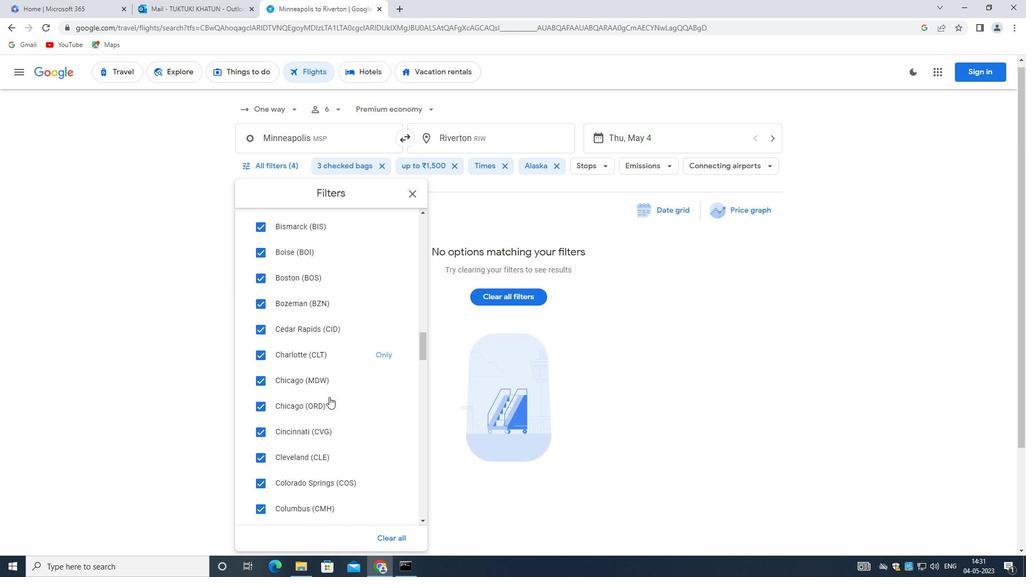 
Action: Mouse scrolled (329, 396) with delta (0, 0)
Screenshot: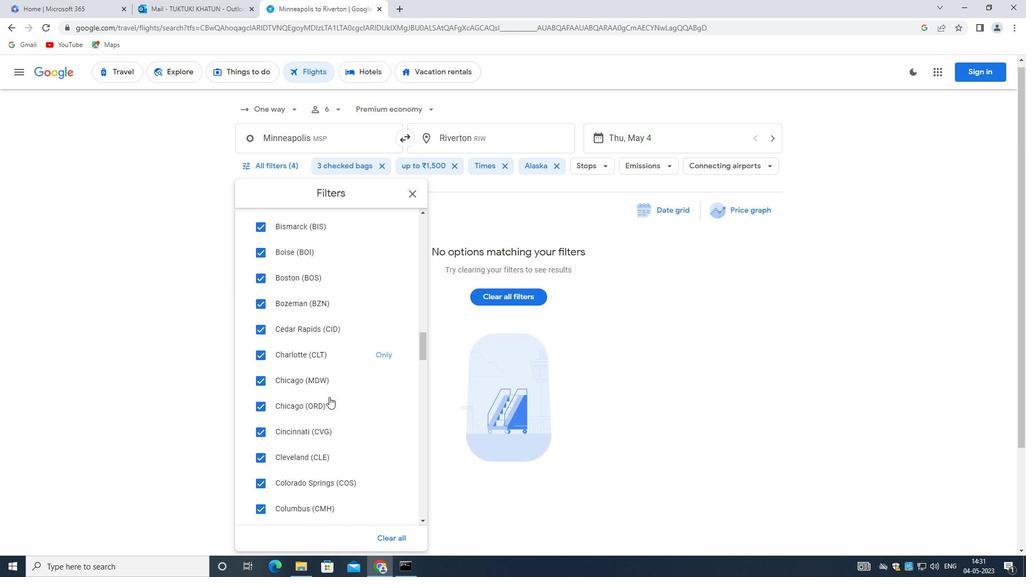 
Action: Mouse scrolled (329, 396) with delta (0, 0)
Screenshot: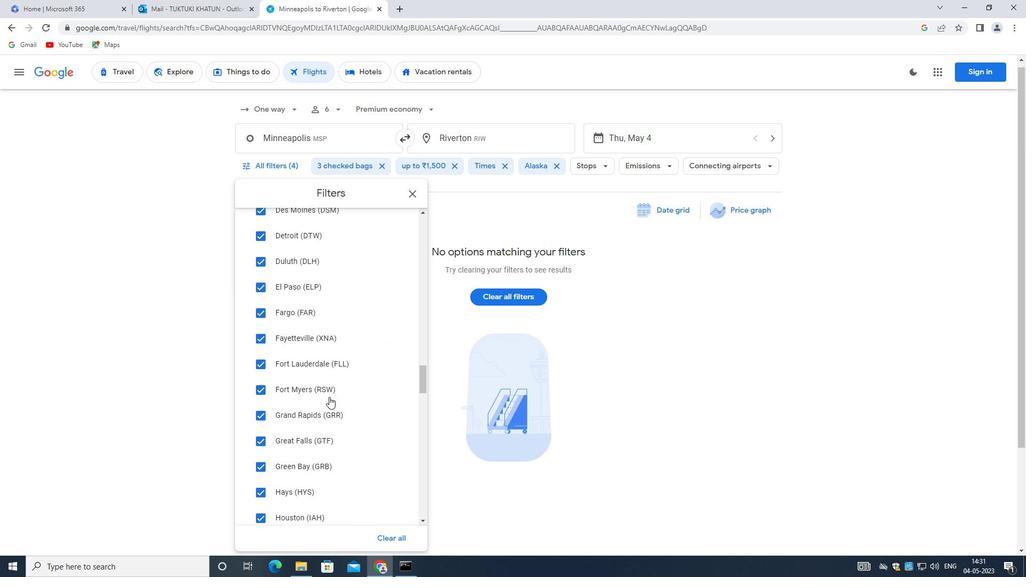 
Action: Mouse scrolled (329, 396) with delta (0, 0)
Screenshot: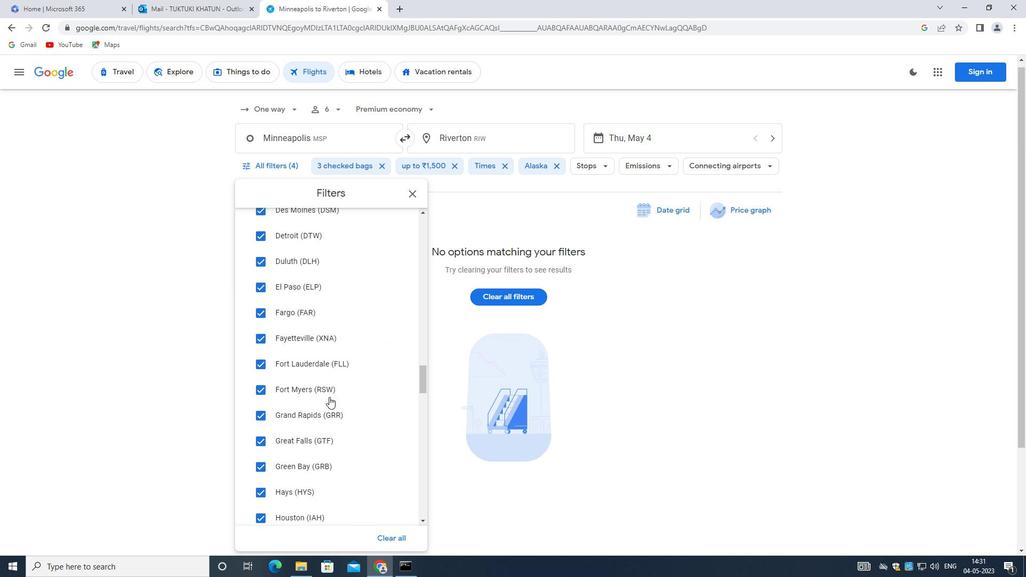 
Action: Mouse scrolled (329, 396) with delta (0, 0)
Screenshot: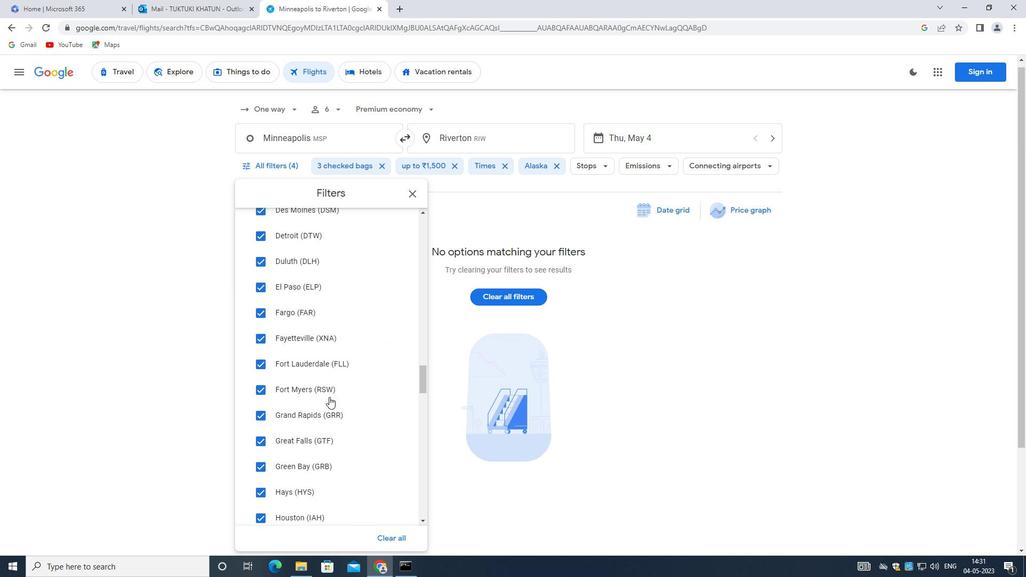
Action: Mouse scrolled (329, 396) with delta (0, 0)
Screenshot: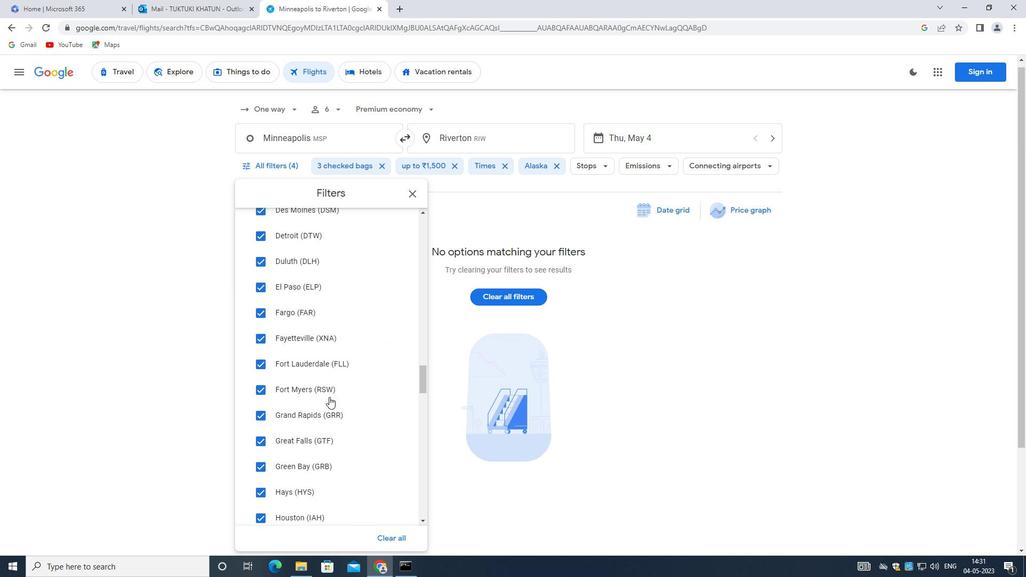 
Action: Mouse scrolled (329, 396) with delta (0, 0)
Screenshot: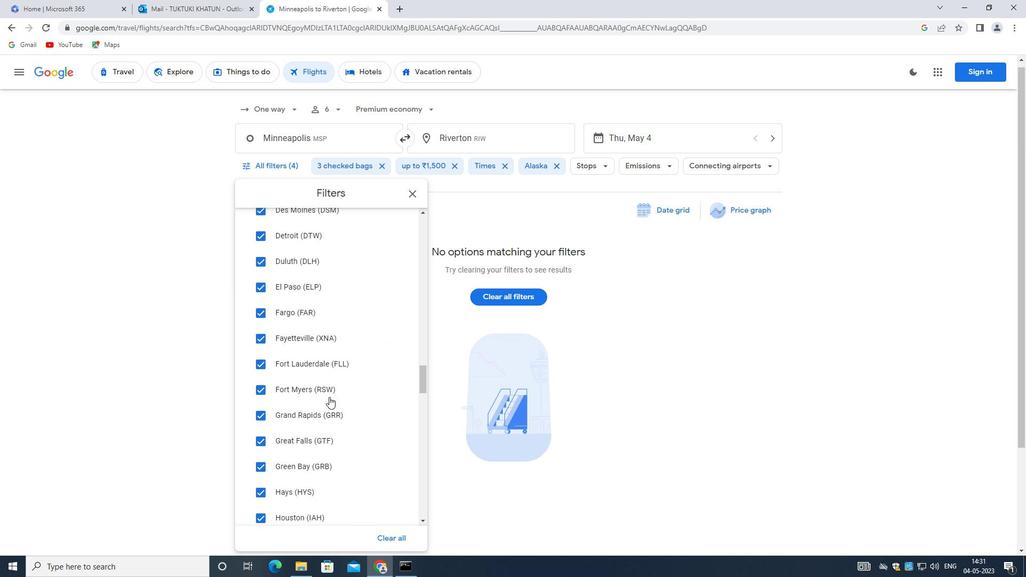 
Action: Mouse moved to (329, 397)
Screenshot: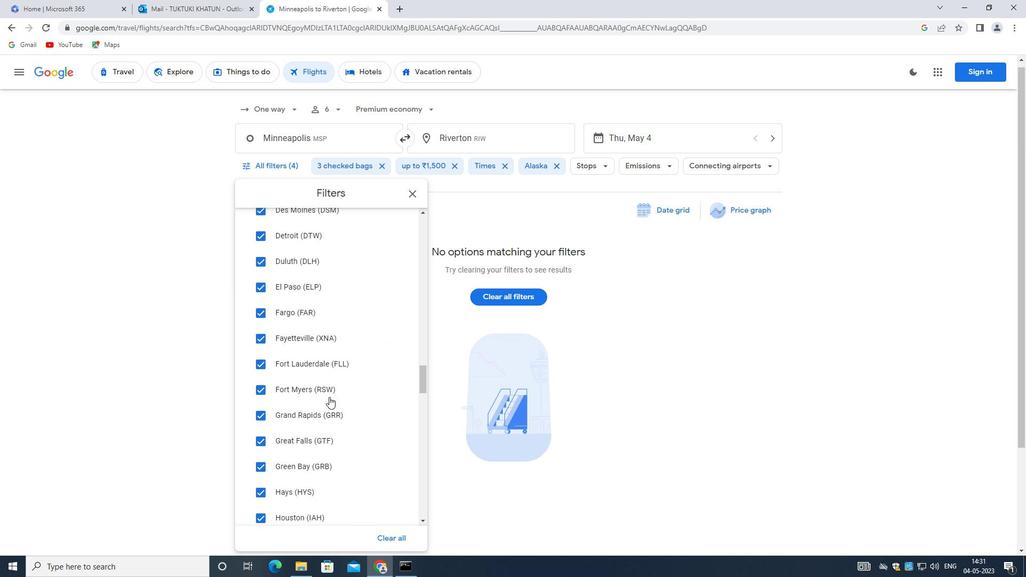 
Action: Mouse scrolled (329, 396) with delta (0, 0)
Screenshot: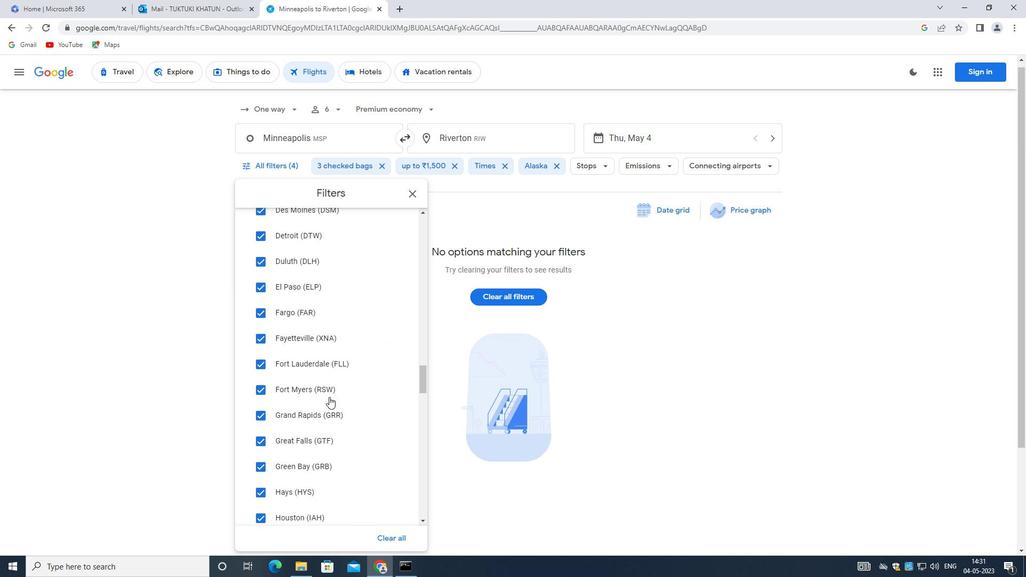 
Action: Mouse scrolled (329, 396) with delta (0, 0)
Screenshot: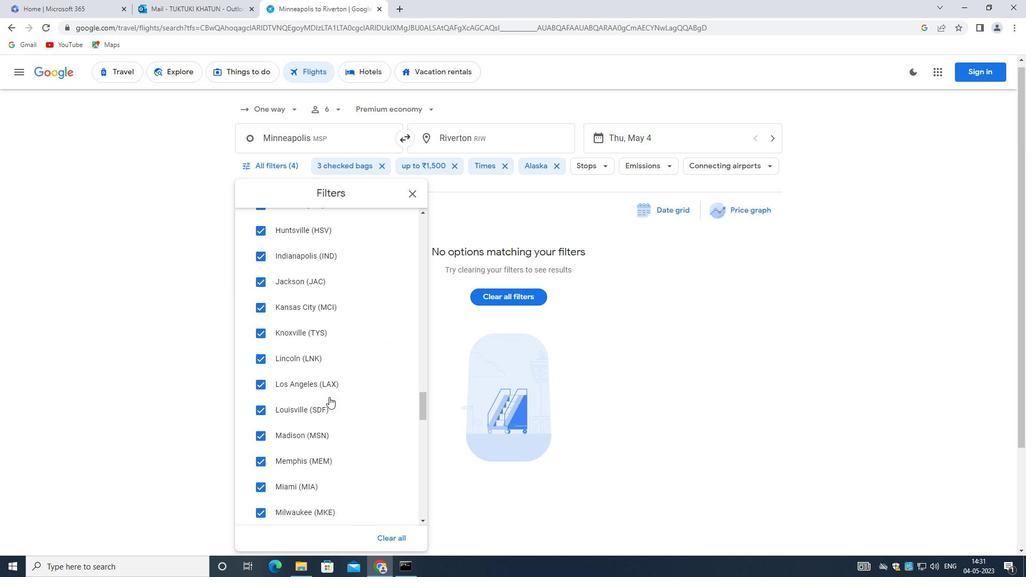 
Action: Mouse moved to (329, 397)
Screenshot: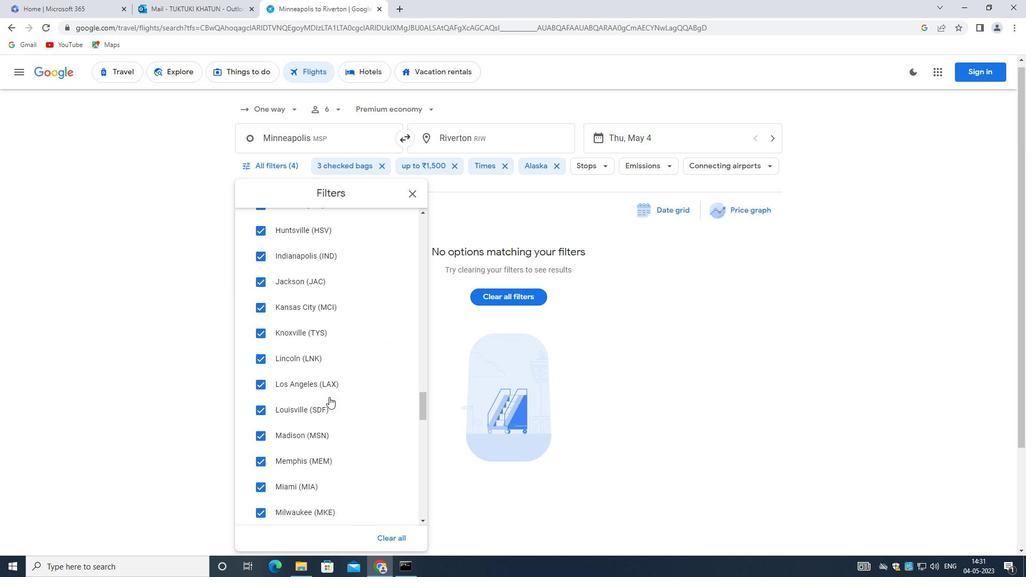 
Action: Mouse scrolled (329, 397) with delta (0, 0)
Screenshot: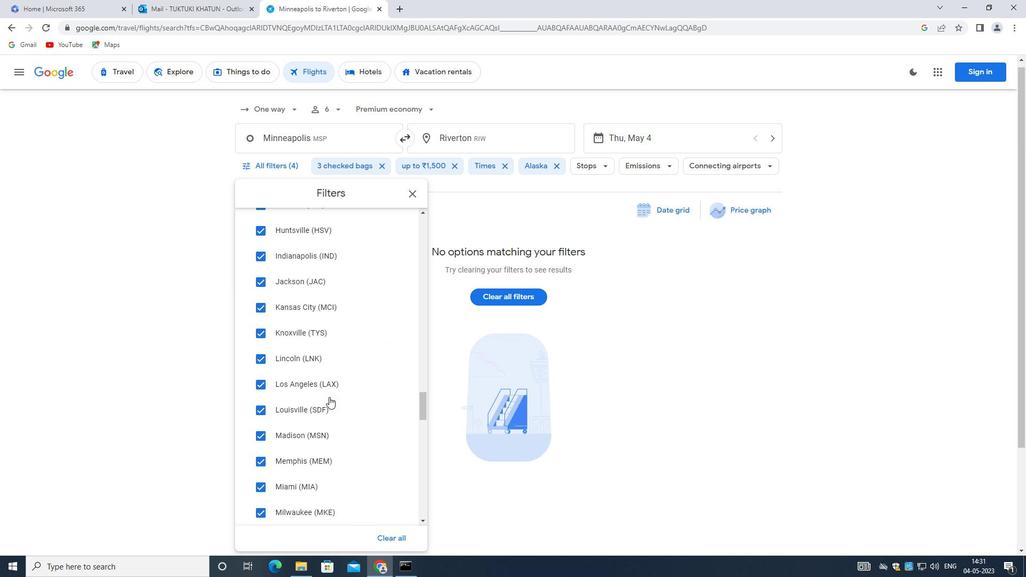 
Action: Mouse moved to (328, 398)
Screenshot: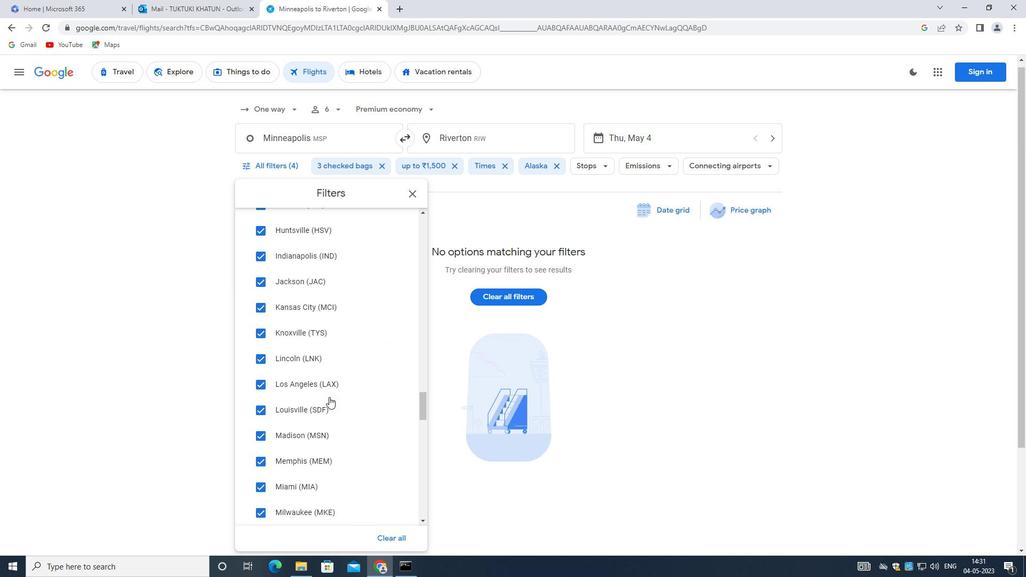 
Action: Mouse scrolled (328, 398) with delta (0, 0)
Screenshot: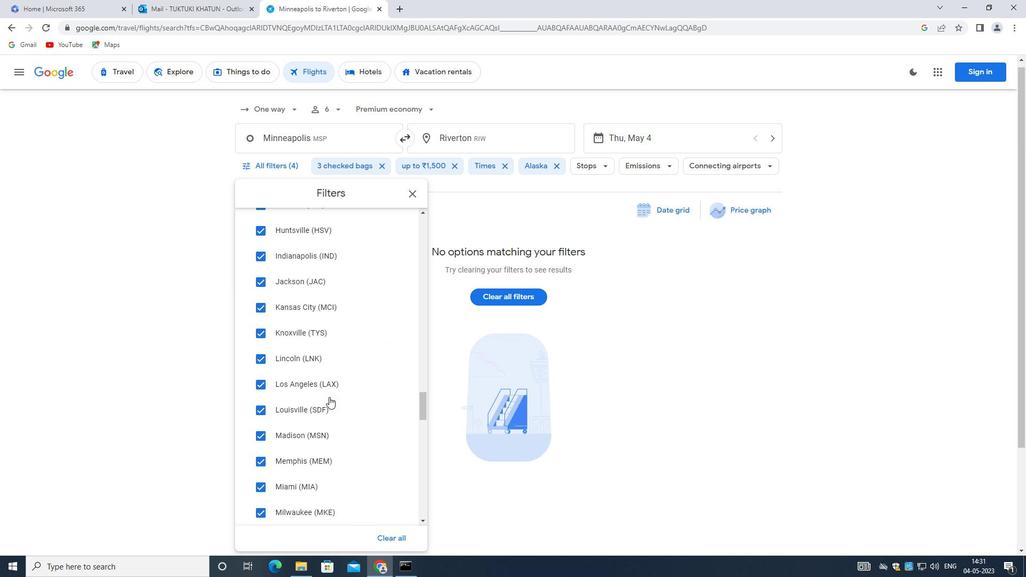 
Action: Mouse scrolled (328, 398) with delta (0, 0)
Screenshot: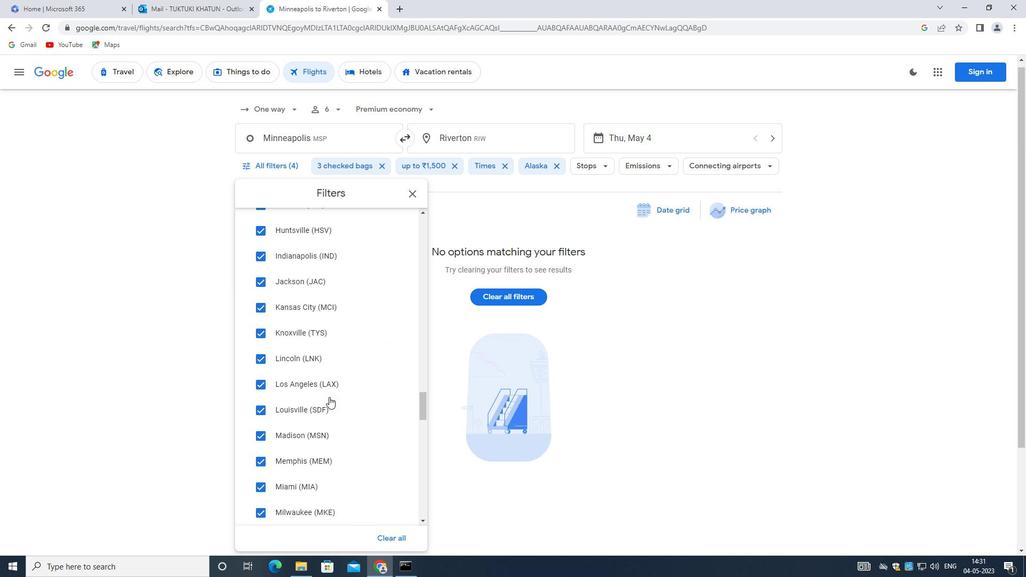 
Action: Mouse scrolled (328, 398) with delta (0, 0)
Screenshot: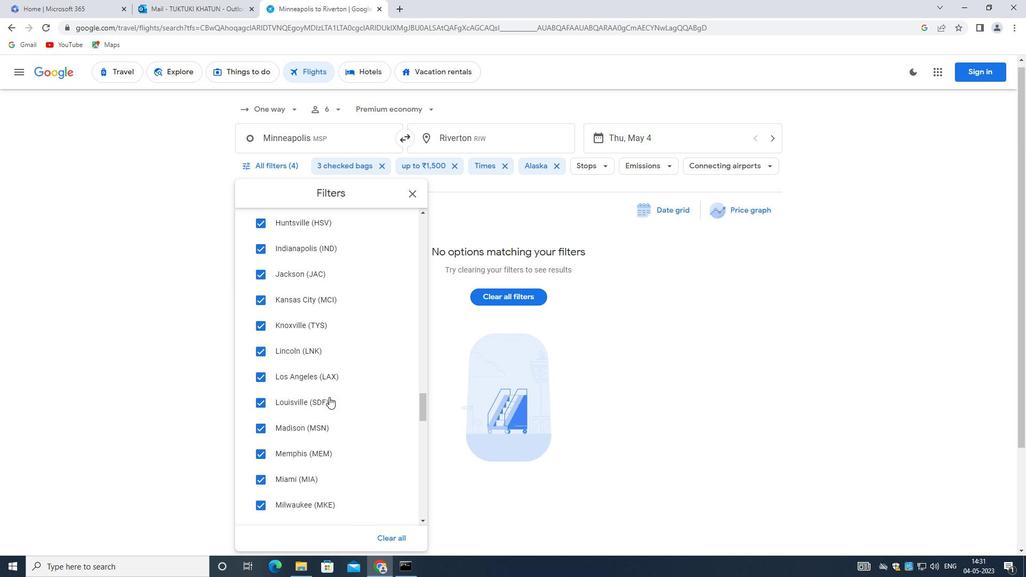 
Action: Mouse scrolled (328, 398) with delta (0, 0)
Screenshot: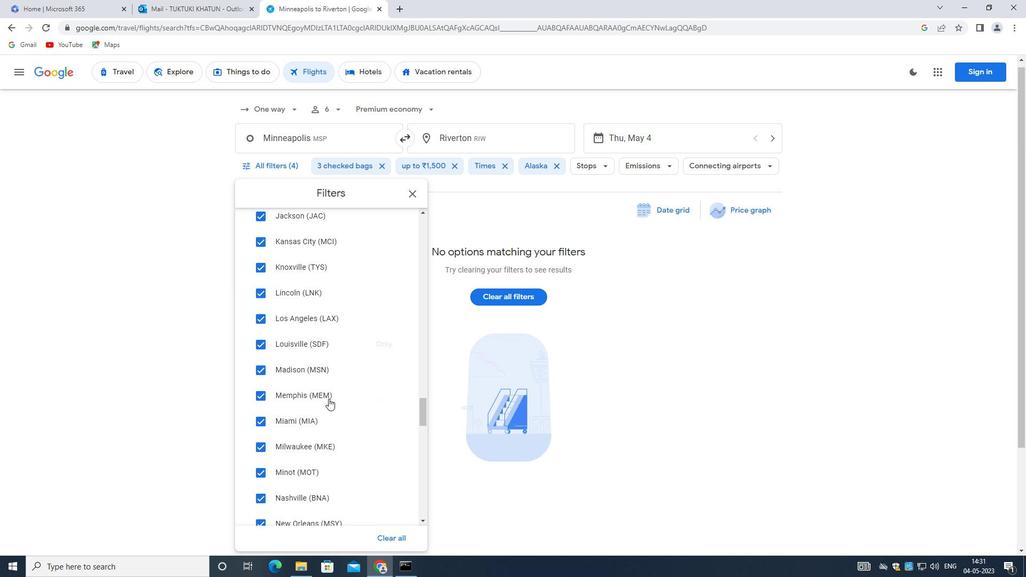 
Action: Mouse scrolled (328, 398) with delta (0, 0)
Screenshot: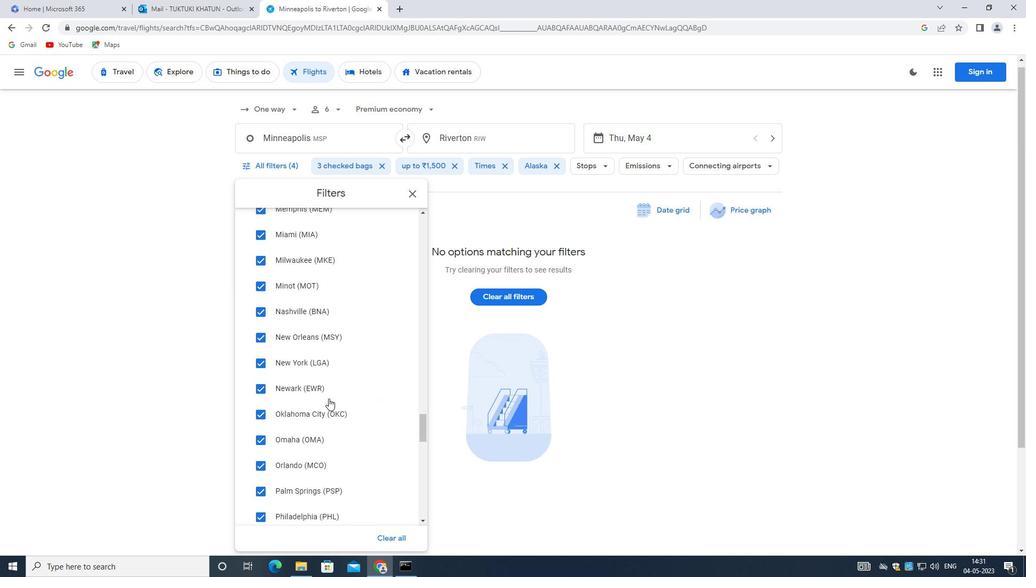 
Action: Mouse scrolled (328, 398) with delta (0, 0)
Screenshot: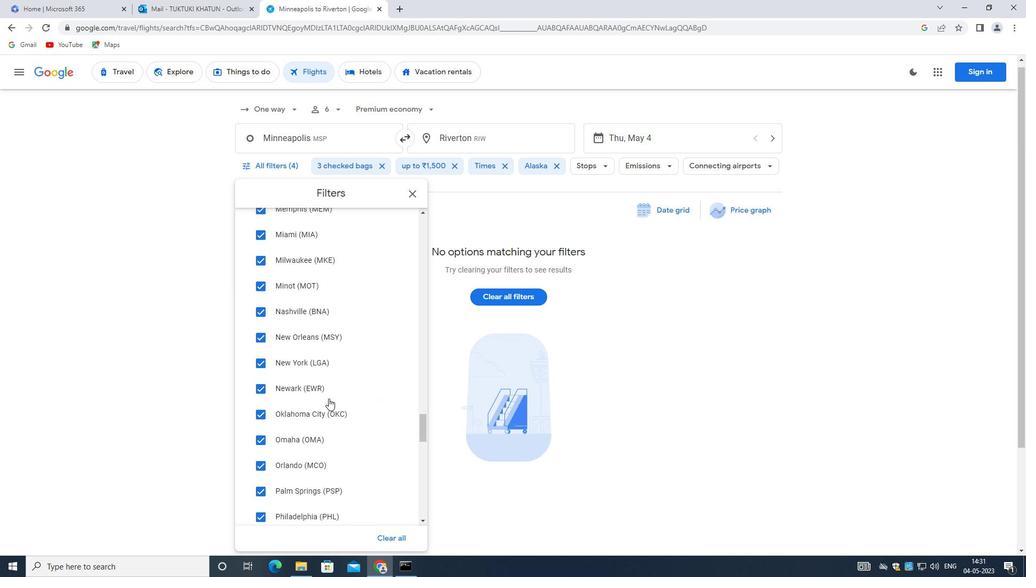 
Action: Mouse scrolled (328, 398) with delta (0, 0)
Screenshot: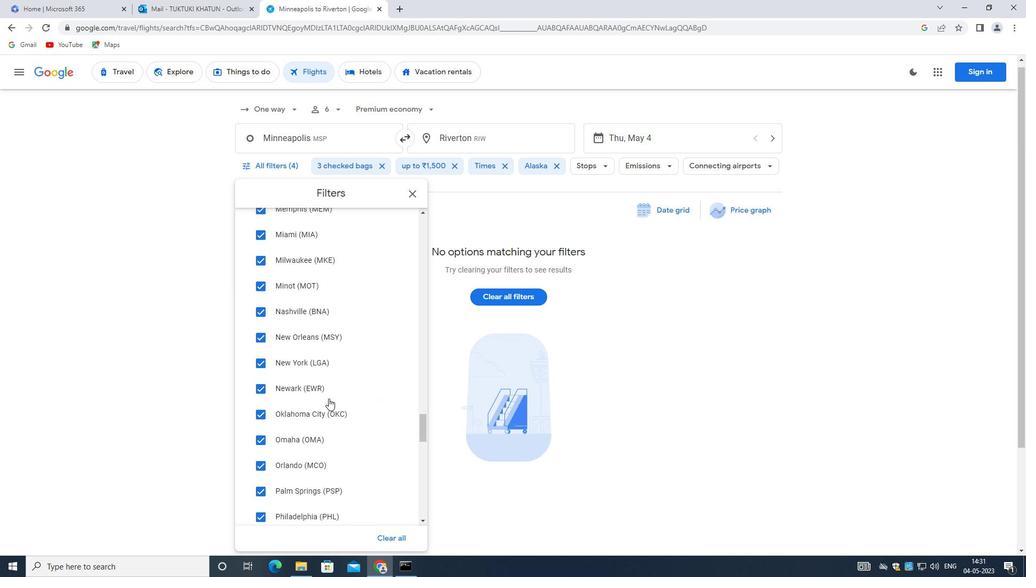 
Action: Mouse scrolled (328, 398) with delta (0, 0)
Screenshot: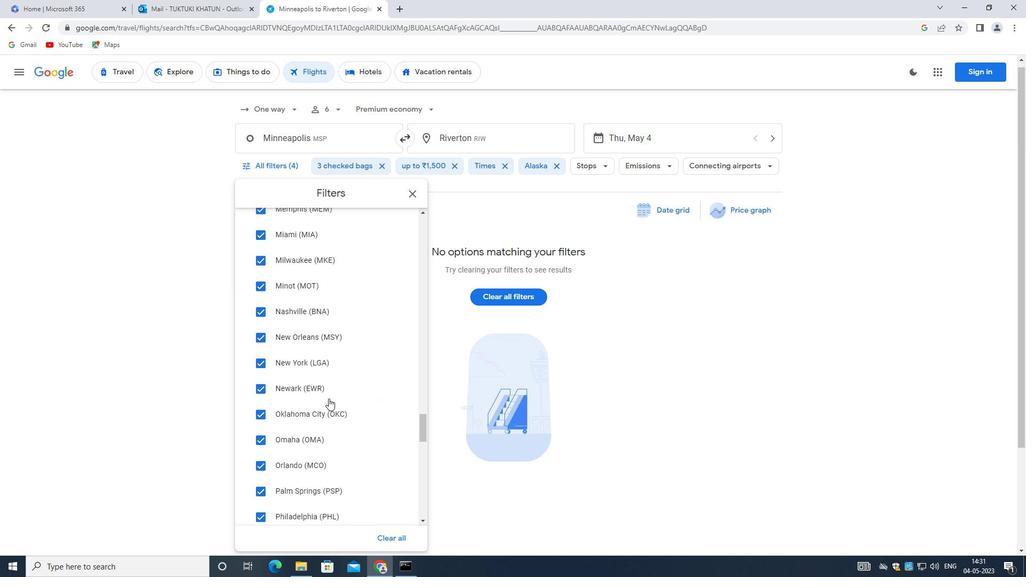 
Action: Mouse moved to (328, 399)
Screenshot: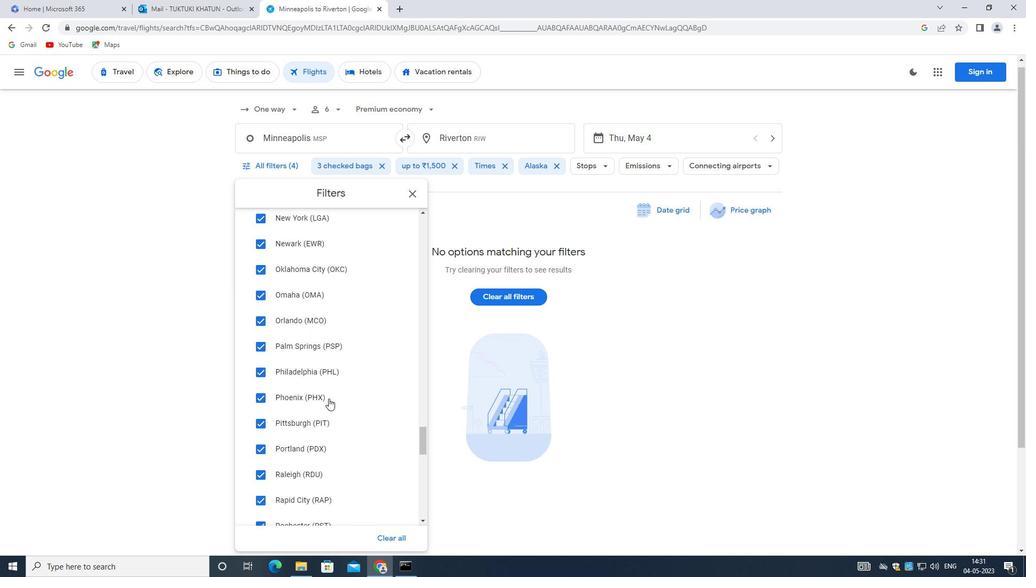 
Action: Mouse scrolled (328, 398) with delta (0, 0)
Screenshot: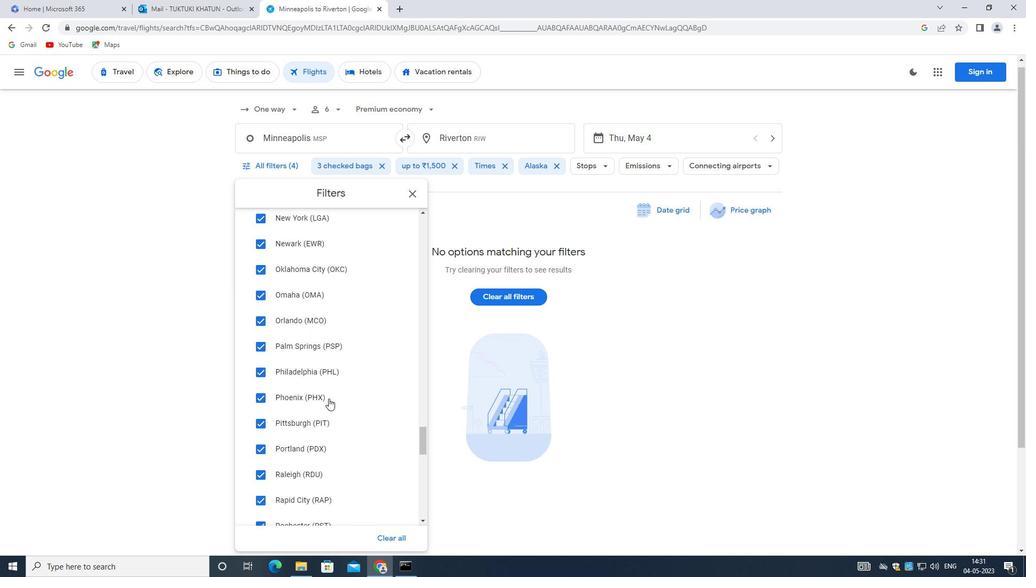 
Action: Mouse moved to (328, 399)
Screenshot: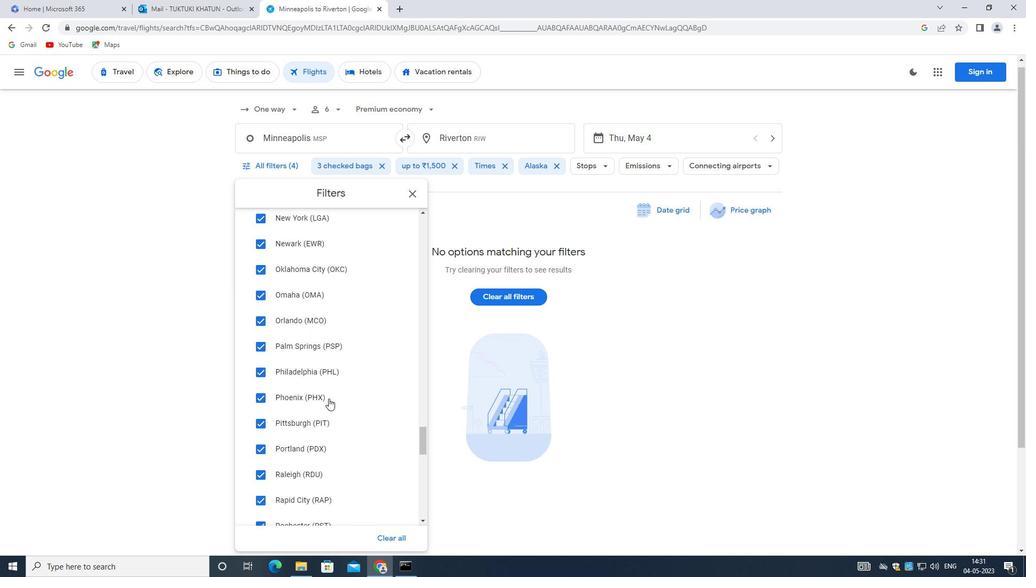 
Action: Mouse scrolled (328, 399) with delta (0, 0)
Screenshot: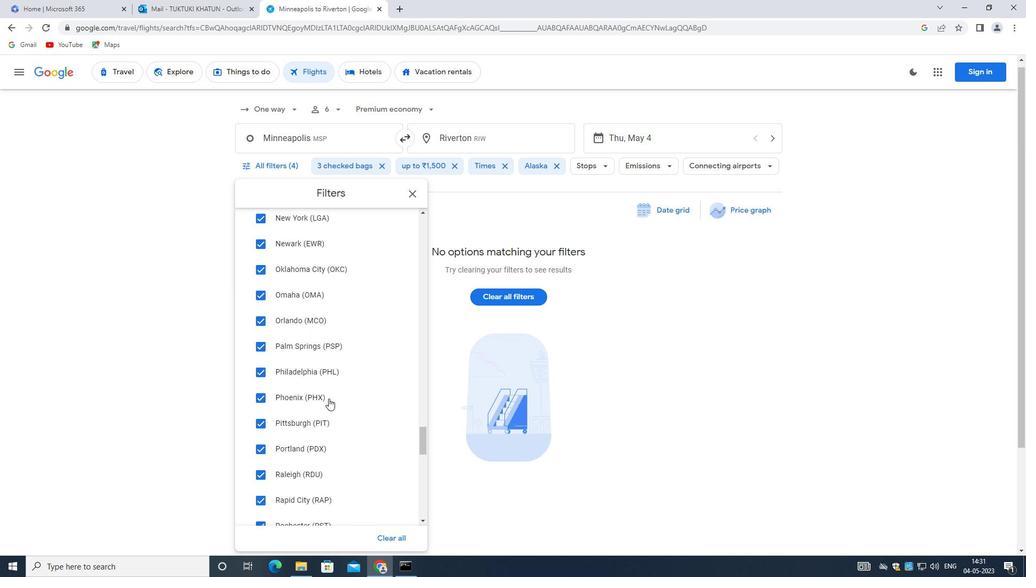 
Action: Mouse scrolled (328, 399) with delta (0, 0)
Screenshot: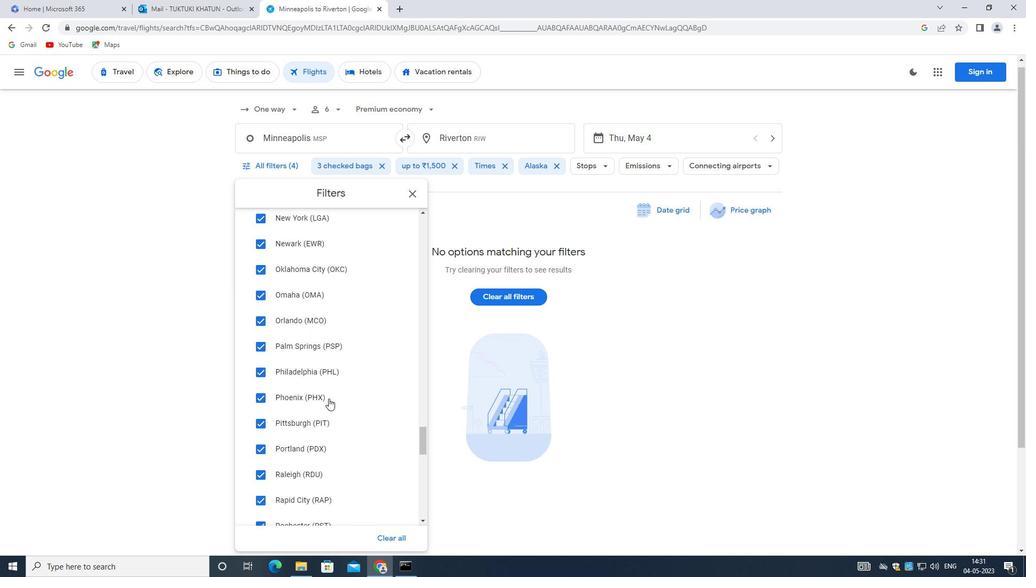 
Action: Mouse scrolled (328, 399) with delta (0, 0)
Screenshot: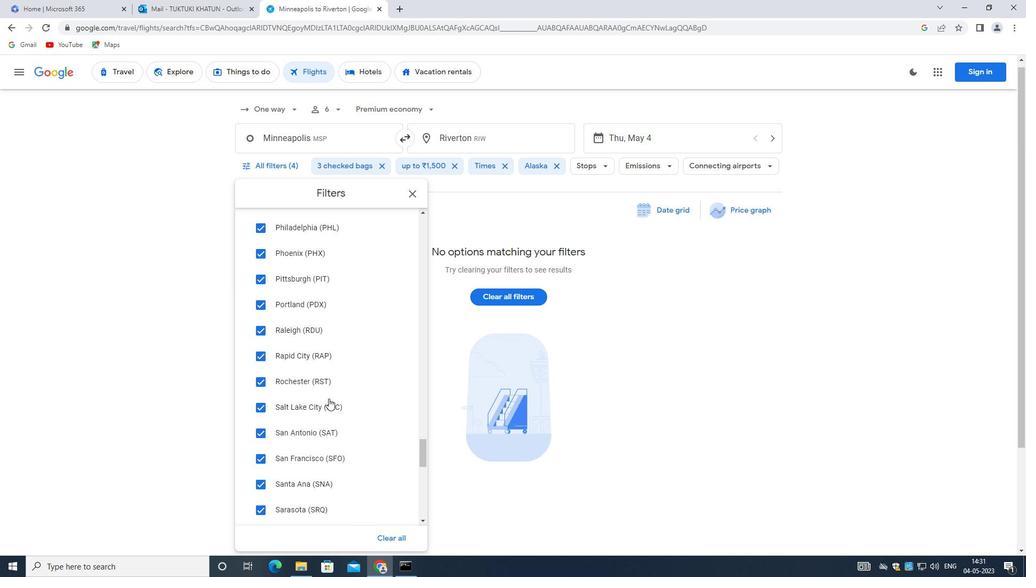 
Action: Mouse scrolled (328, 399) with delta (0, 0)
Screenshot: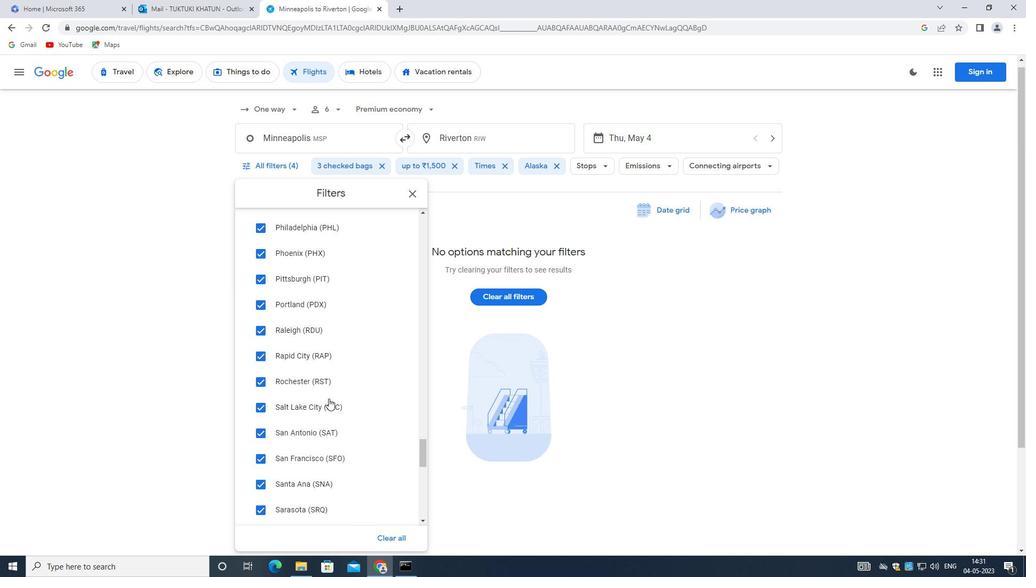 
Action: Mouse scrolled (328, 399) with delta (0, 0)
Screenshot: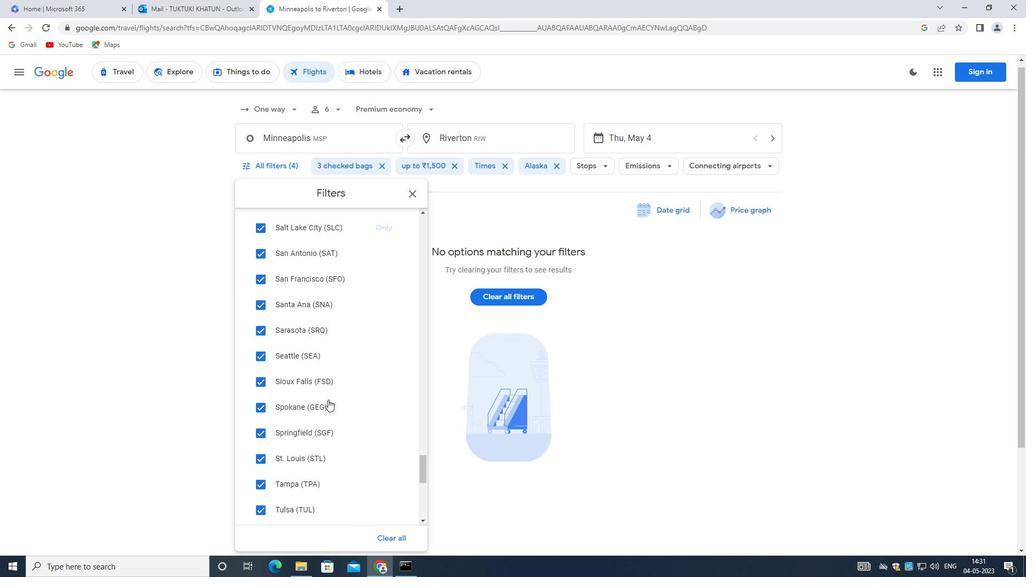 
Action: Mouse scrolled (328, 399) with delta (0, 0)
Screenshot: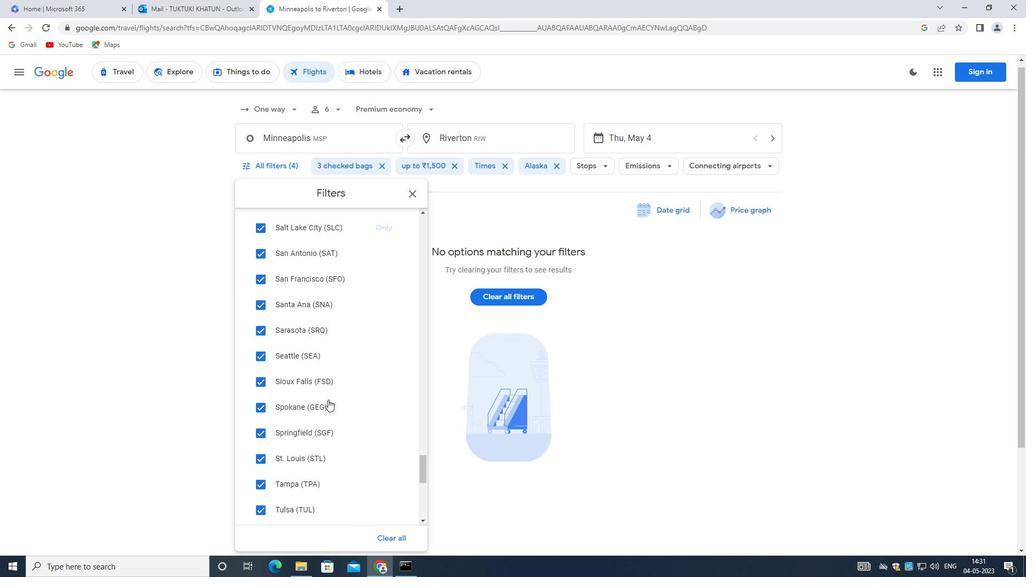 
Action: Mouse scrolled (328, 399) with delta (0, 0)
Screenshot: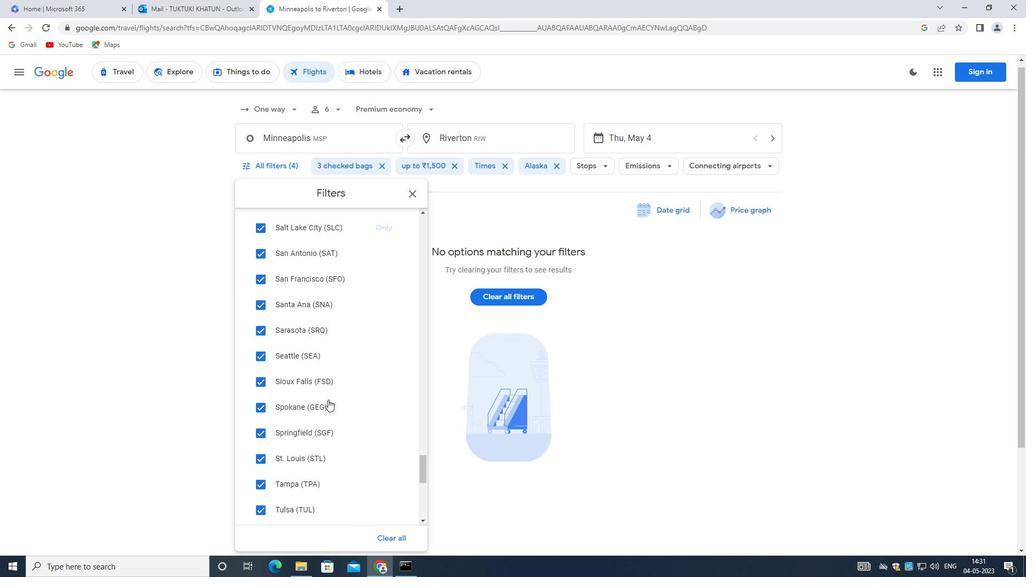 
Action: Mouse scrolled (328, 399) with delta (0, 0)
Screenshot: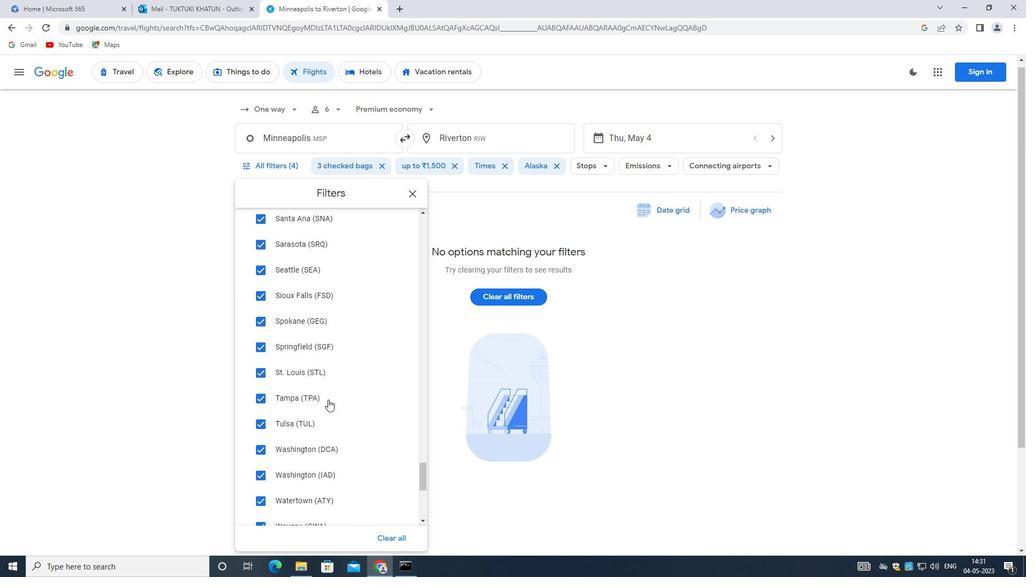 
Action: Mouse scrolled (328, 399) with delta (0, 0)
Screenshot: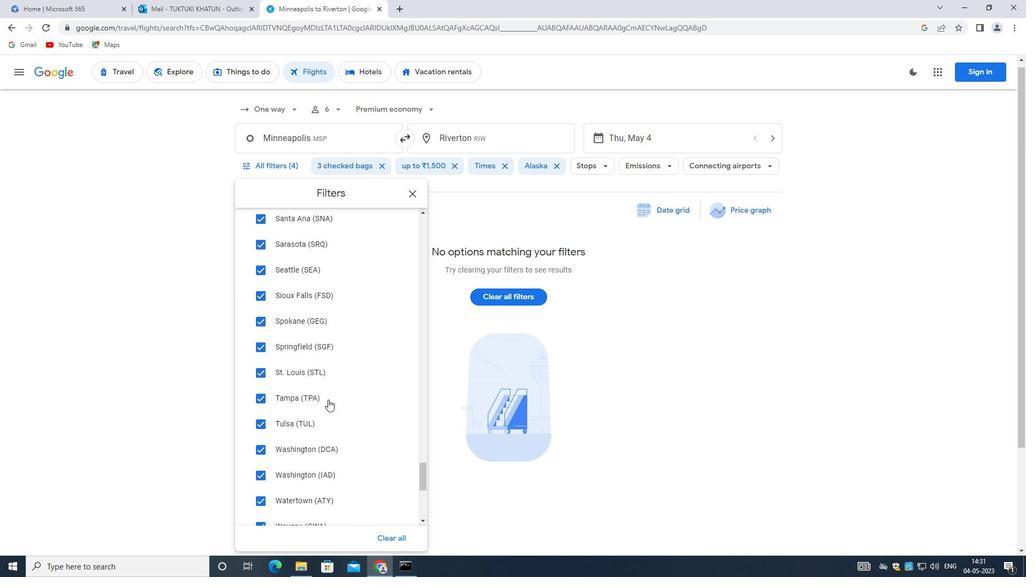 
Action: Mouse scrolled (328, 399) with delta (0, 0)
Screenshot: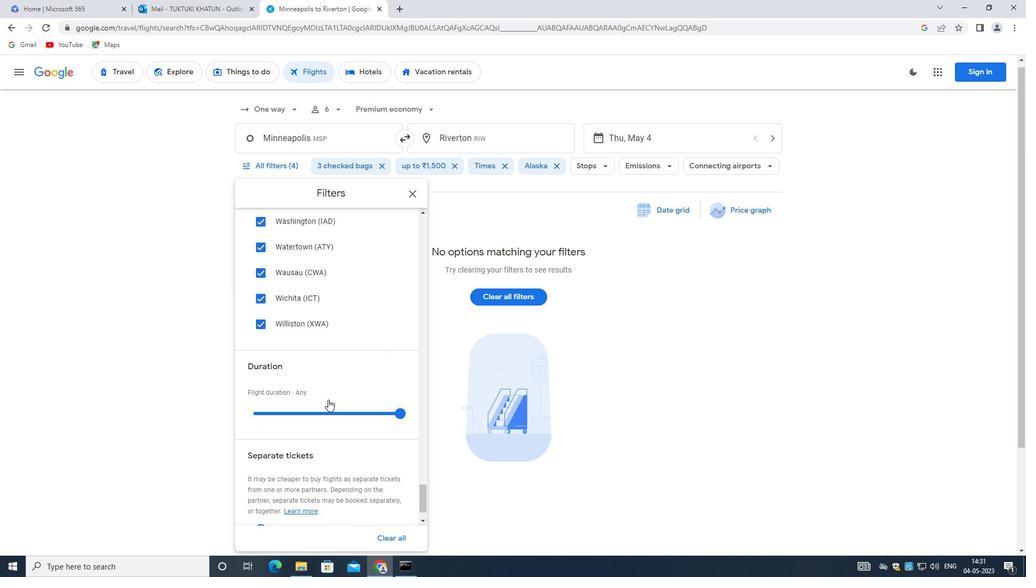 
Action: Mouse scrolled (328, 399) with delta (0, 0)
Screenshot: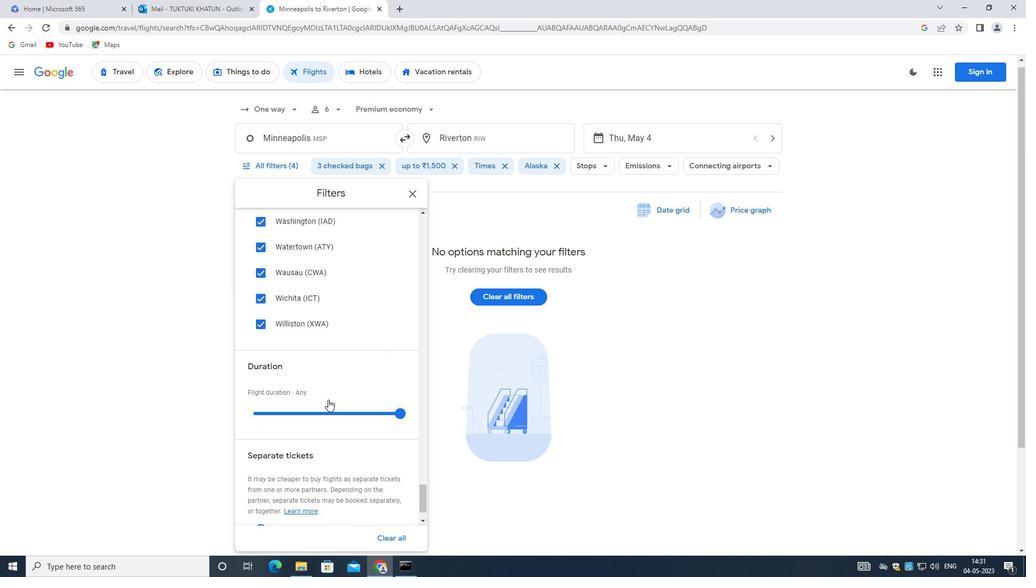 
Action: Mouse scrolled (328, 399) with delta (0, 0)
Screenshot: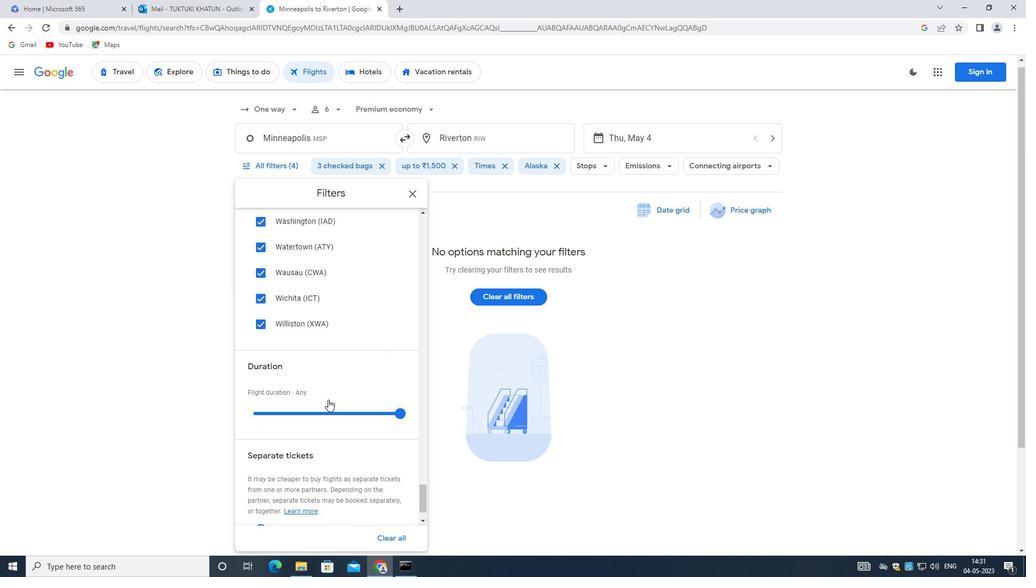 
Action: Mouse scrolled (328, 399) with delta (0, 0)
Screenshot: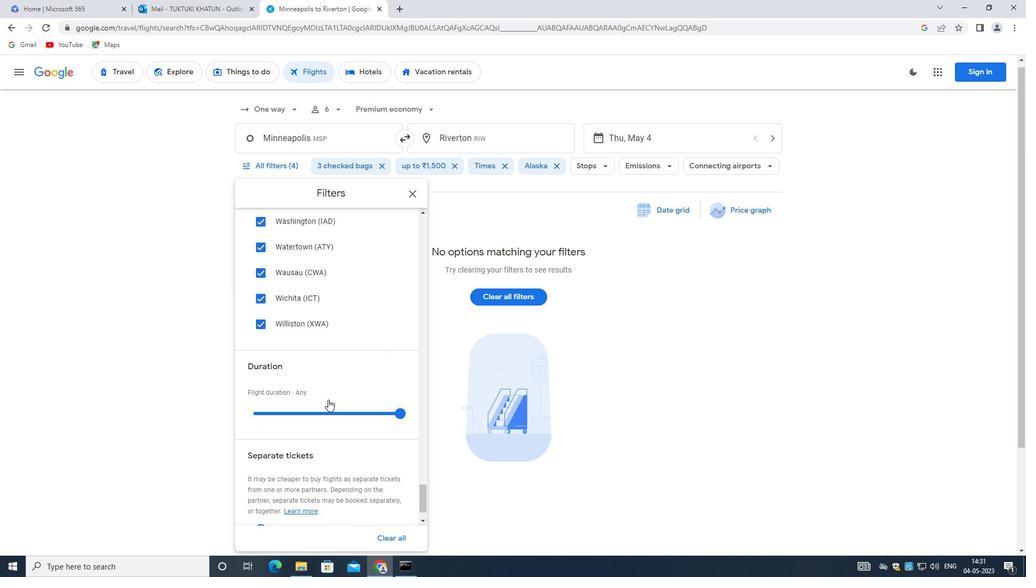 
Action: Mouse scrolled (328, 399) with delta (0, 0)
Screenshot: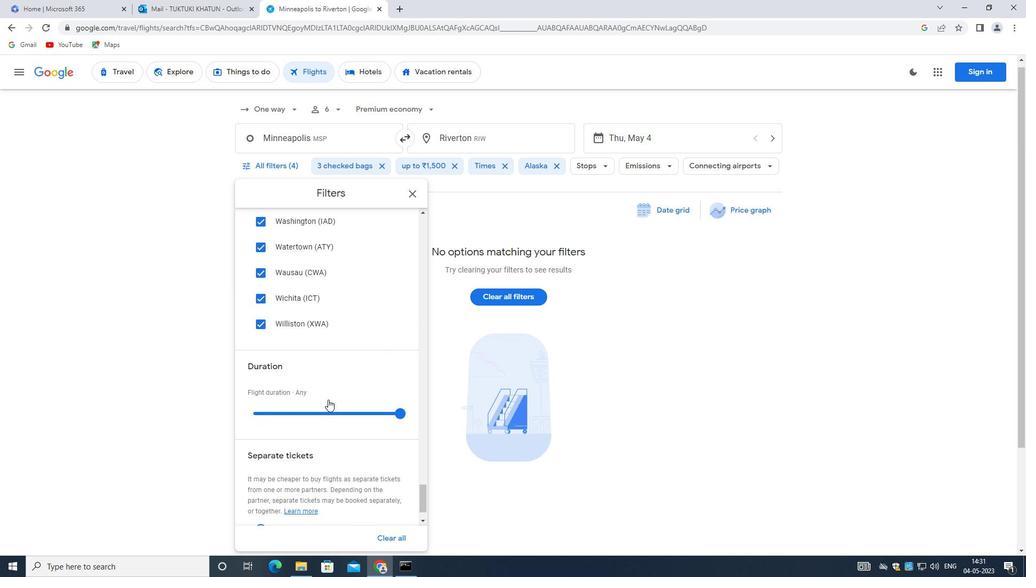 
Action: Mouse moved to (326, 399)
Screenshot: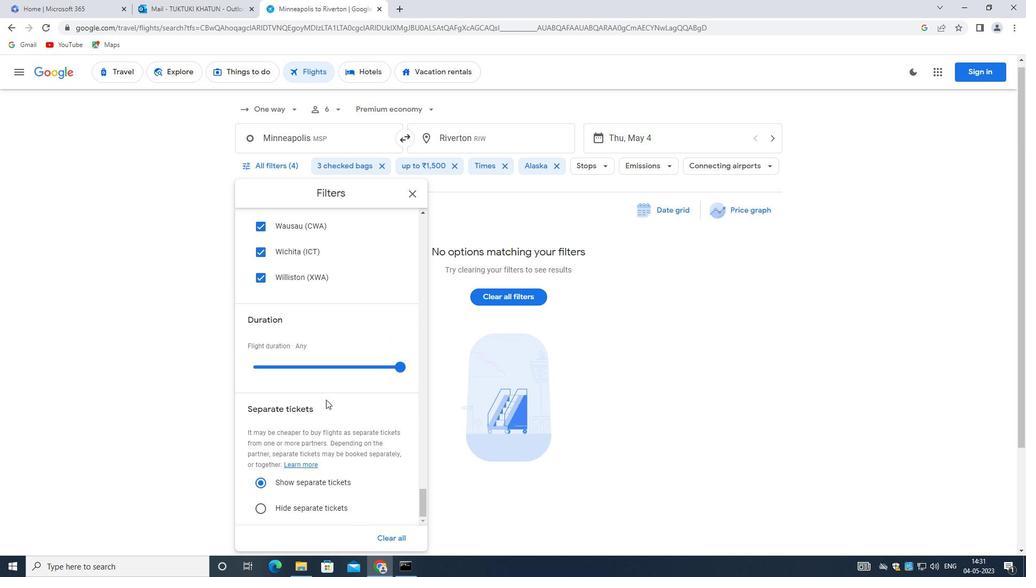
Action: Mouse scrolled (326, 399) with delta (0, 0)
Screenshot: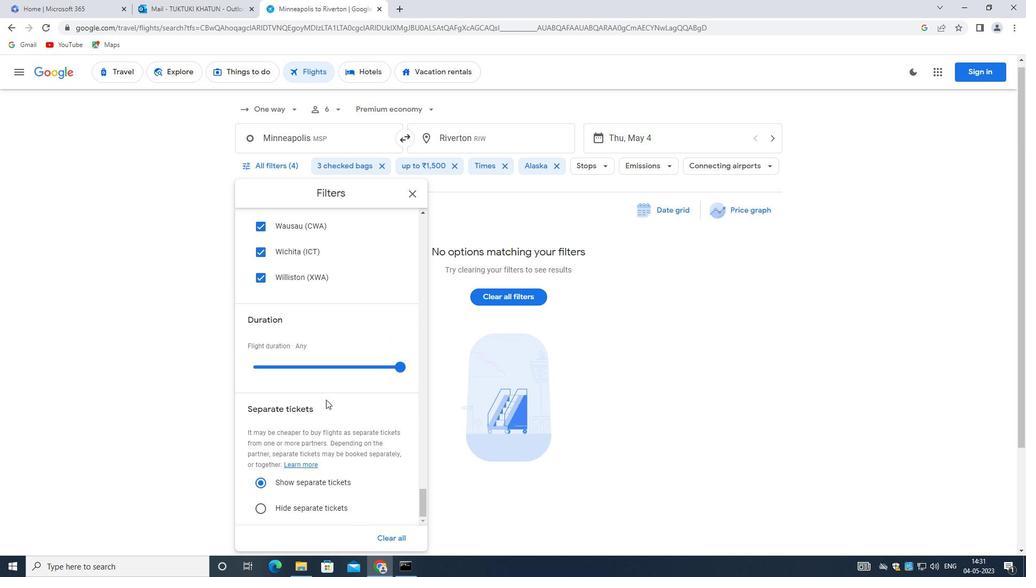 
Action: Mouse scrolled (326, 399) with delta (0, 0)
Screenshot: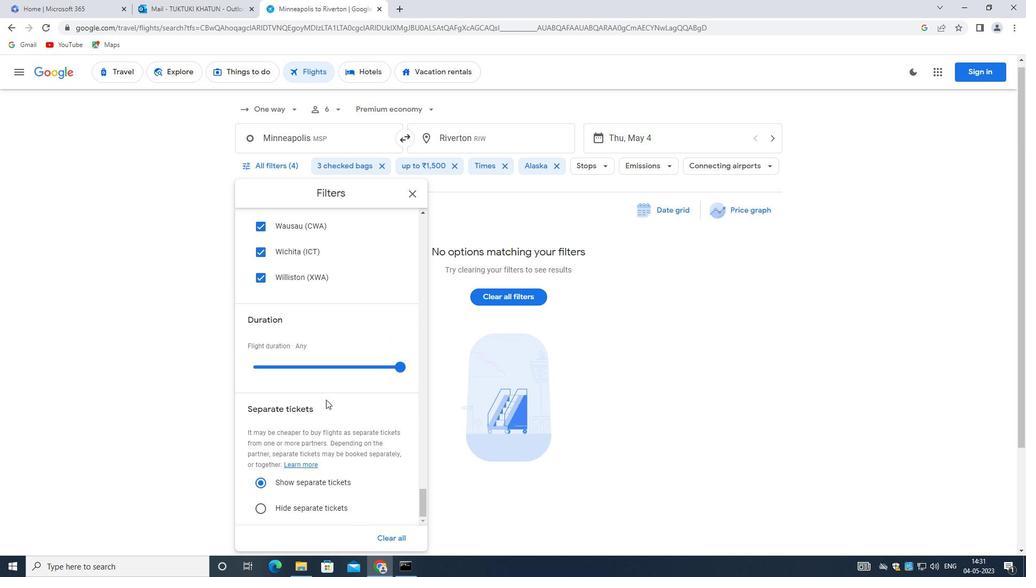 
Action: Mouse scrolled (326, 399) with delta (0, 0)
Screenshot: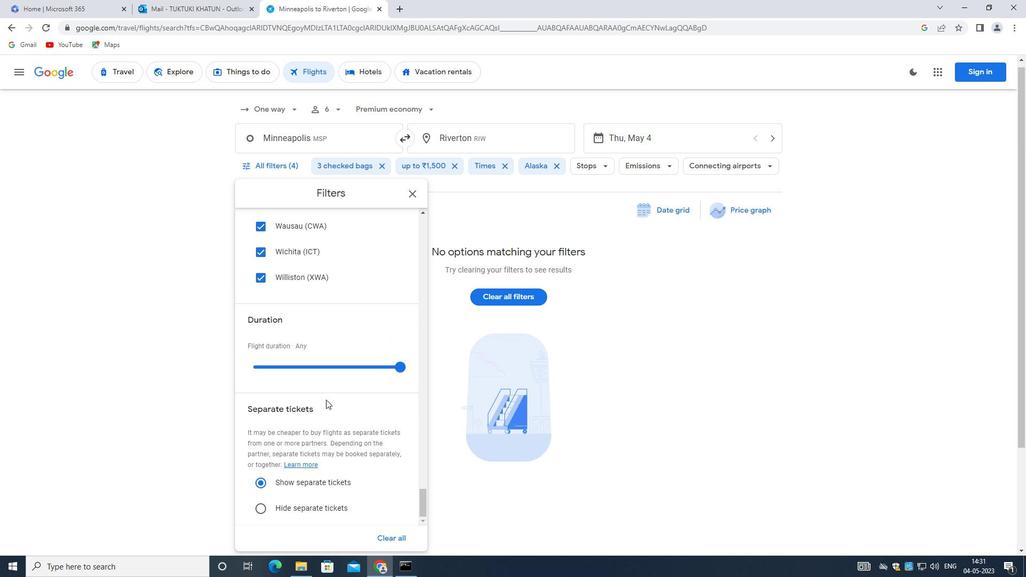 
Action: Mouse scrolled (326, 399) with delta (0, 0)
Screenshot: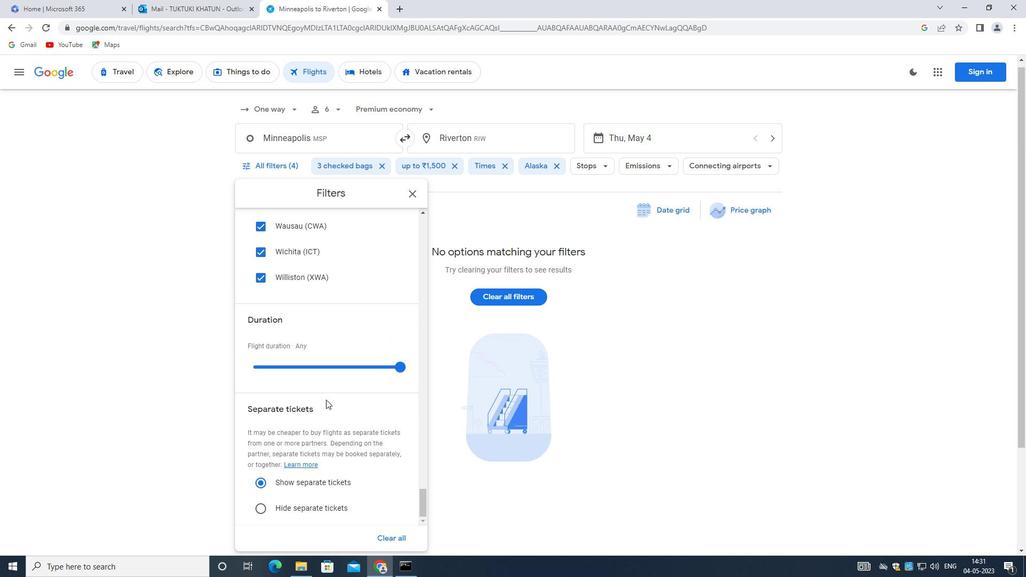 
Action: Mouse scrolled (326, 399) with delta (0, 0)
Screenshot: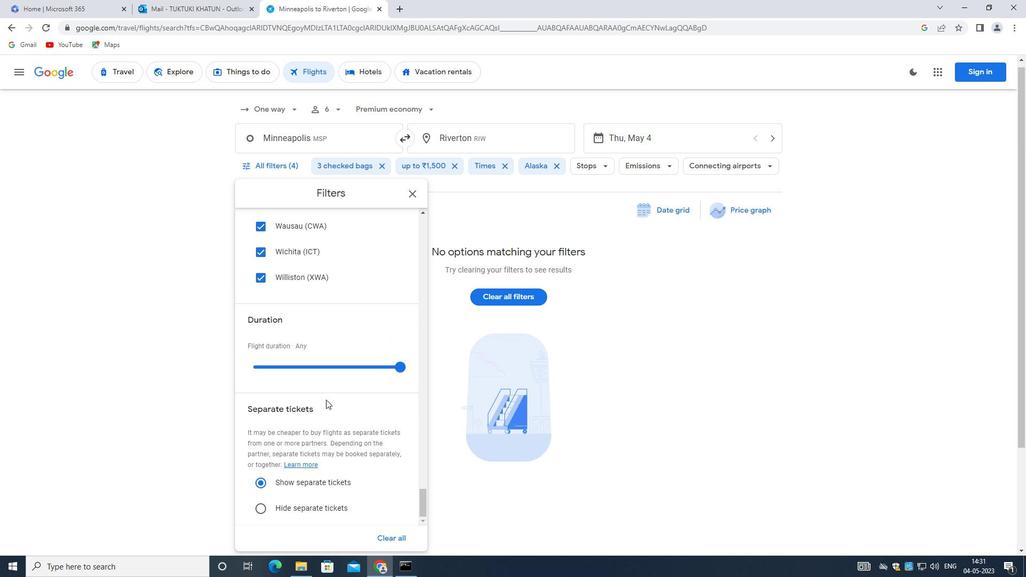 
Action: Mouse scrolled (326, 399) with delta (0, 0)
Screenshot: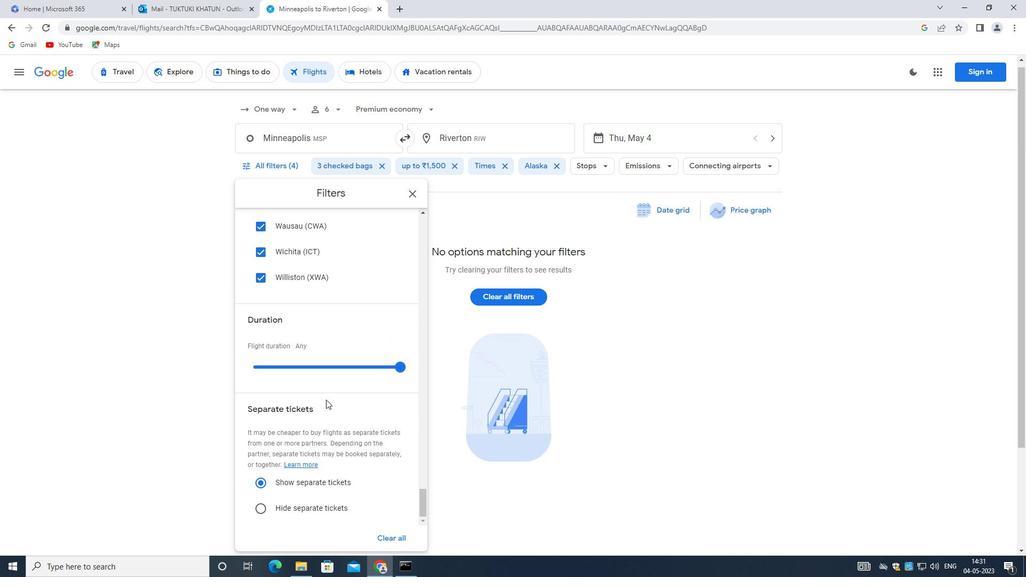 
